 Task: Apply login hours for custom Profiles in PrisonConnect Pro application.
Action: Mouse moved to (698, 43)
Screenshot: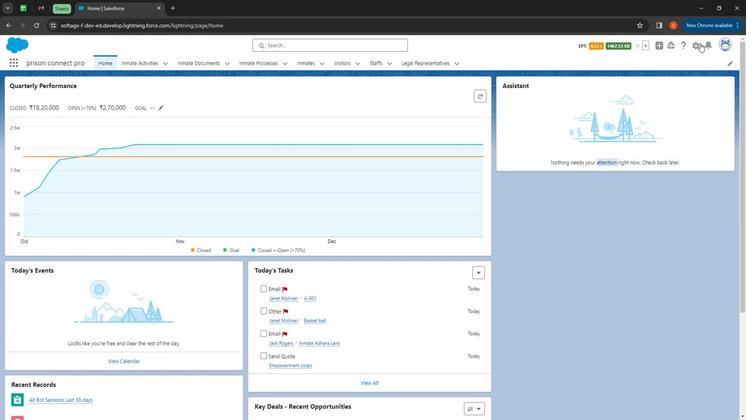 
Action: Mouse pressed left at (698, 43)
Screenshot: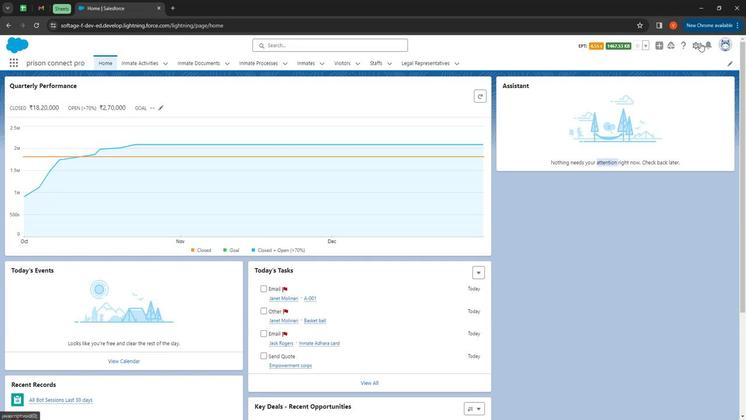 
Action: Mouse moved to (686, 70)
Screenshot: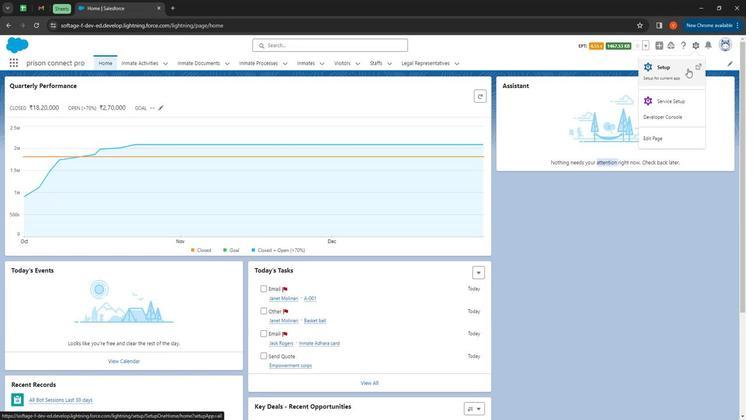 
Action: Mouse pressed left at (686, 70)
Screenshot: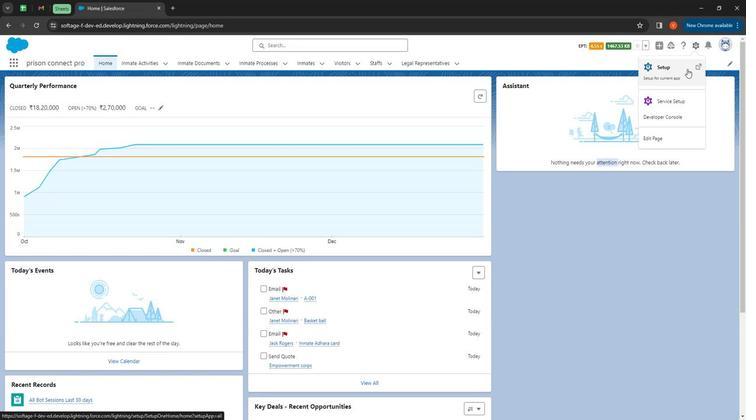 
Action: Mouse moved to (28, 85)
Screenshot: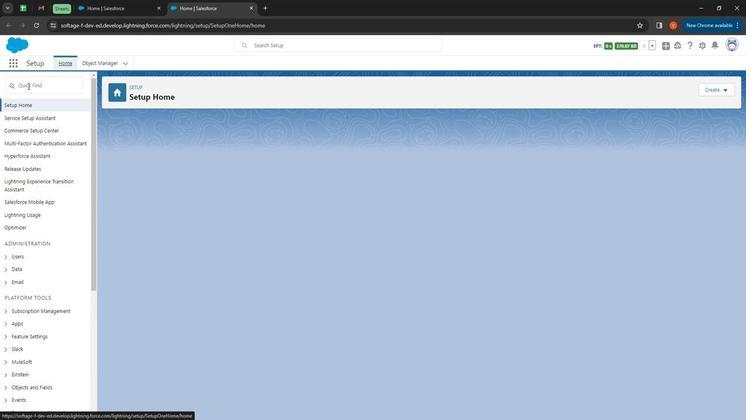 
Action: Mouse pressed left at (28, 85)
Screenshot: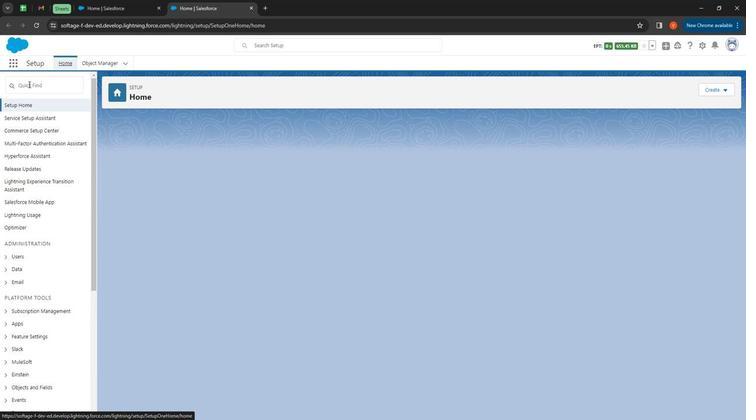 
Action: Mouse moved to (36, 85)
Screenshot: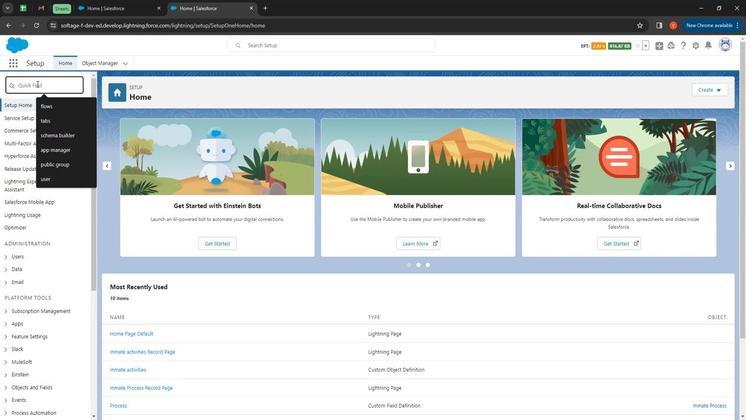 
Action: Mouse pressed left at (36, 85)
Screenshot: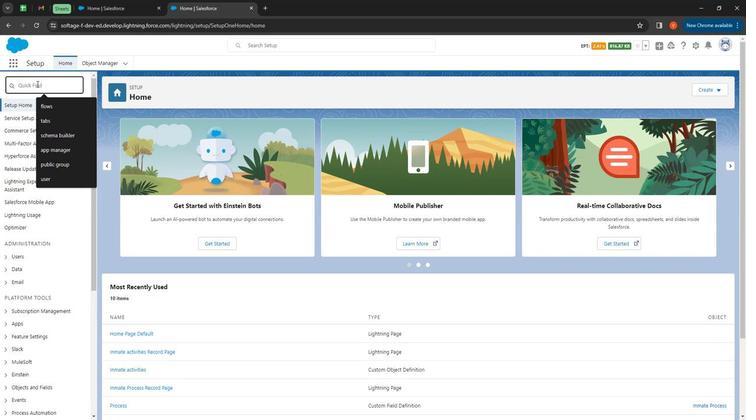 
Action: Key pressed p
Screenshot: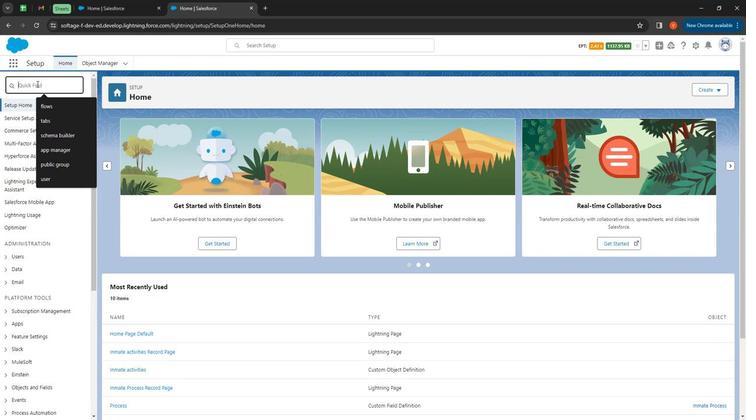 
Action: Mouse moved to (77, 109)
Screenshot: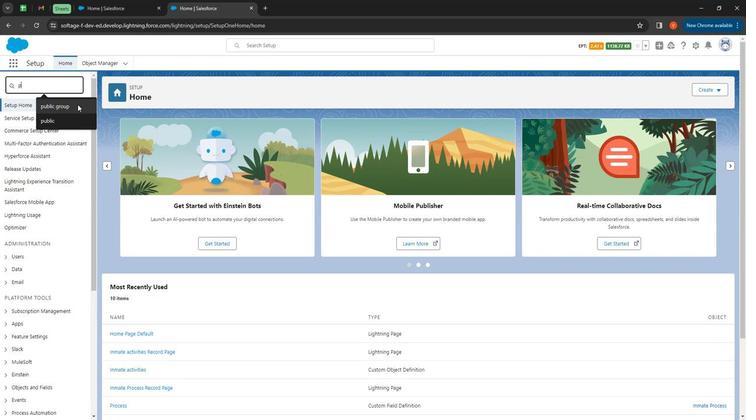 
Action: Key pressed r
Screenshot: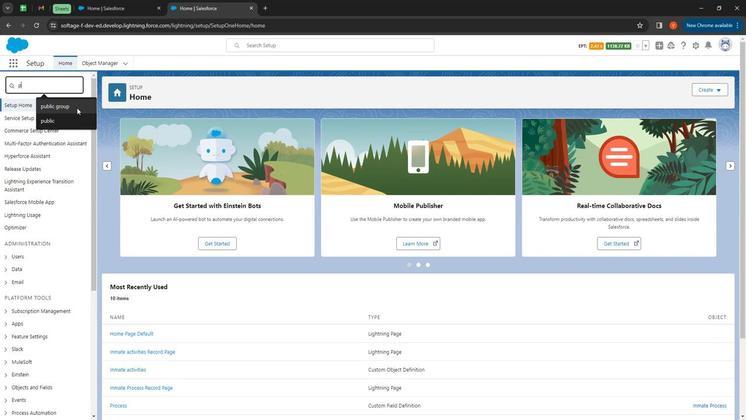 
Action: Mouse moved to (70, 110)
Screenshot: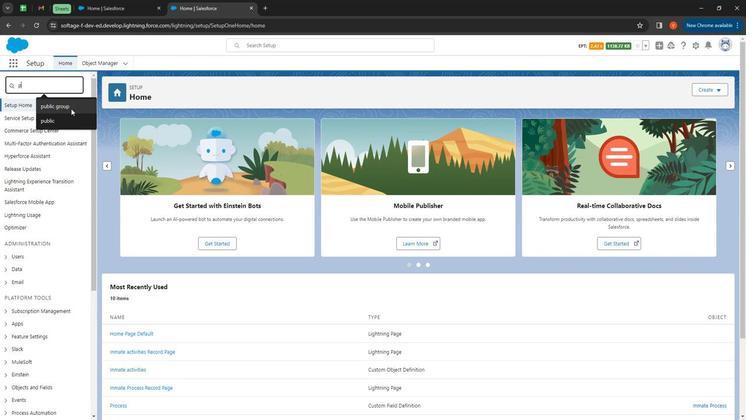 
Action: Key pressed o
Screenshot: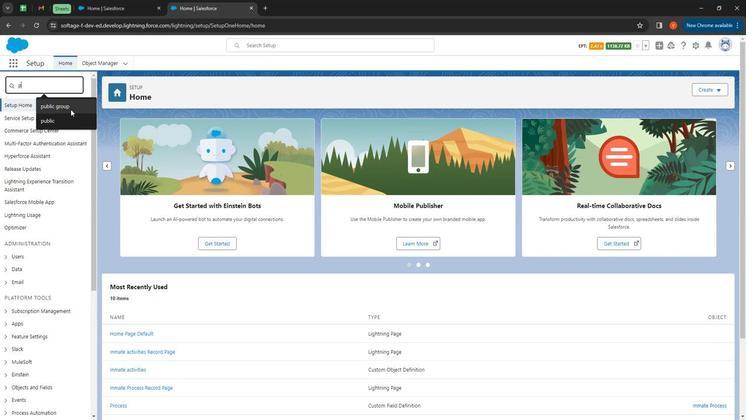 
Action: Mouse moved to (80, 132)
Screenshot: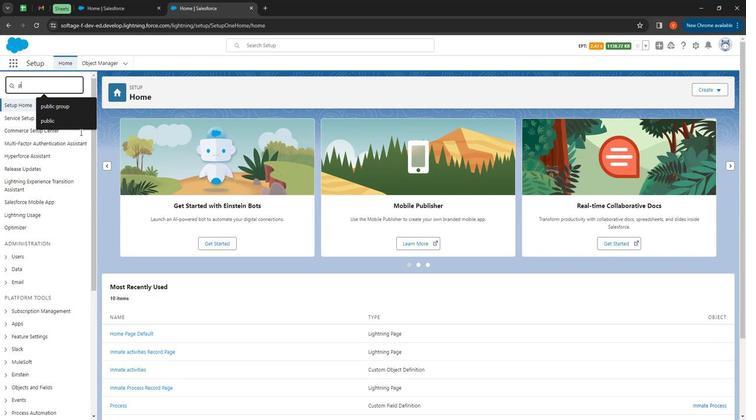 
Action: Key pressed f
Screenshot: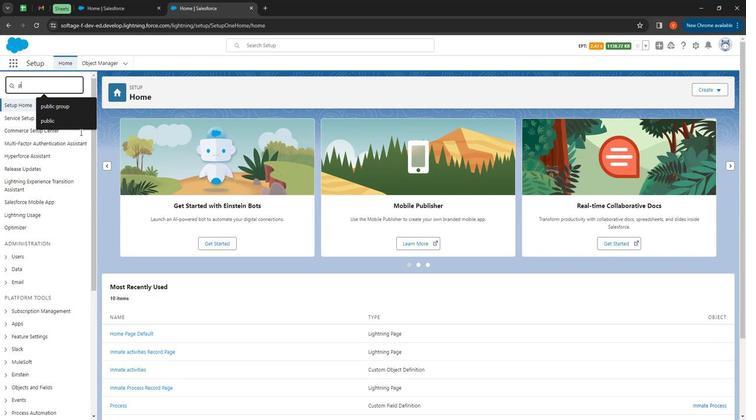 
Action: Mouse moved to (82, 128)
Screenshot: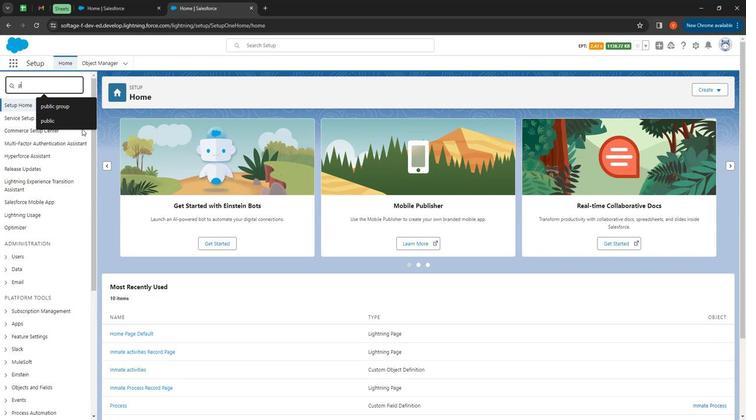 
Action: Key pressed i
Screenshot: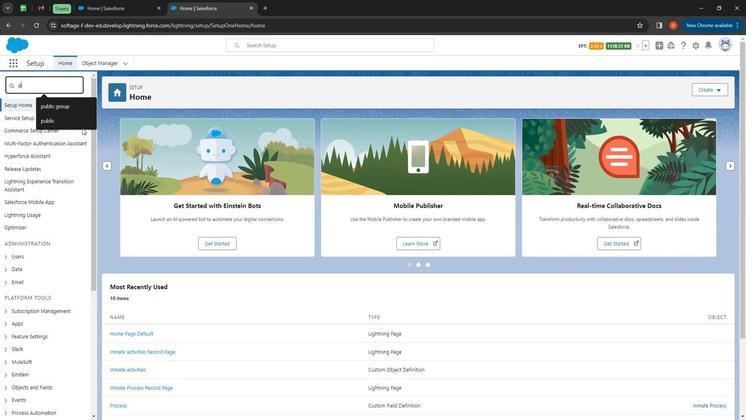 
Action: Mouse moved to (82, 127)
Screenshot: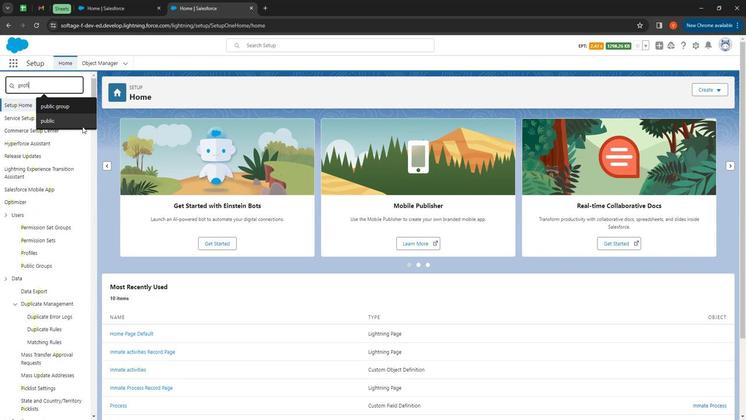 
Action: Key pressed l
Screenshot: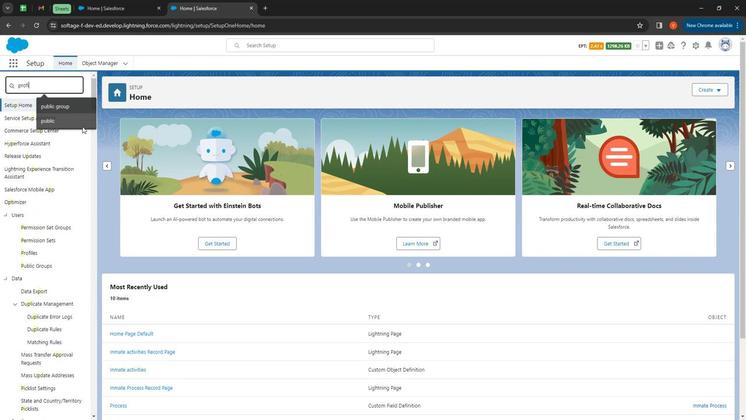 
Action: Mouse moved to (29, 118)
Screenshot: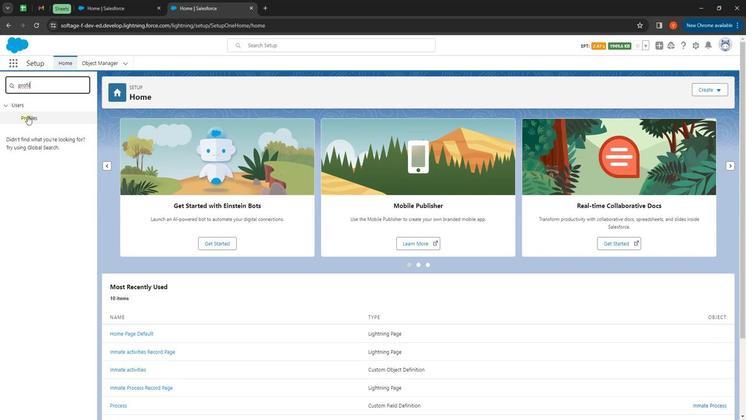 
Action: Mouse pressed left at (29, 118)
Screenshot: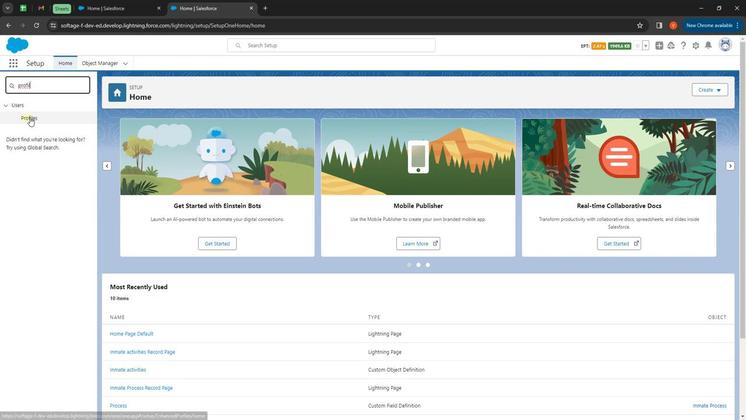 
Action: Mouse moved to (166, 248)
Screenshot: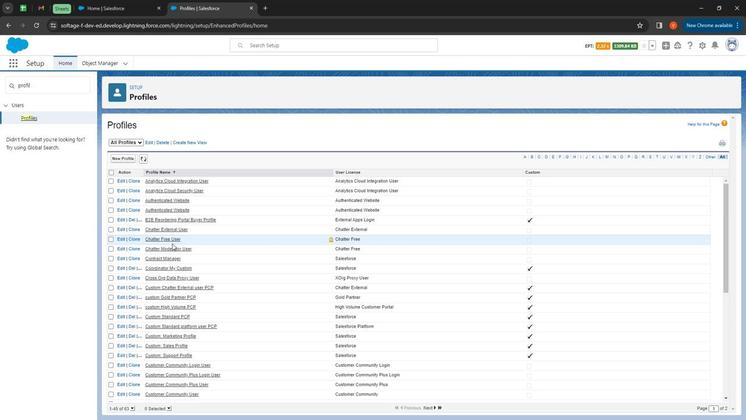 
Action: Mouse scrolled (166, 247) with delta (0, 0)
Screenshot: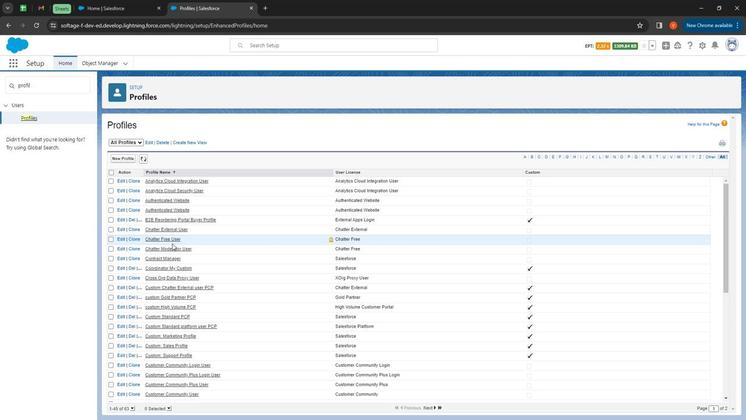 
Action: Mouse moved to (131, 219)
Screenshot: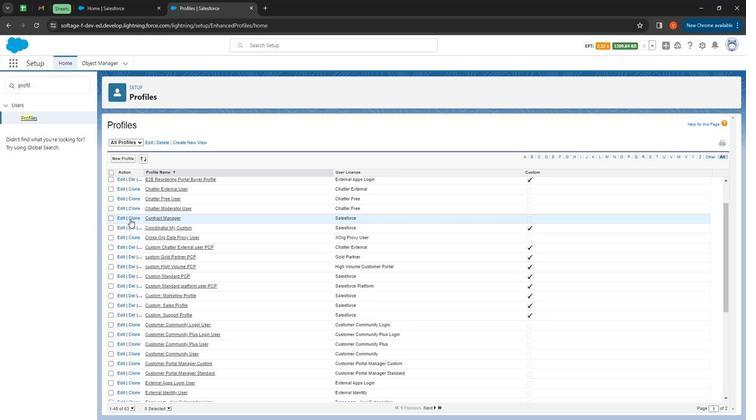 
Action: Mouse pressed left at (131, 219)
Screenshot: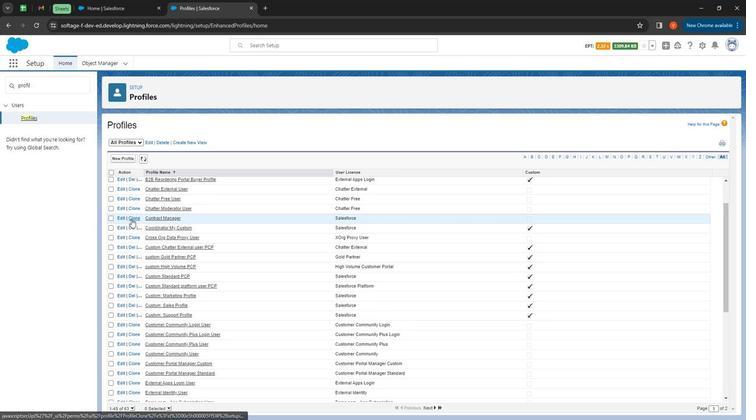 
Action: Mouse moved to (239, 186)
Screenshot: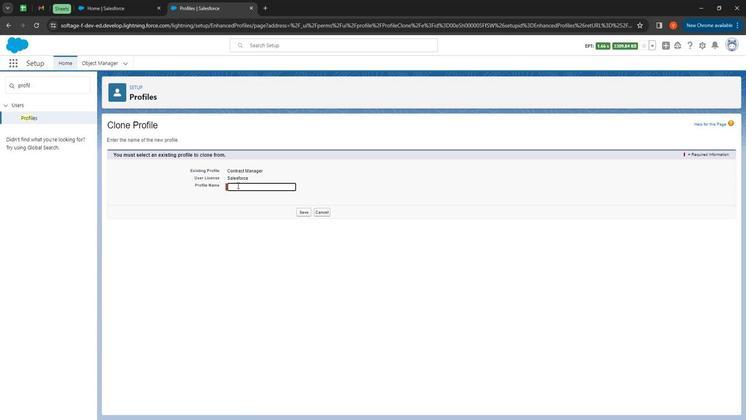 
Action: Mouse pressed left at (239, 186)
Screenshot: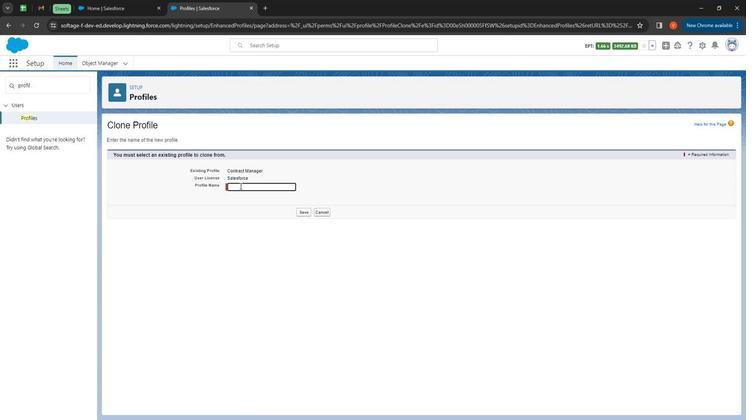 
Action: Key pressed <Key.shift>
Screenshot: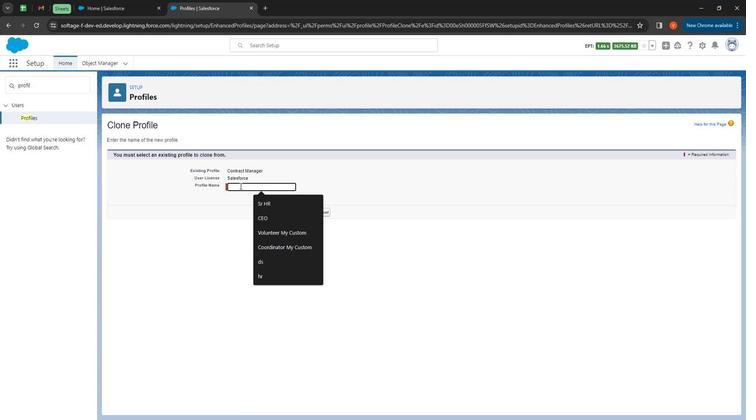 
Action: Mouse moved to (228, 179)
Screenshot: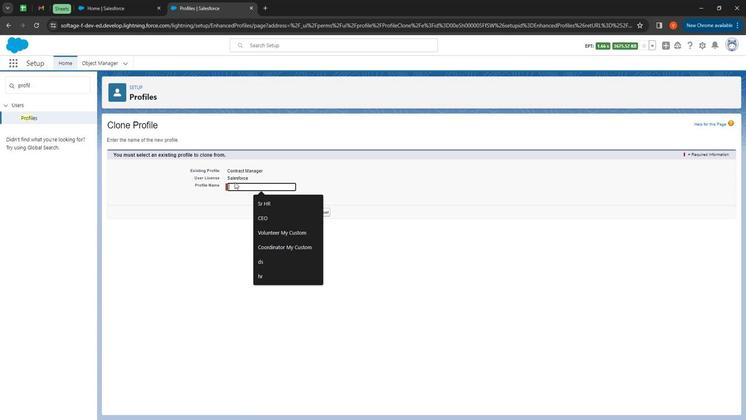 
Action: Key pressed <Key.shift><Key.shift><Key.shift><Key.shift><Key.shift><Key.shift><Key.shift><Key.shift><Key.shift><Key.shift><Key.shift><Key.shift><Key.shift><Key.shift><Key.shift><Key.shift><Key.shift>Prison<Key.space><Key.shift>Clone<Key.space><Key.shift>Contract<Key.space><Key.shift>Manager
Screenshot: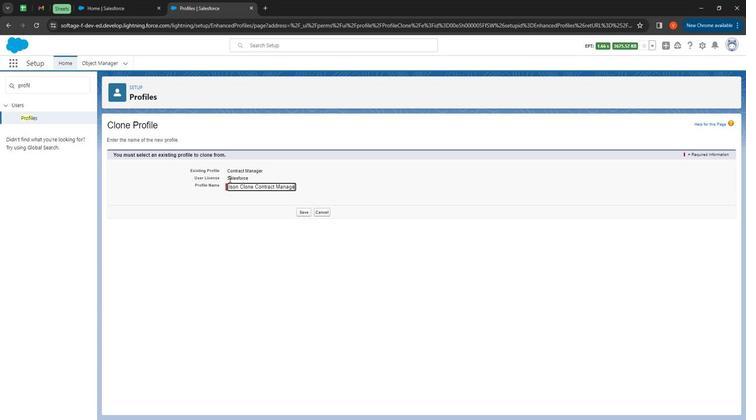 
Action: Mouse moved to (303, 211)
Screenshot: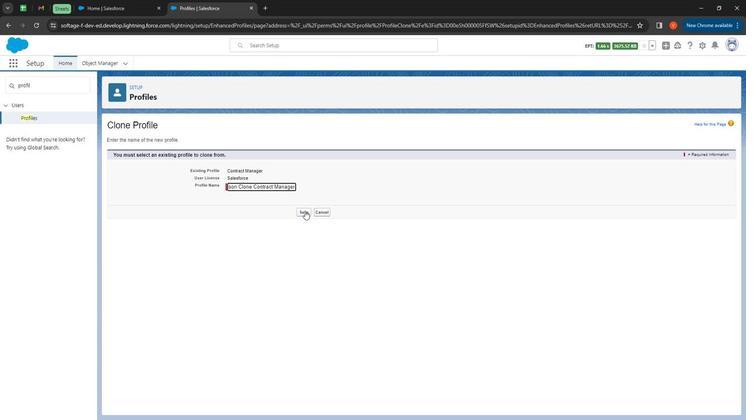 
Action: Mouse pressed left at (303, 211)
Screenshot: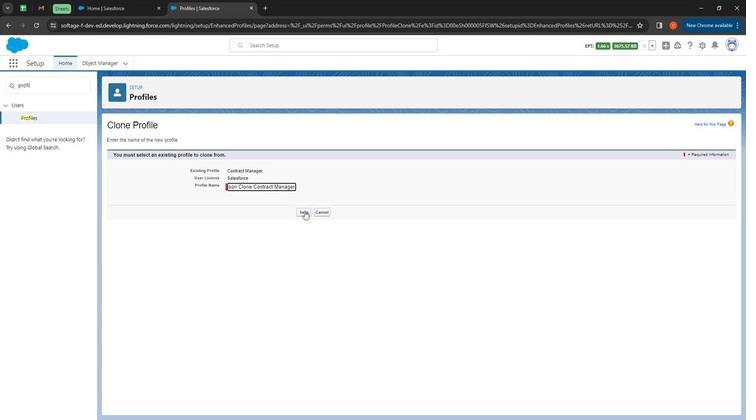
Action: Mouse moved to (380, 228)
Screenshot: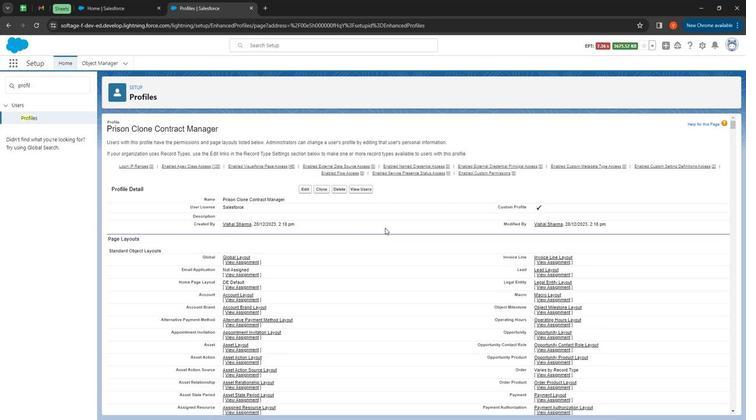 
Action: Mouse scrolled (380, 228) with delta (0, 0)
Screenshot: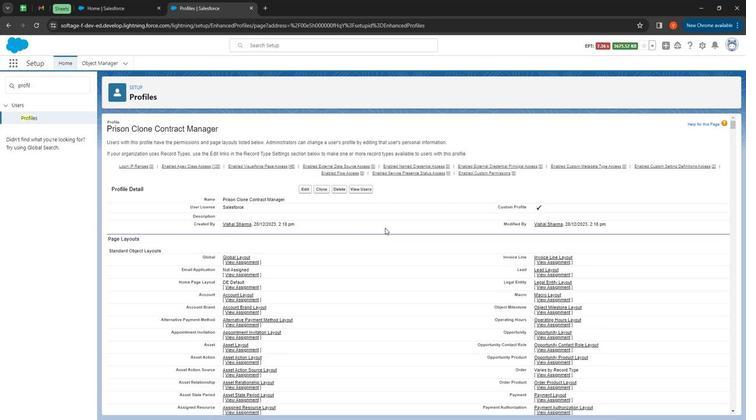 
Action: Mouse moved to (380, 229)
Screenshot: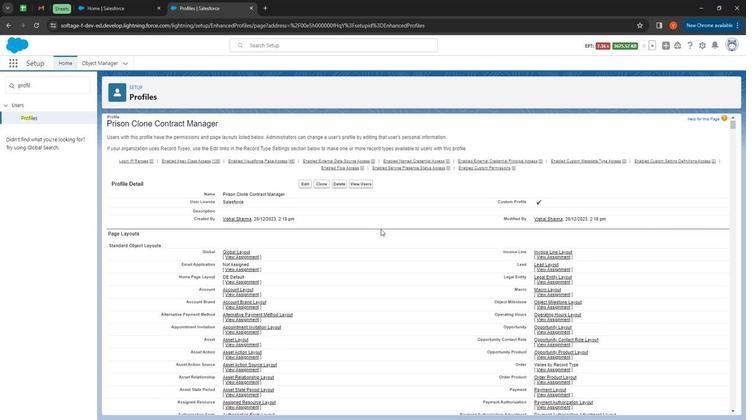 
Action: Mouse scrolled (380, 229) with delta (0, 0)
Screenshot: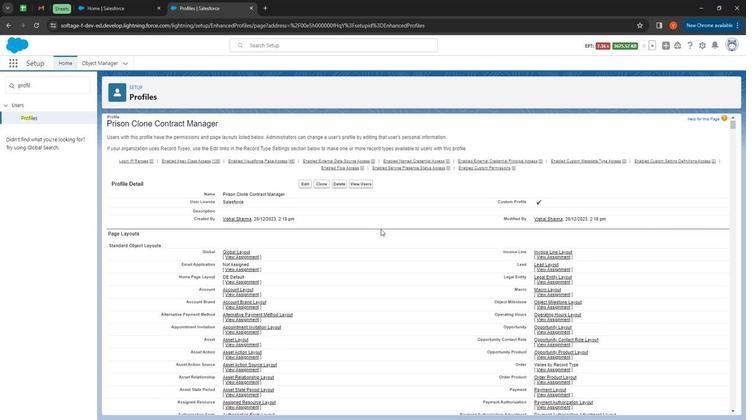 
Action: Mouse moved to (271, 206)
Screenshot: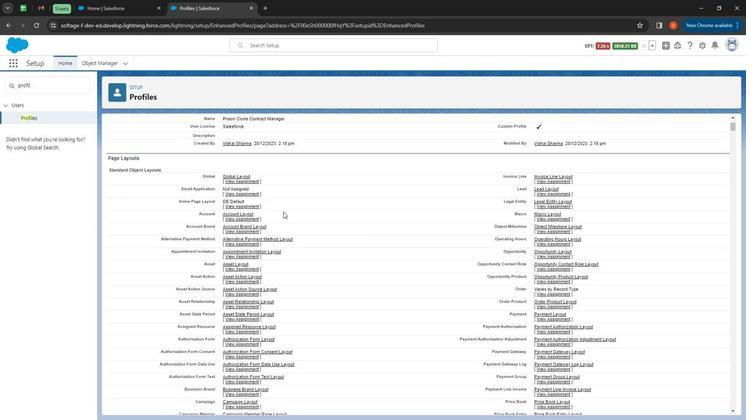
Action: Mouse scrolled (271, 206) with delta (0, 0)
Screenshot: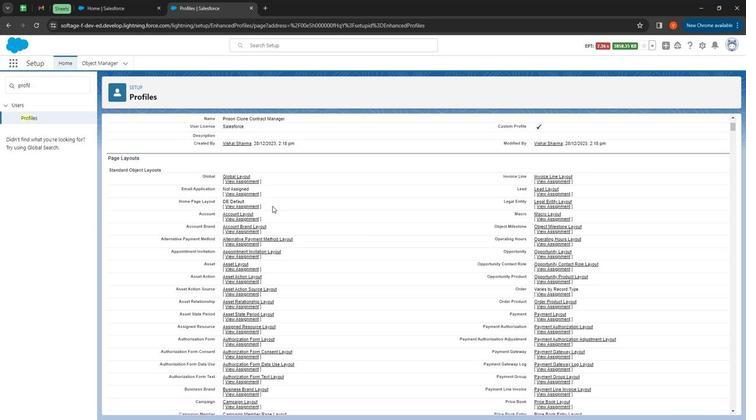 
Action: Mouse moved to (272, 206)
Screenshot: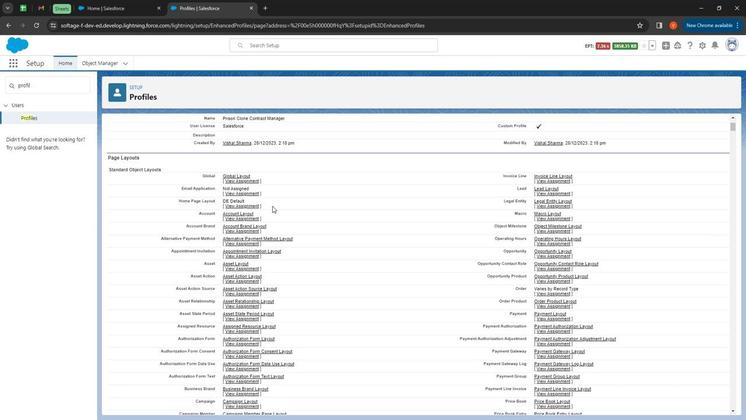 
Action: Mouse scrolled (272, 205) with delta (0, 0)
Screenshot: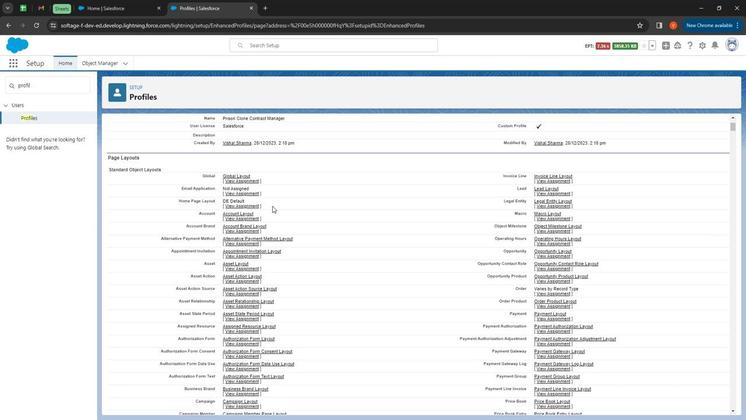 
Action: Mouse moved to (277, 205)
Screenshot: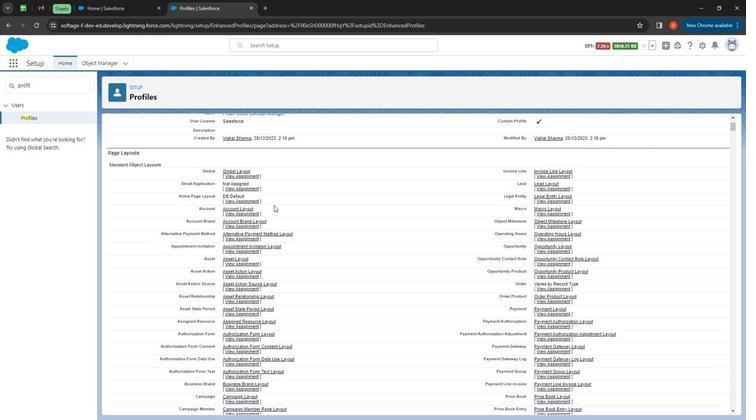 
Action: Mouse scrolled (277, 205) with delta (0, 0)
Screenshot: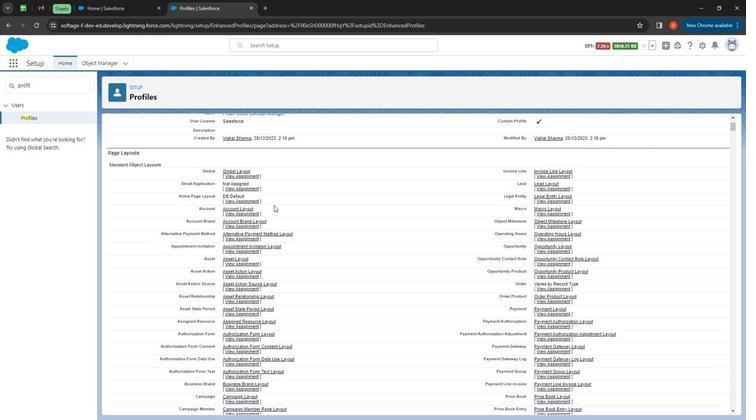 
Action: Mouse moved to (302, 203)
Screenshot: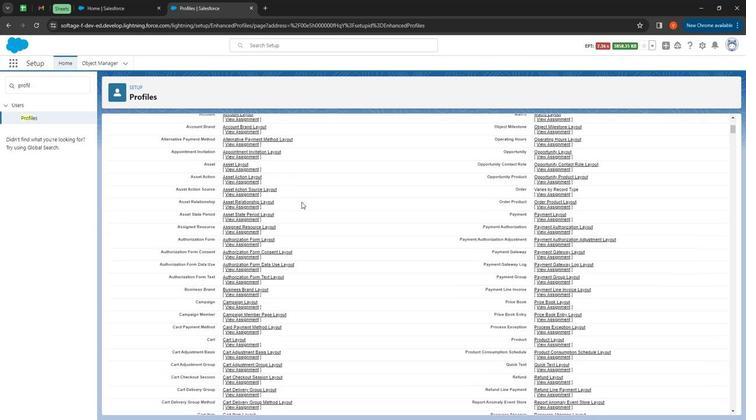 
Action: Mouse scrolled (302, 202) with delta (0, 0)
Screenshot: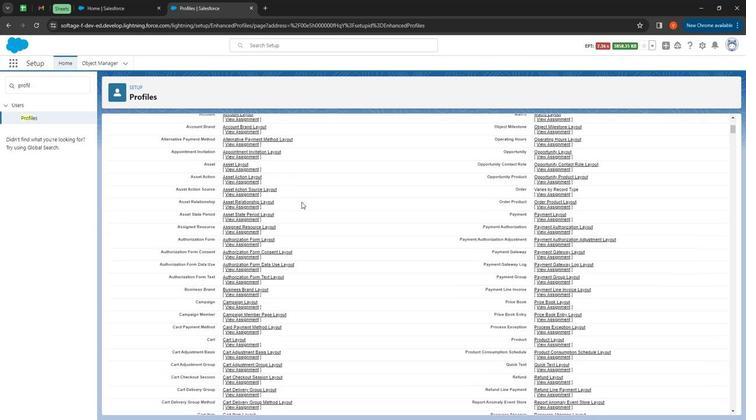 
Action: Mouse moved to (416, 211)
Screenshot: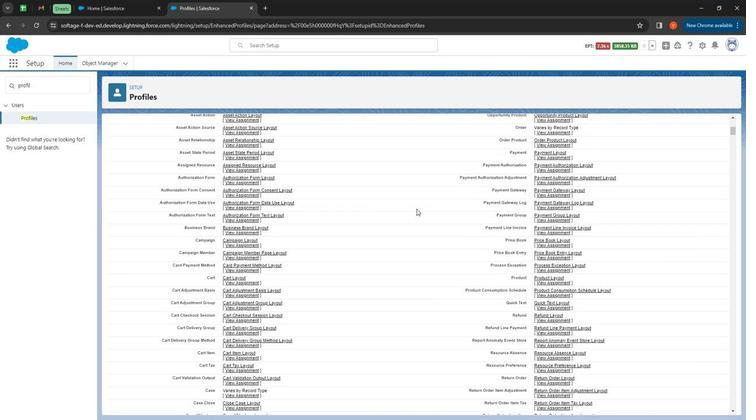 
Action: Mouse scrolled (416, 210) with delta (0, 0)
Screenshot: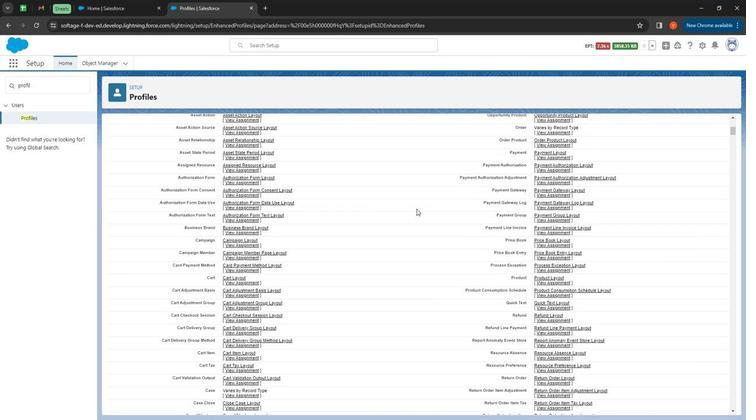 
Action: Mouse moved to (416, 212)
Screenshot: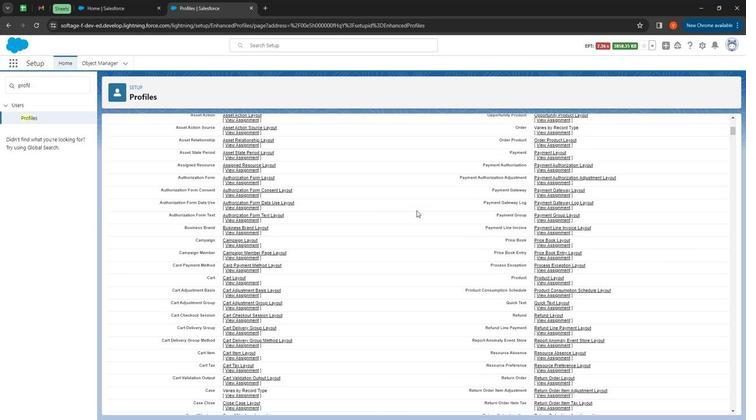 
Action: Mouse scrolled (416, 211) with delta (0, 0)
Screenshot: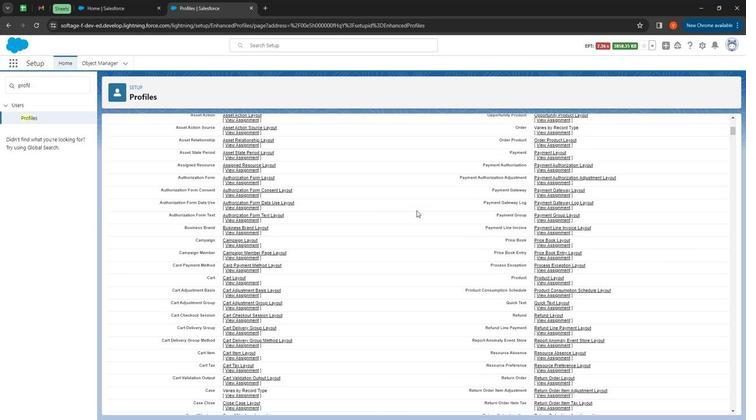 
Action: Mouse scrolled (416, 211) with delta (0, 0)
Screenshot: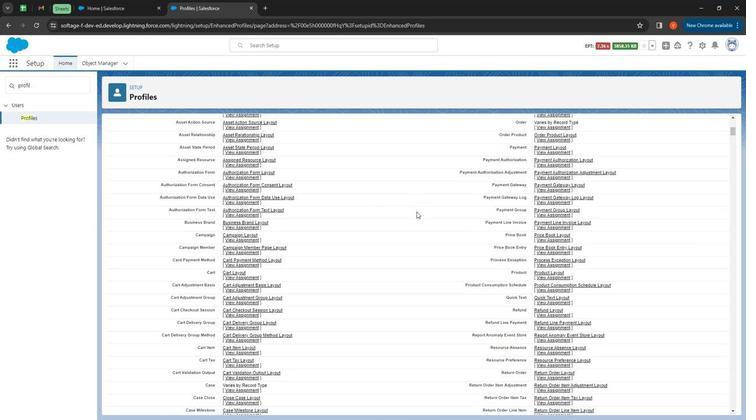 
Action: Mouse scrolled (416, 211) with delta (0, 0)
Screenshot: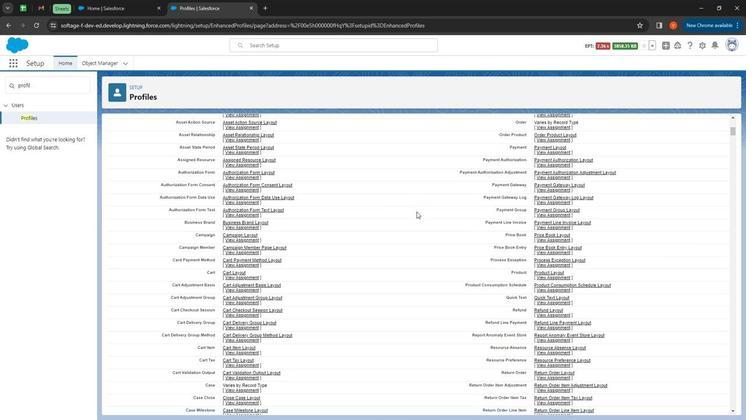 
Action: Mouse scrolled (416, 211) with delta (0, 0)
Screenshot: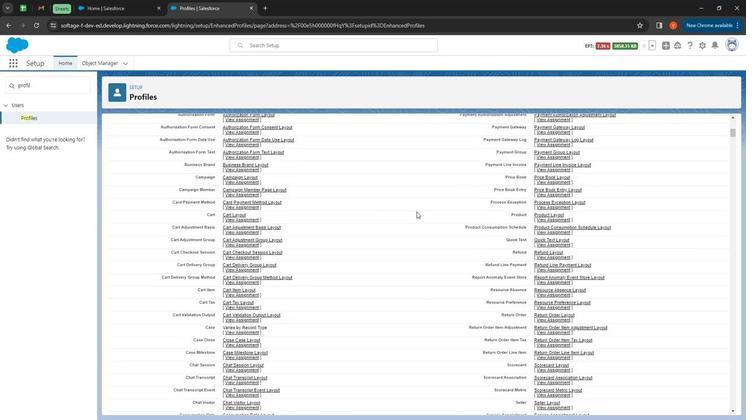 
Action: Mouse moved to (322, 240)
Screenshot: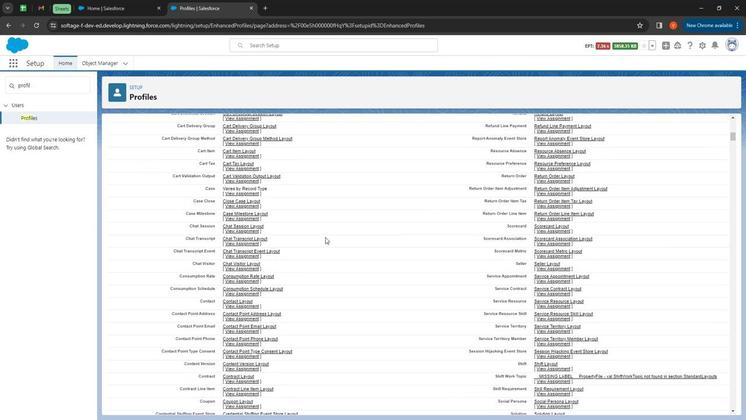 
Action: Mouse scrolled (322, 240) with delta (0, 0)
Screenshot: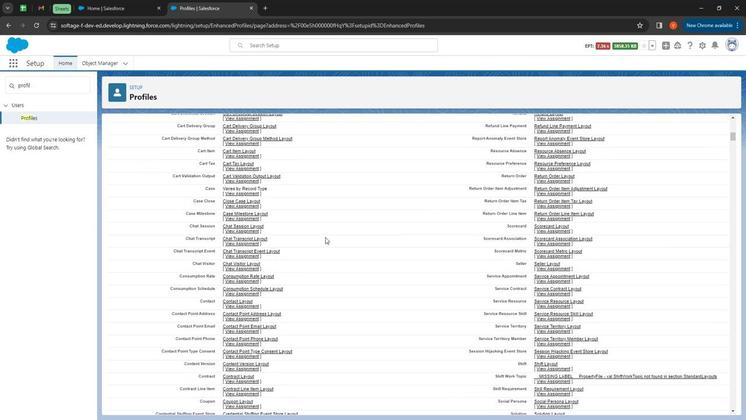 
Action: Mouse moved to (317, 242)
Screenshot: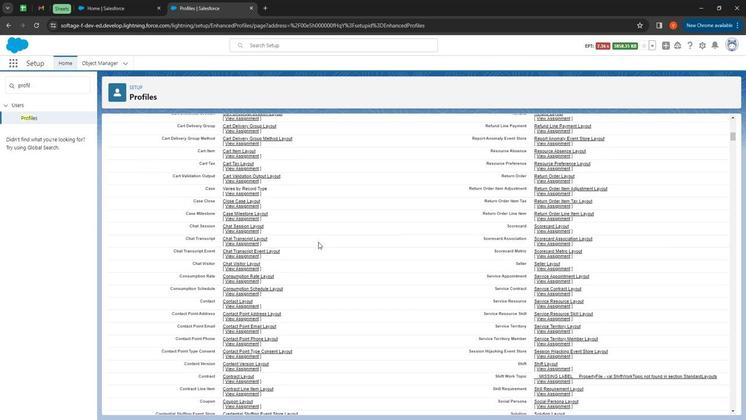 
Action: Mouse scrolled (317, 242) with delta (0, 0)
Screenshot: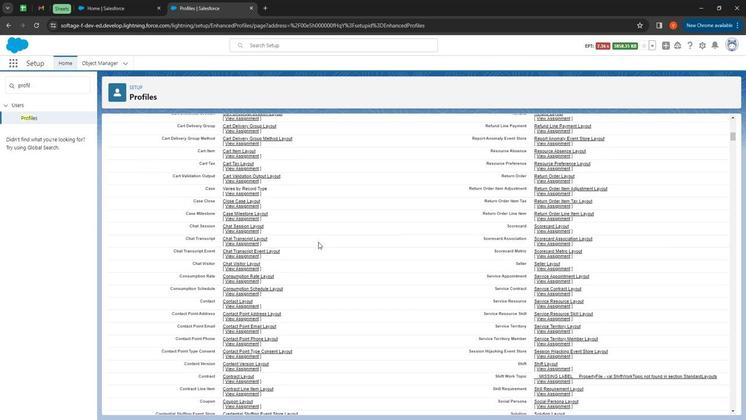 
Action: Mouse moved to (317, 243)
Screenshot: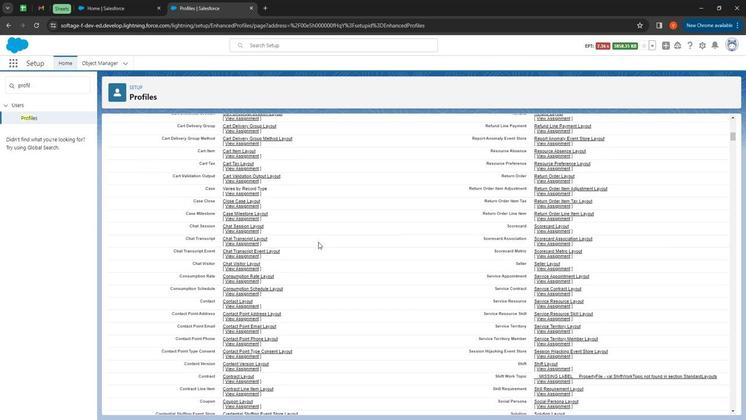 
Action: Mouse scrolled (317, 242) with delta (0, 0)
Screenshot: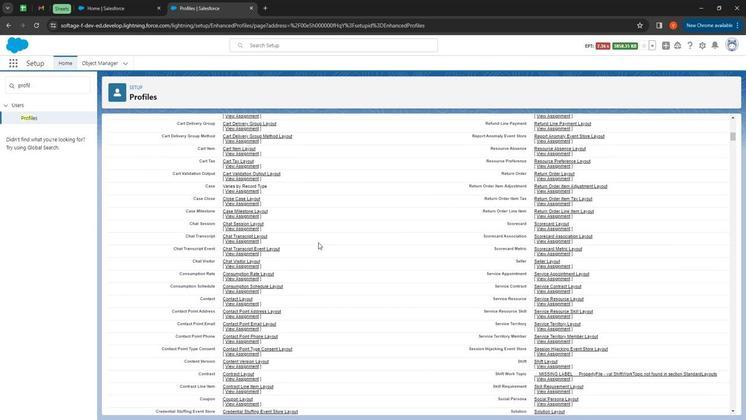 
Action: Mouse moved to (317, 243)
Screenshot: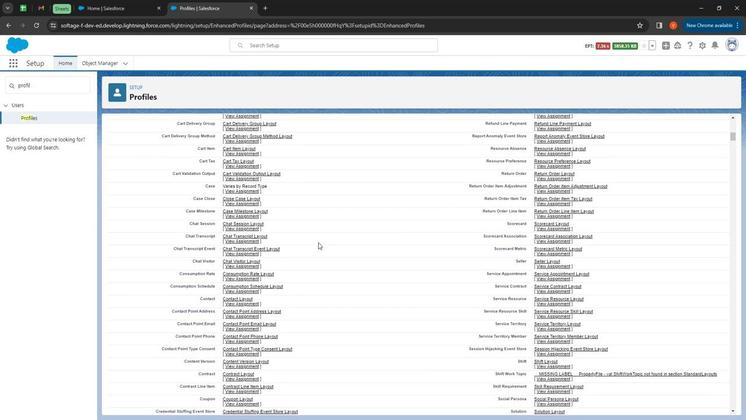 
Action: Mouse scrolled (317, 243) with delta (0, 0)
Screenshot: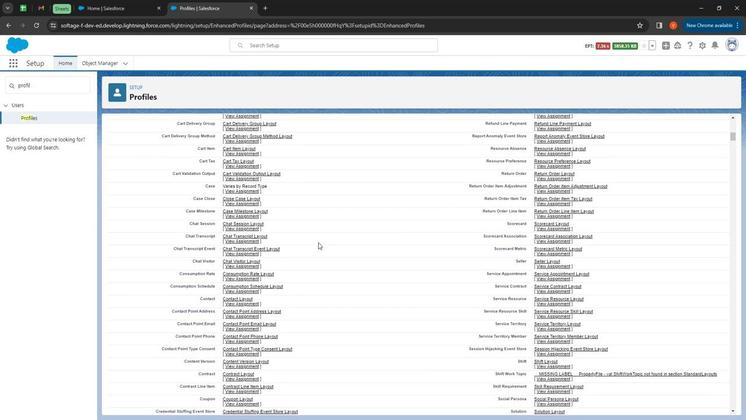 
Action: Mouse scrolled (317, 243) with delta (0, 0)
Screenshot: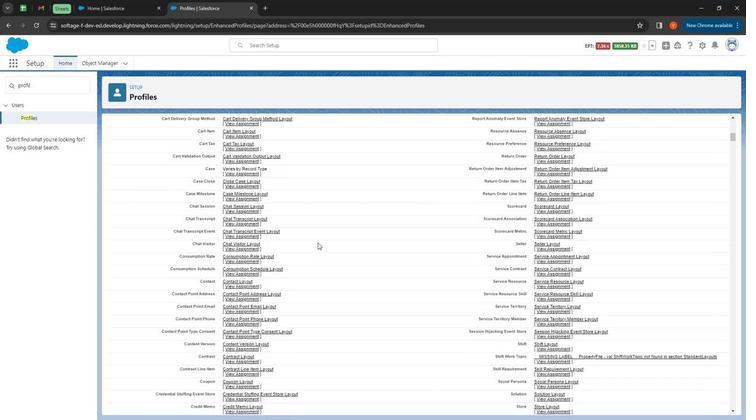
Action: Mouse scrolled (317, 243) with delta (0, 0)
Screenshot: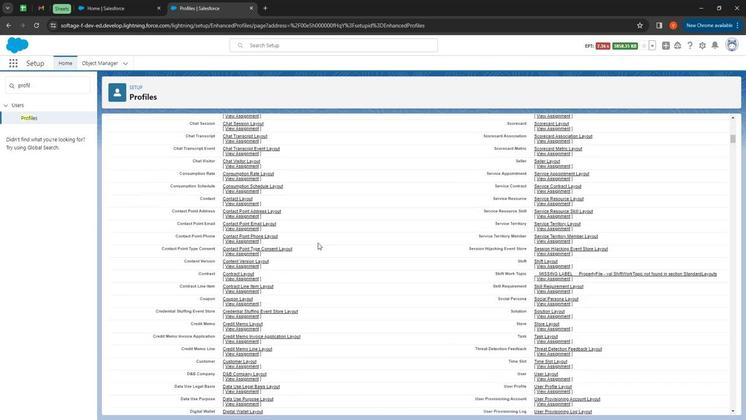 
Action: Mouse moved to (327, 244)
Screenshot: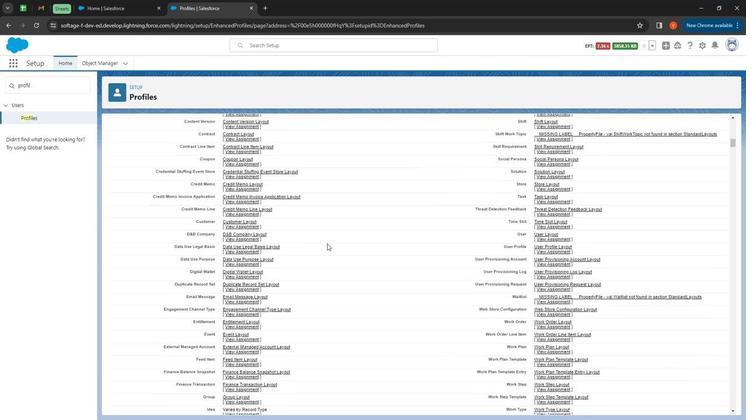 
Action: Mouse scrolled (327, 243) with delta (0, 0)
Screenshot: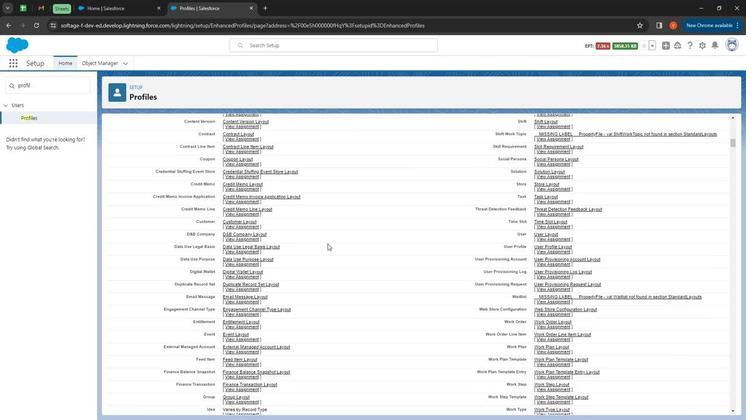 
Action: Mouse scrolled (327, 243) with delta (0, 0)
Screenshot: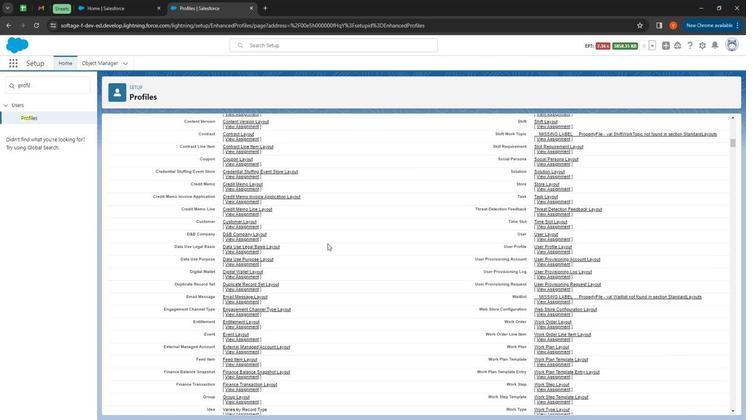 
Action: Mouse moved to (327, 245)
Screenshot: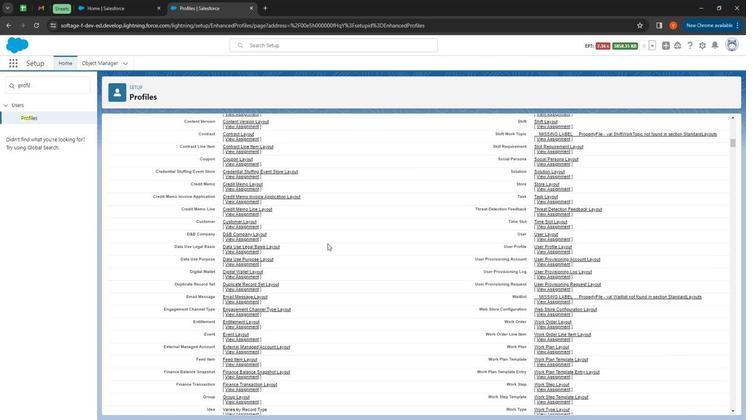 
Action: Mouse scrolled (327, 244) with delta (0, 0)
Screenshot: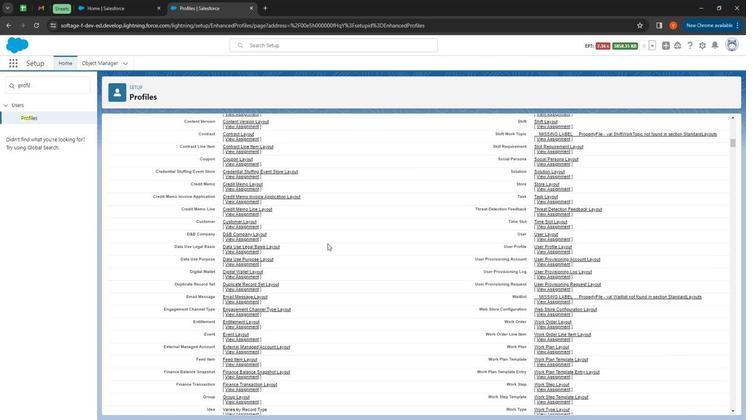 
Action: Mouse moved to (326, 247)
Screenshot: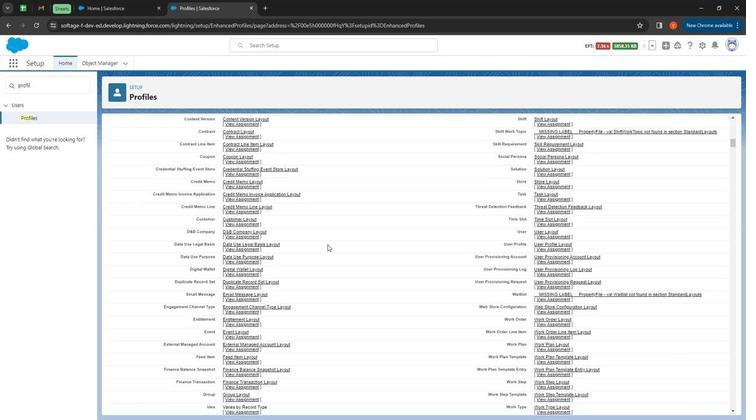 
Action: Mouse scrolled (326, 247) with delta (0, 0)
Screenshot: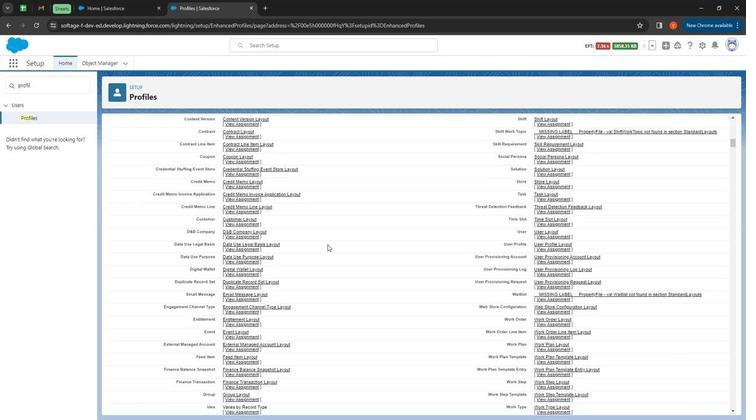 
Action: Mouse moved to (322, 250)
Screenshot: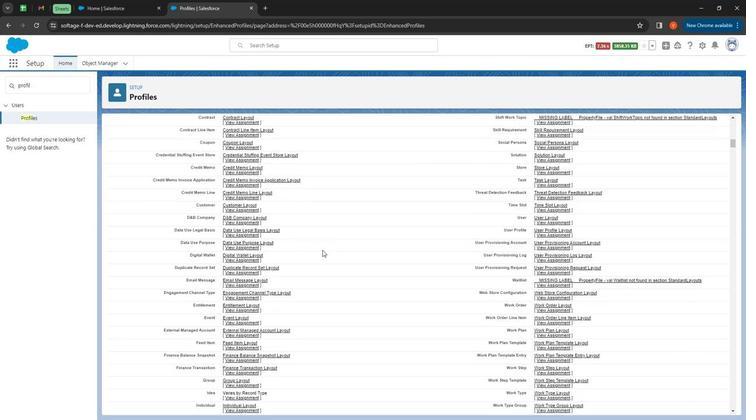 
Action: Mouse scrolled (322, 250) with delta (0, 0)
Screenshot: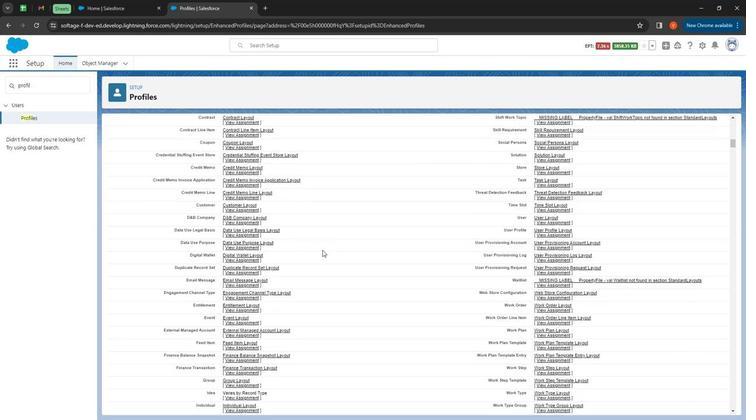 
Action: Mouse moved to (309, 256)
Screenshot: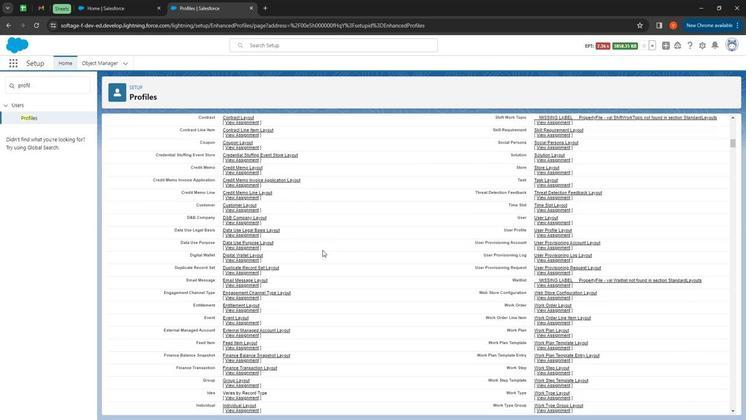 
Action: Mouse scrolled (309, 256) with delta (0, 0)
Screenshot: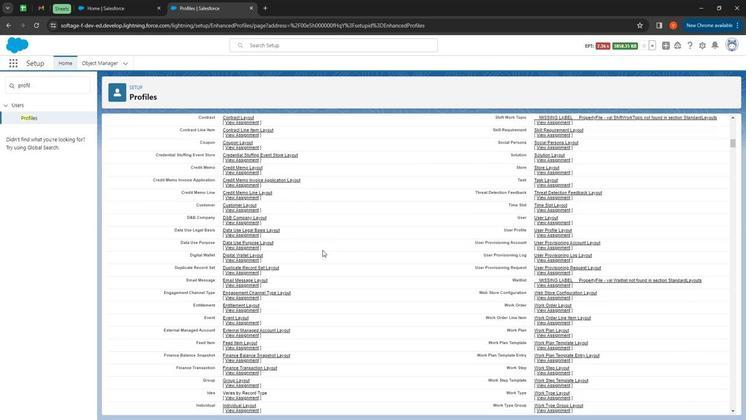 
Action: Mouse moved to (286, 267)
Screenshot: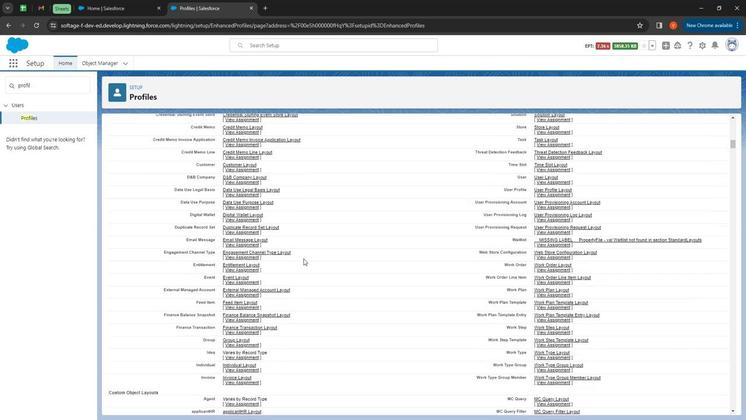 
Action: Mouse scrolled (286, 266) with delta (0, 0)
Screenshot: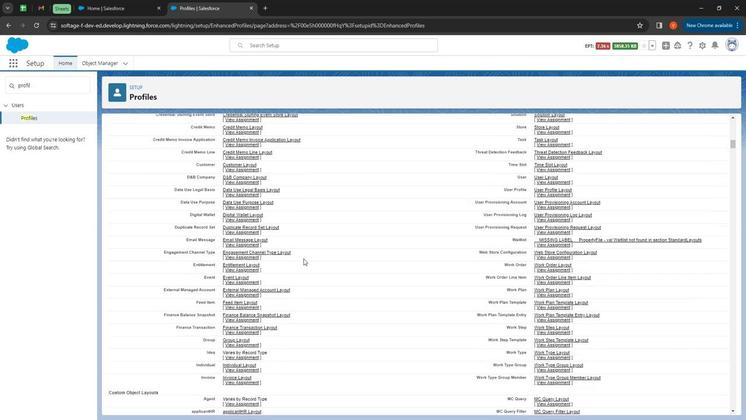 
Action: Mouse moved to (260, 274)
Screenshot: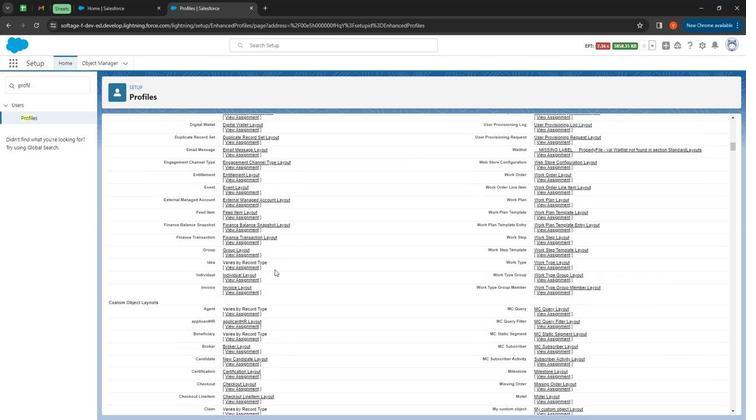 
Action: Mouse scrolled (260, 274) with delta (0, 0)
Screenshot: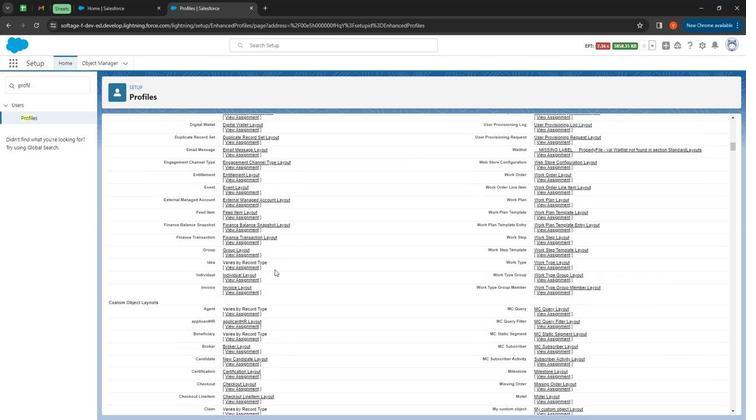 
Action: Mouse moved to (251, 280)
Screenshot: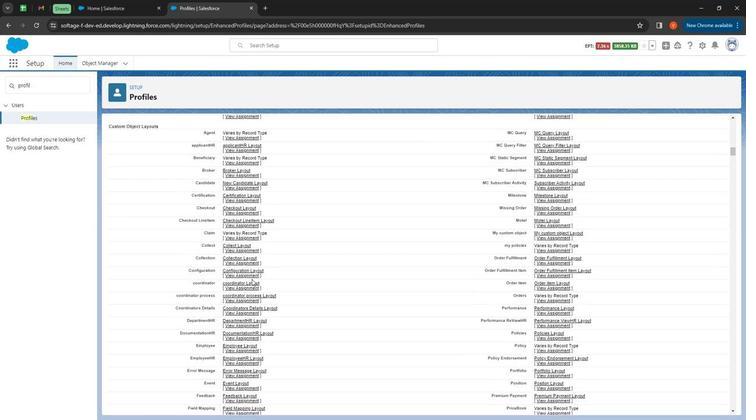 
Action: Mouse scrolled (251, 279) with delta (0, 0)
Screenshot: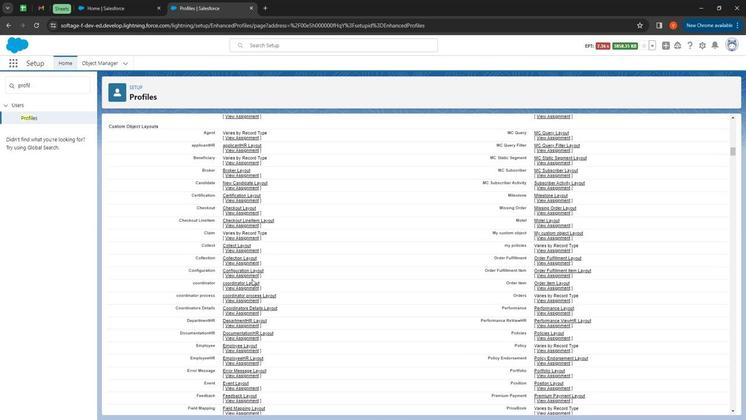 
Action: Mouse scrolled (251, 279) with delta (0, 0)
Screenshot: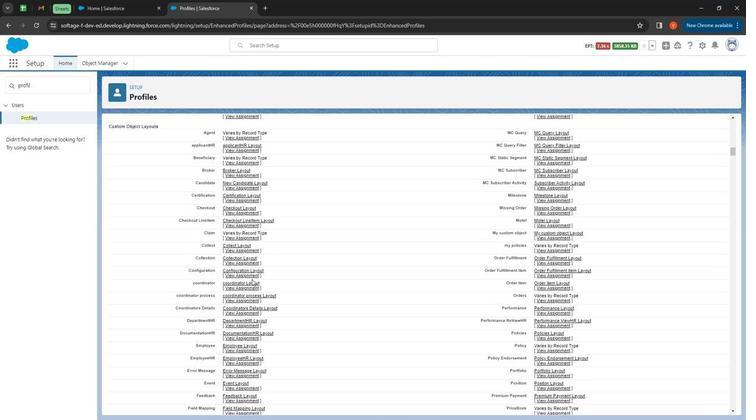 
Action: Mouse scrolled (251, 279) with delta (0, 0)
Screenshot: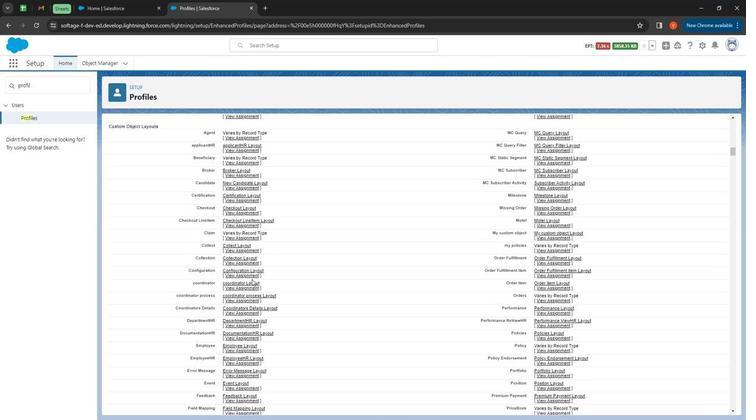 
Action: Mouse scrolled (251, 279) with delta (0, 0)
Screenshot: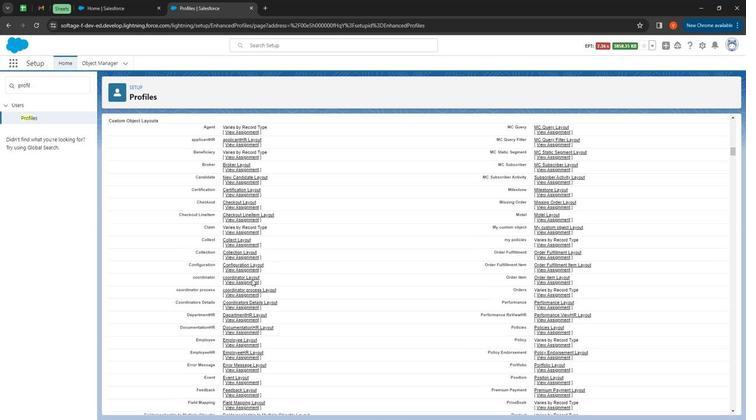 
Action: Mouse scrolled (251, 279) with delta (0, 0)
Screenshot: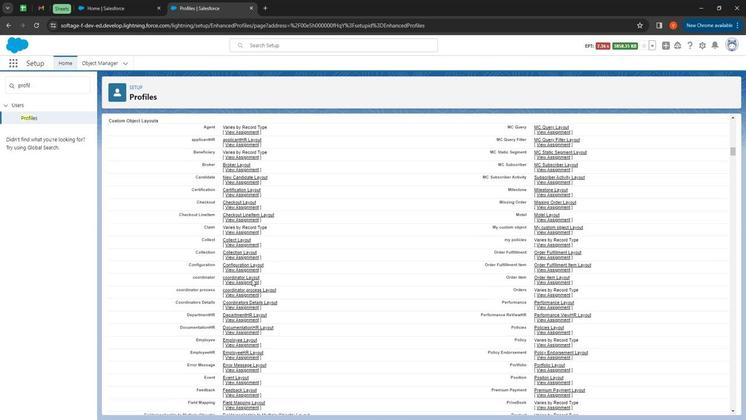 
Action: Mouse moved to (251, 280)
Screenshot: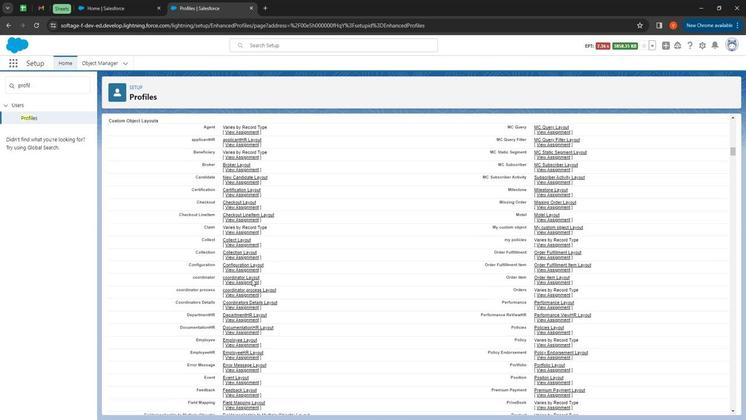 
Action: Mouse scrolled (251, 279) with delta (0, 0)
Screenshot: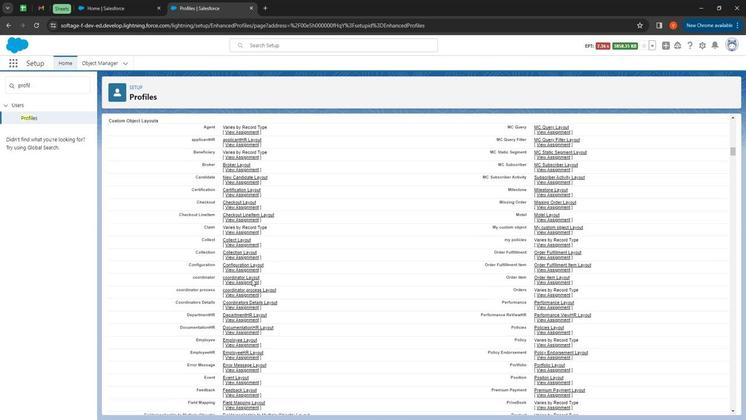 
Action: Mouse moved to (252, 280)
Screenshot: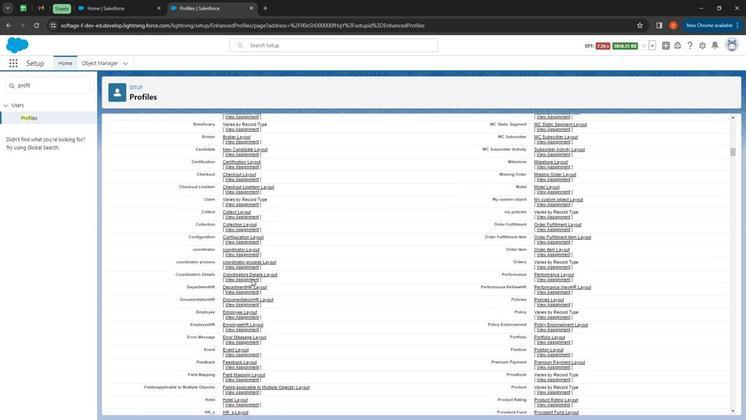 
Action: Mouse scrolled (252, 279) with delta (0, 0)
Screenshot: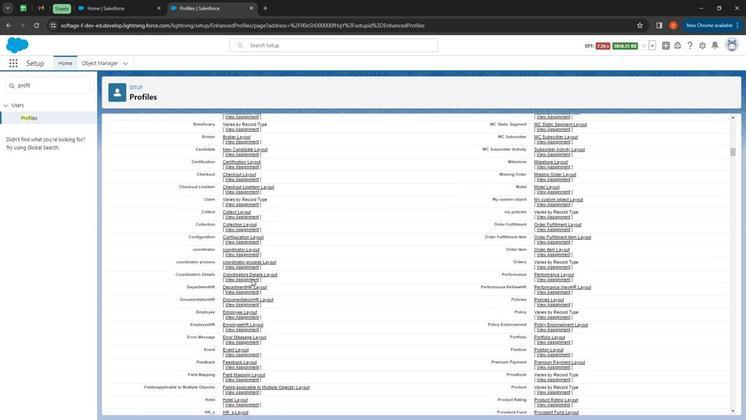 
Action: Mouse scrolled (252, 279) with delta (0, 0)
Screenshot: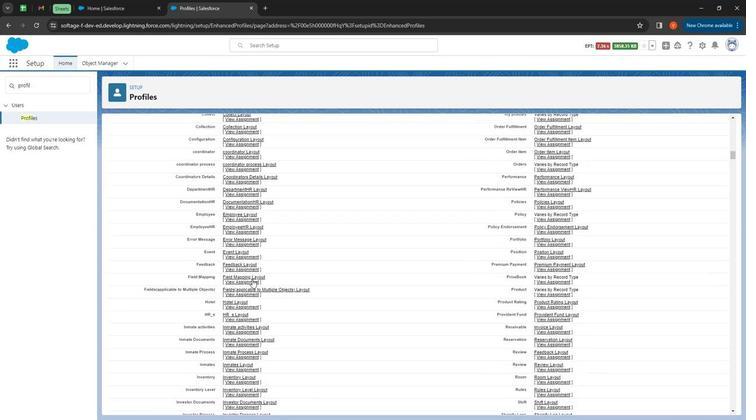 
Action: Mouse moved to (253, 280)
Screenshot: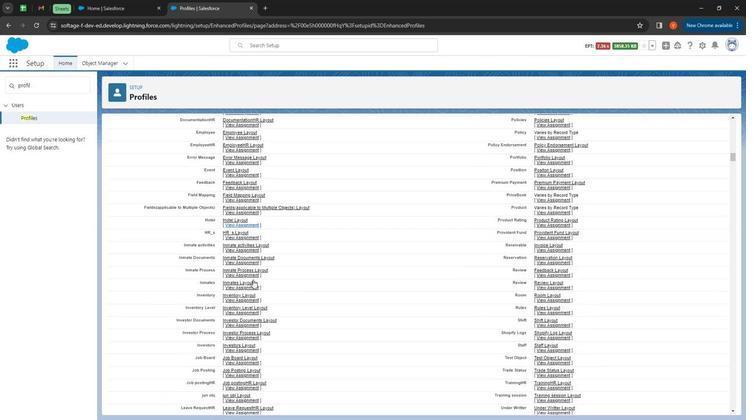
Action: Mouse scrolled (253, 280) with delta (0, 0)
Screenshot: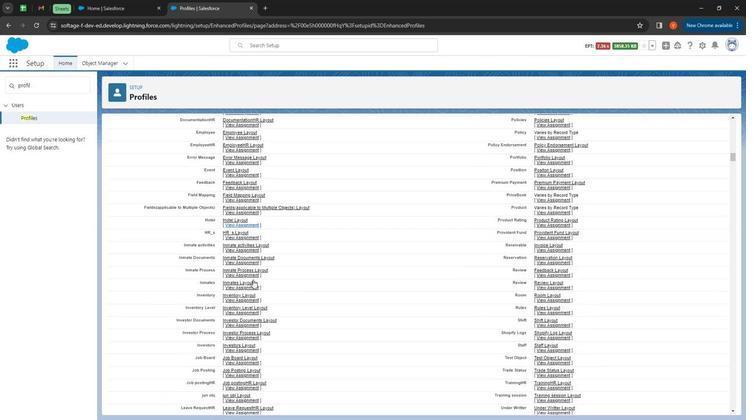 
Action: Mouse moved to (323, 279)
Screenshot: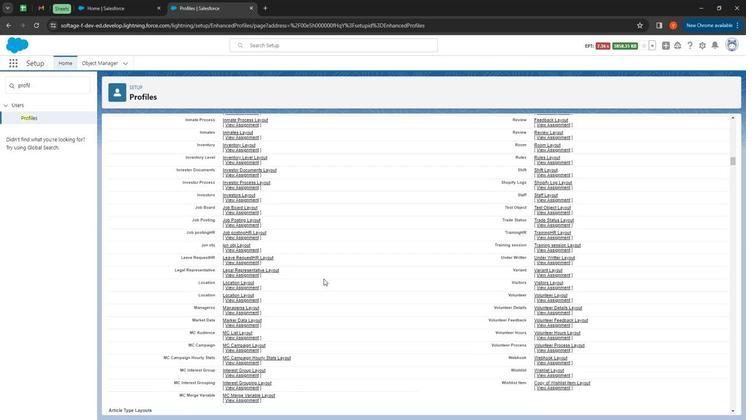 
Action: Mouse scrolled (323, 278) with delta (0, 0)
Screenshot: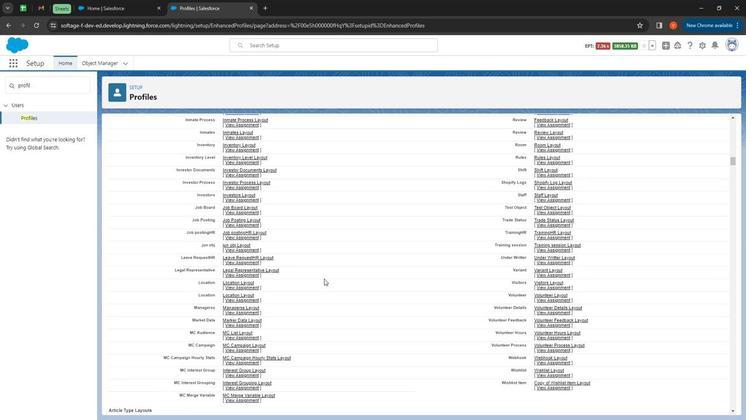 
Action: Mouse moved to (324, 280)
Screenshot: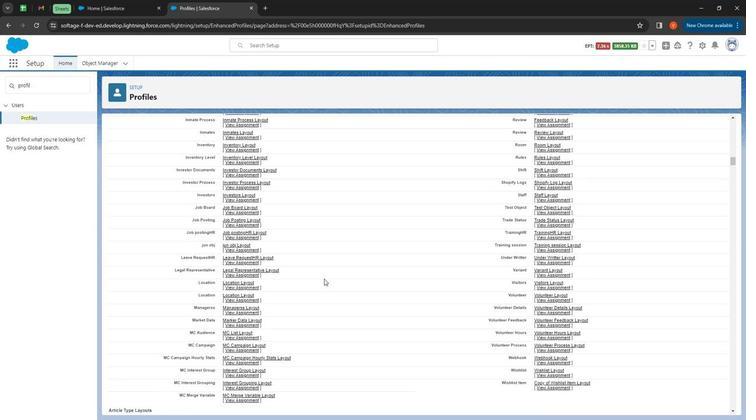 
Action: Mouse scrolled (324, 279) with delta (0, 0)
Screenshot: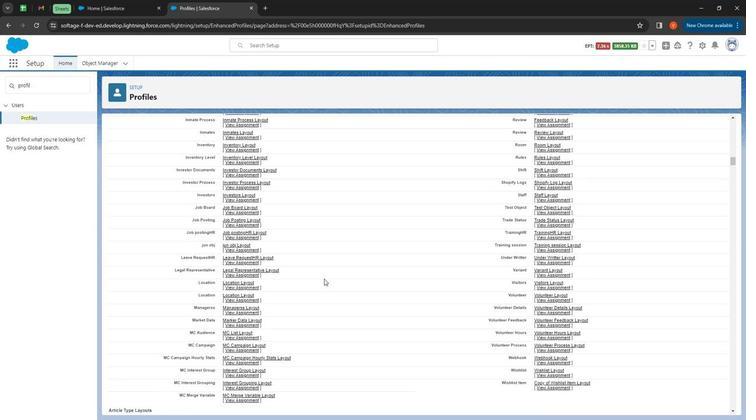 
Action: Mouse moved to (324, 280)
Screenshot: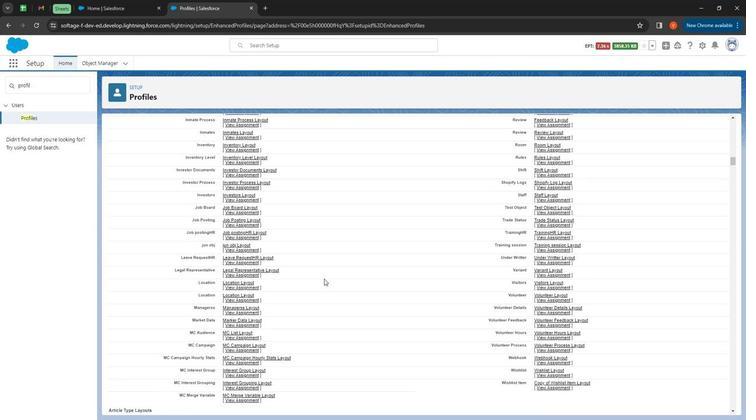 
Action: Mouse scrolled (324, 280) with delta (0, 0)
Screenshot: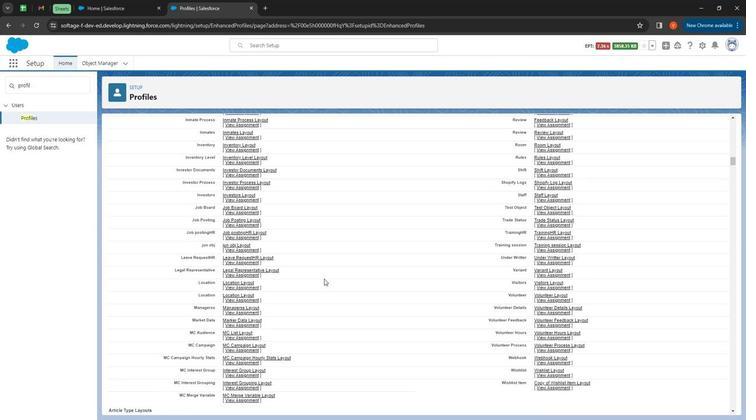 
Action: Mouse moved to (324, 280)
Screenshot: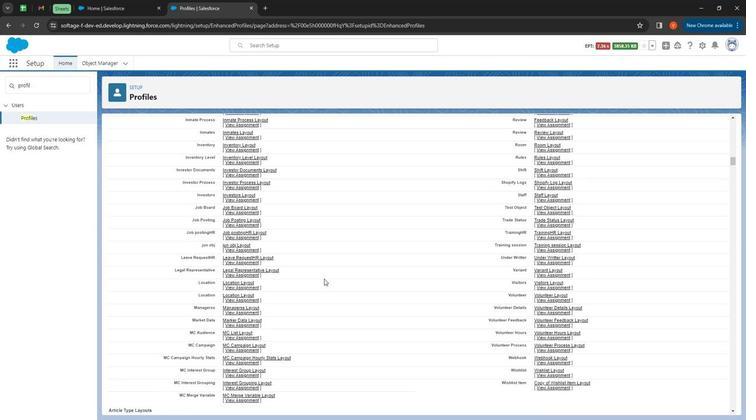 
Action: Mouse scrolled (324, 280) with delta (0, 0)
Screenshot: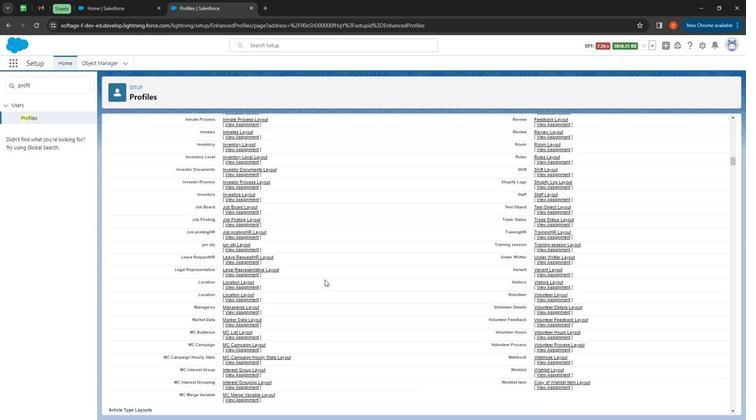 
Action: Mouse scrolled (324, 280) with delta (0, 0)
Screenshot: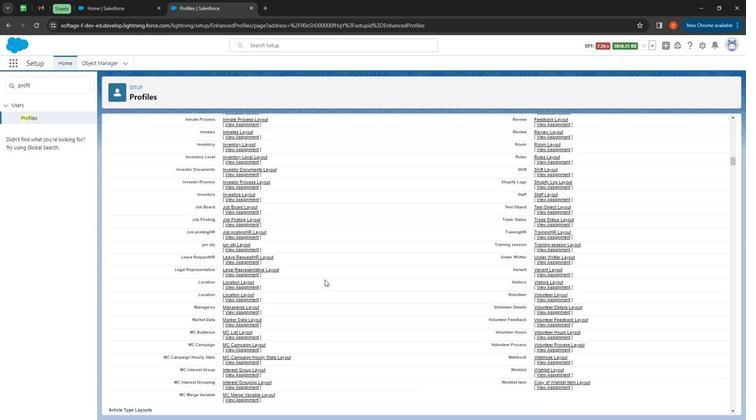 
Action: Mouse scrolled (324, 280) with delta (0, 0)
Screenshot: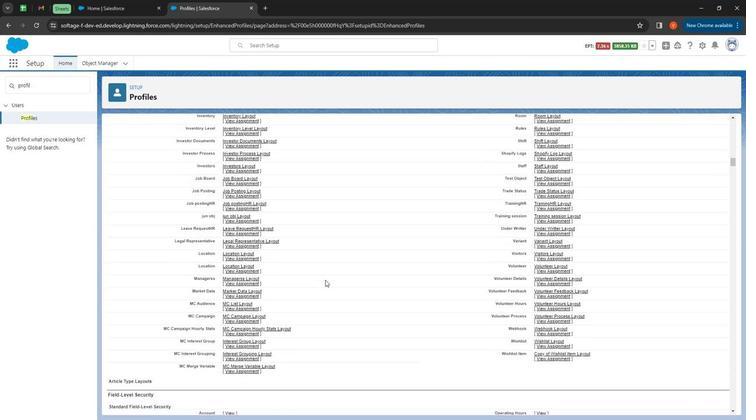 
Action: Mouse scrolled (324, 280) with delta (0, 0)
Screenshot: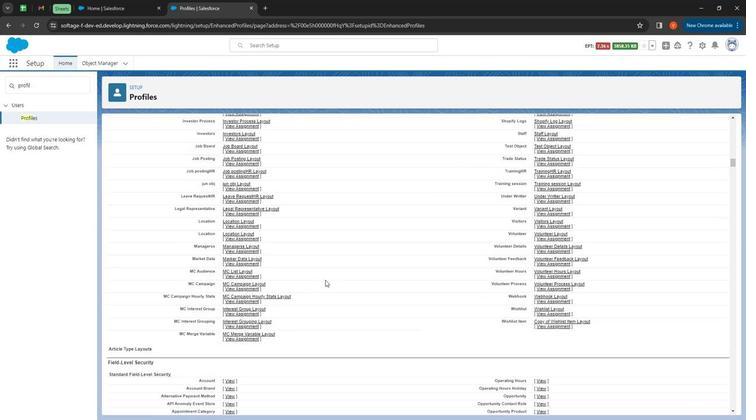 
Action: Mouse scrolled (324, 280) with delta (0, 0)
Screenshot: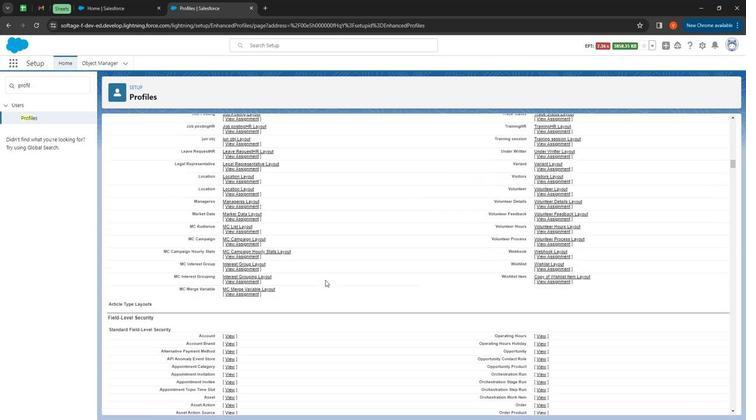 
Action: Mouse moved to (326, 278)
Screenshot: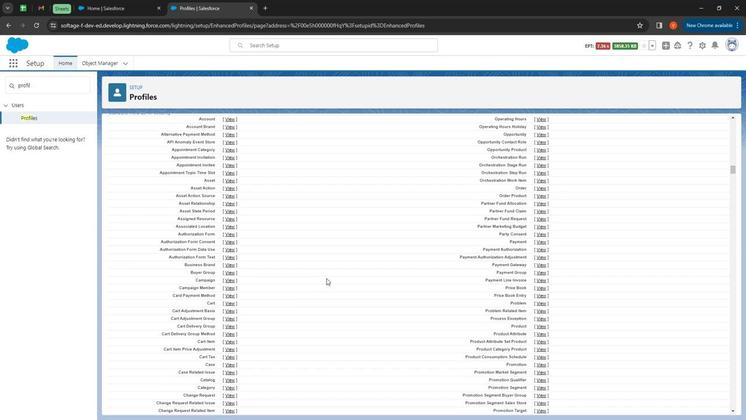 
Action: Mouse scrolled (326, 278) with delta (0, 0)
Screenshot: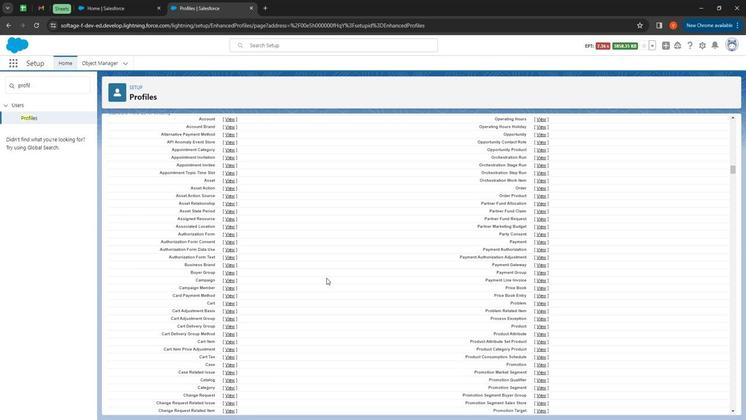 
Action: Mouse scrolled (326, 278) with delta (0, 0)
Screenshot: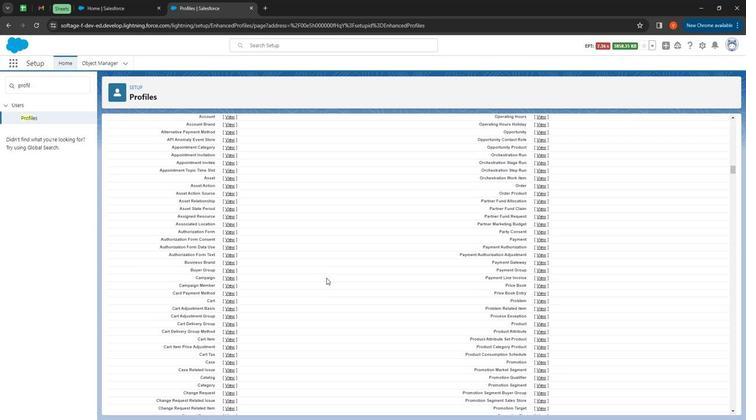 
Action: Mouse scrolled (326, 278) with delta (0, 0)
Screenshot: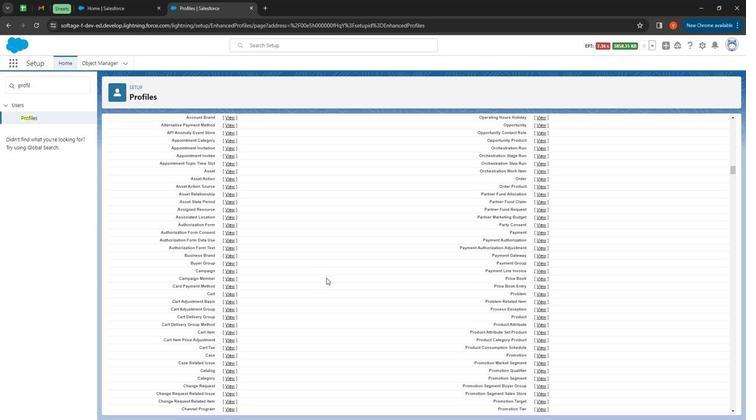 
Action: Mouse scrolled (326, 278) with delta (0, 0)
Screenshot: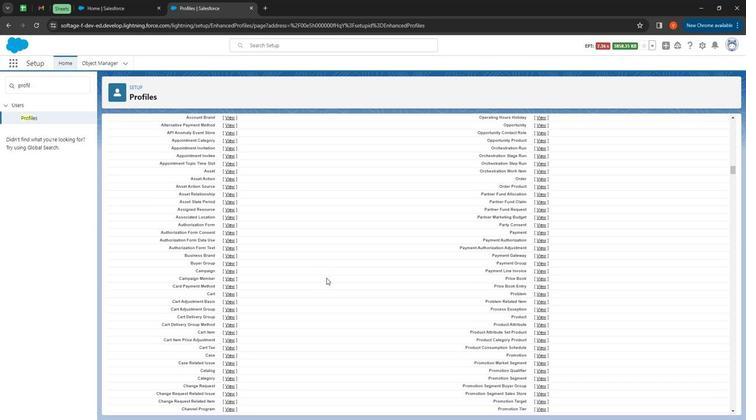 
Action: Mouse scrolled (326, 278) with delta (0, 0)
Screenshot: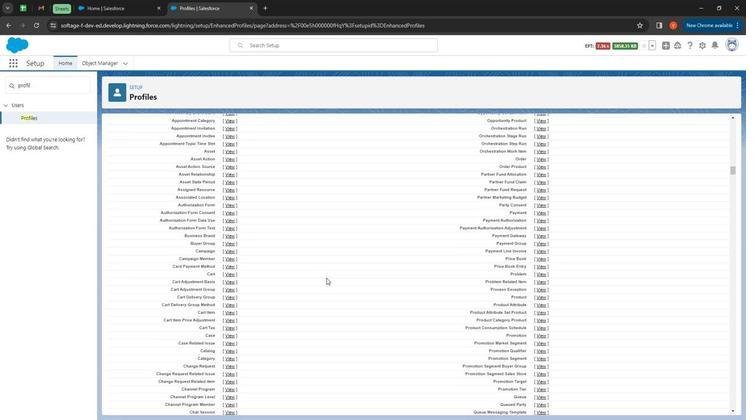 
Action: Mouse moved to (326, 278)
Screenshot: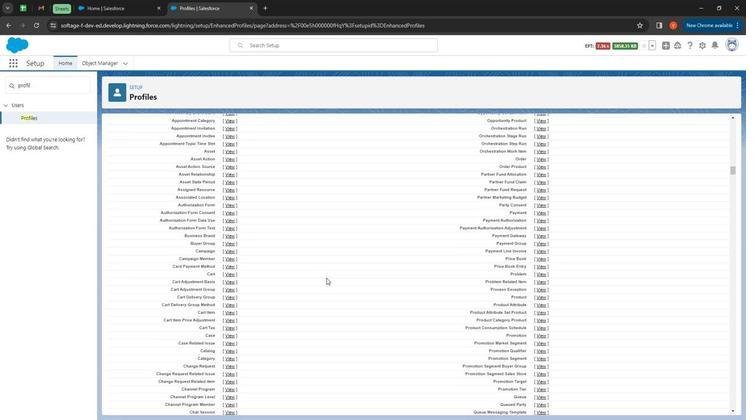 
Action: Mouse scrolled (326, 278) with delta (0, 0)
Screenshot: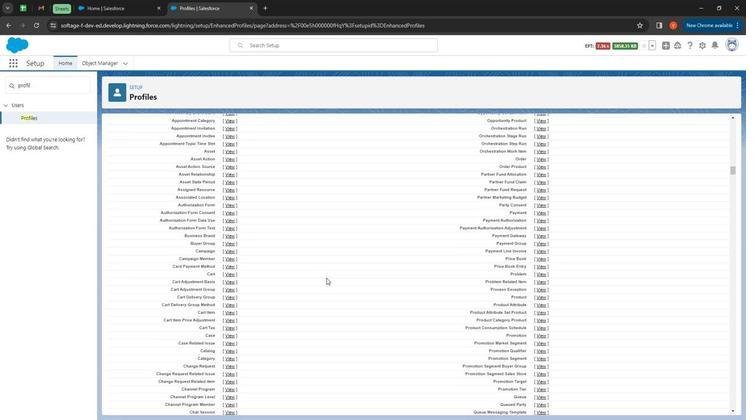 
Action: Mouse scrolled (326, 278) with delta (0, 0)
Screenshot: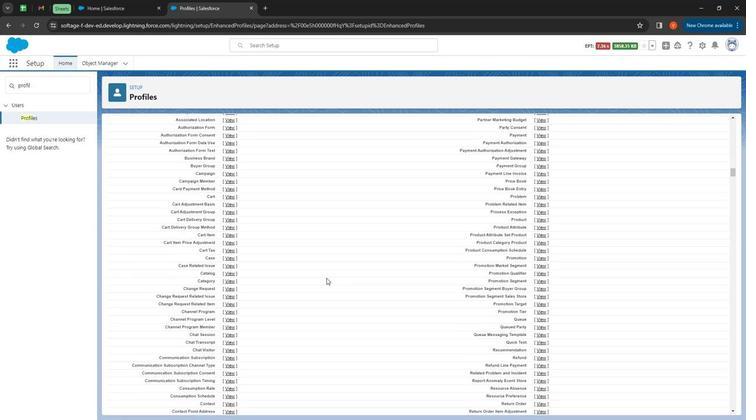 
Action: Mouse scrolled (326, 278) with delta (0, 0)
Screenshot: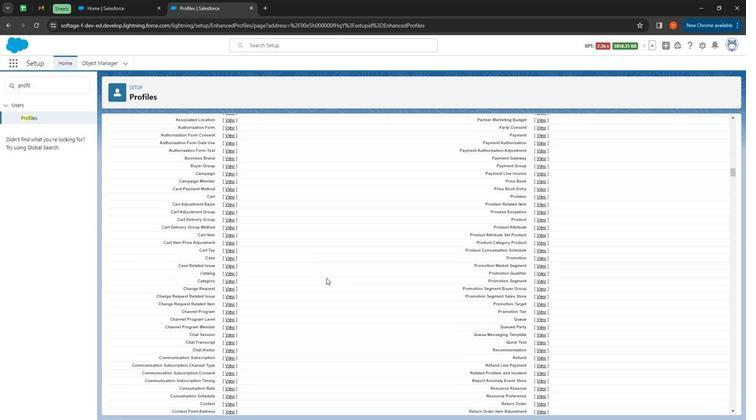 
Action: Mouse moved to (324, 279)
Screenshot: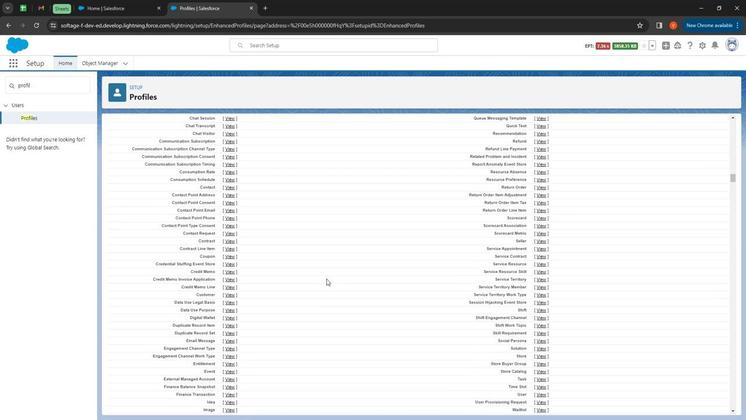 
Action: Mouse scrolled (324, 278) with delta (0, 0)
Screenshot: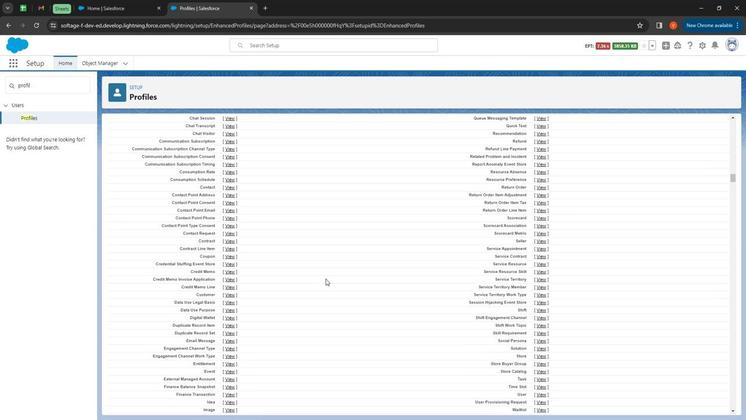 
Action: Mouse scrolled (324, 278) with delta (0, 0)
Screenshot: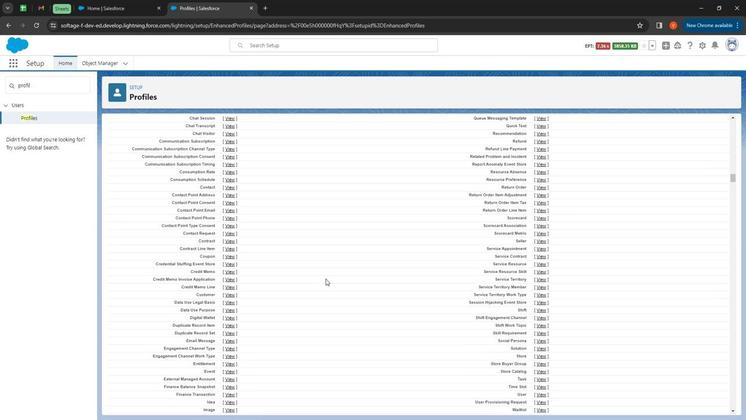 
Action: Mouse scrolled (324, 278) with delta (0, 0)
Screenshot: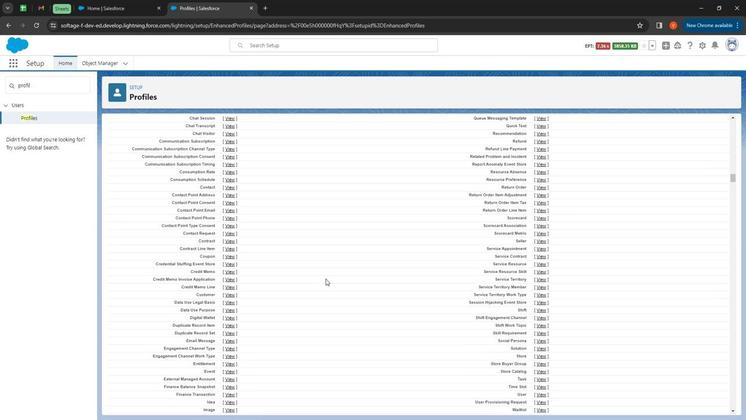 
Action: Mouse scrolled (324, 278) with delta (0, 0)
Screenshot: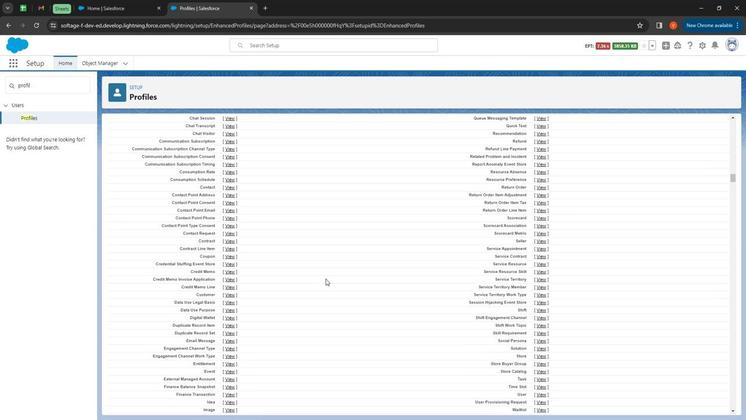 
Action: Mouse scrolled (324, 278) with delta (0, 0)
Screenshot: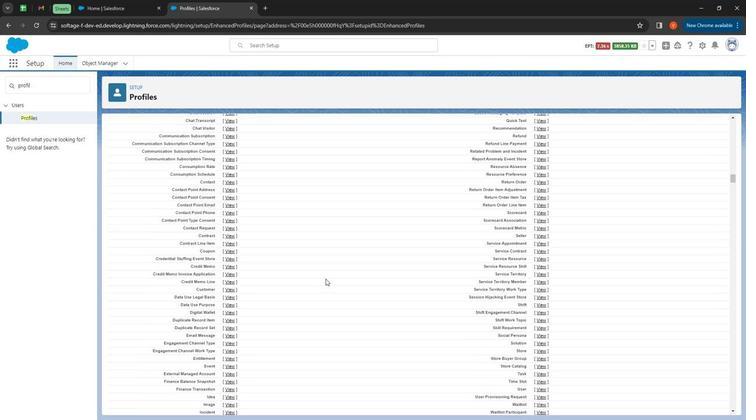 
Action: Mouse scrolled (324, 278) with delta (0, 0)
Screenshot: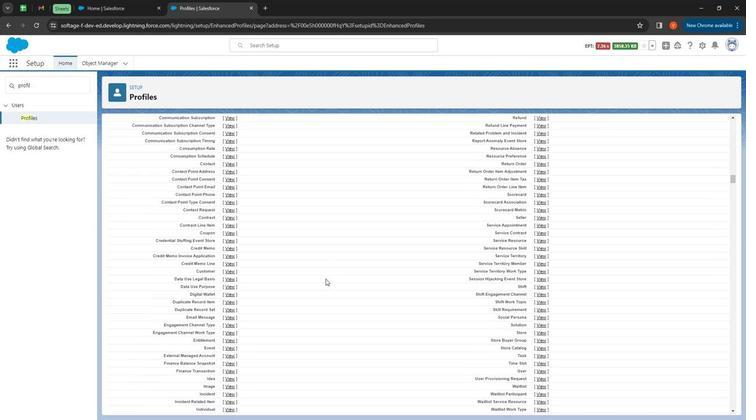 
Action: Mouse scrolled (324, 278) with delta (0, 0)
Screenshot: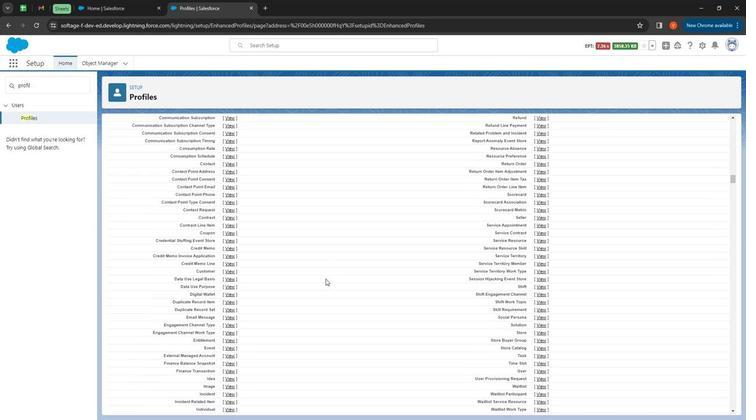 
Action: Mouse scrolled (324, 278) with delta (0, 0)
Screenshot: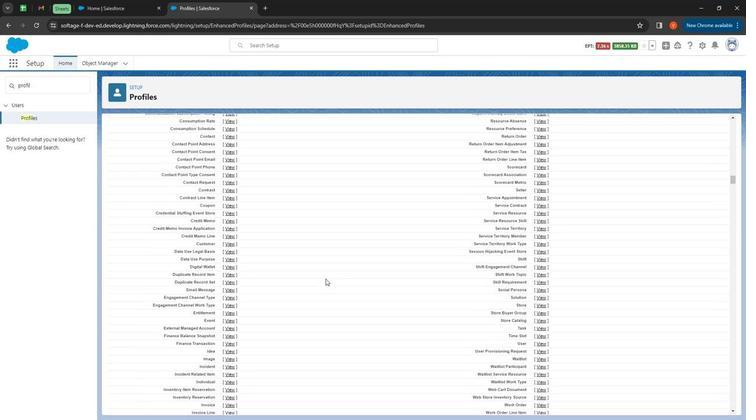 
Action: Mouse scrolled (324, 278) with delta (0, 0)
Screenshot: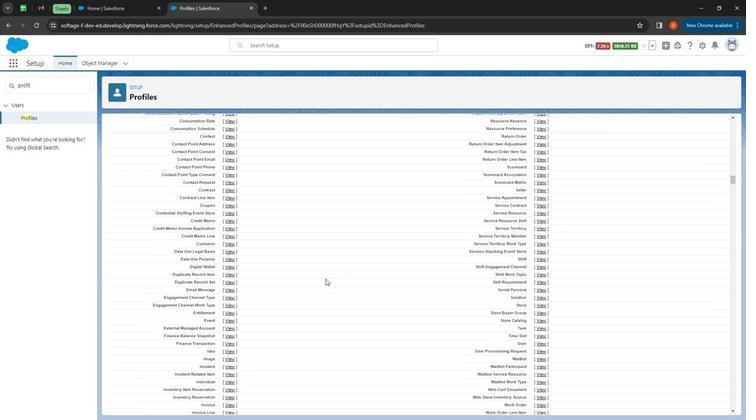 
Action: Mouse moved to (324, 278)
Screenshot: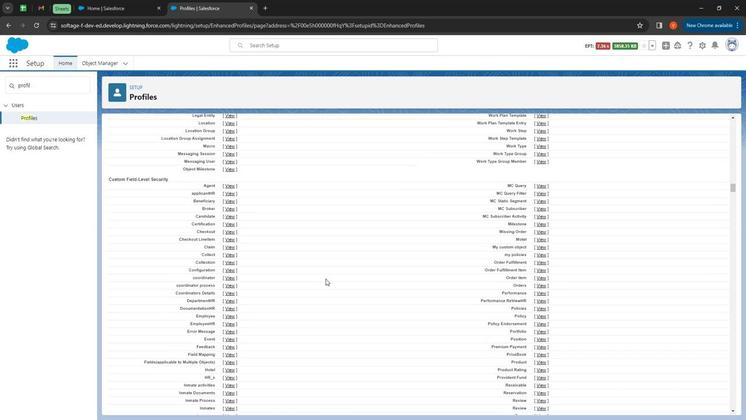 
Action: Mouse scrolled (324, 278) with delta (0, 0)
Screenshot: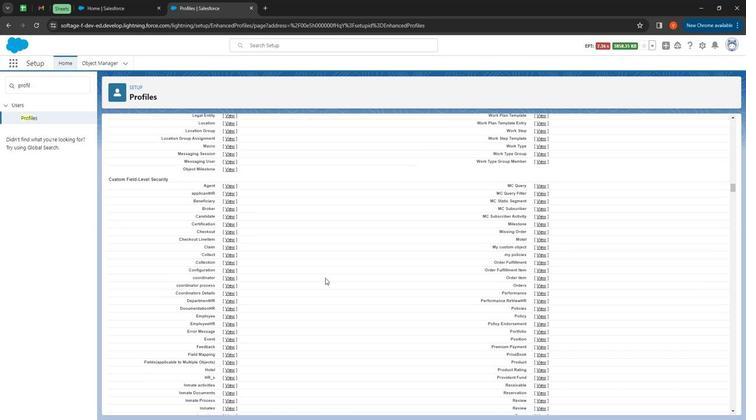 
Action: Mouse scrolled (324, 278) with delta (0, 0)
Screenshot: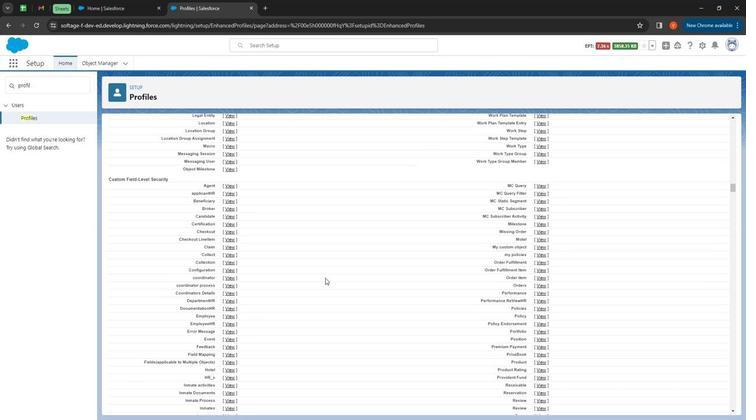 
Action: Mouse scrolled (324, 278) with delta (0, 0)
Screenshot: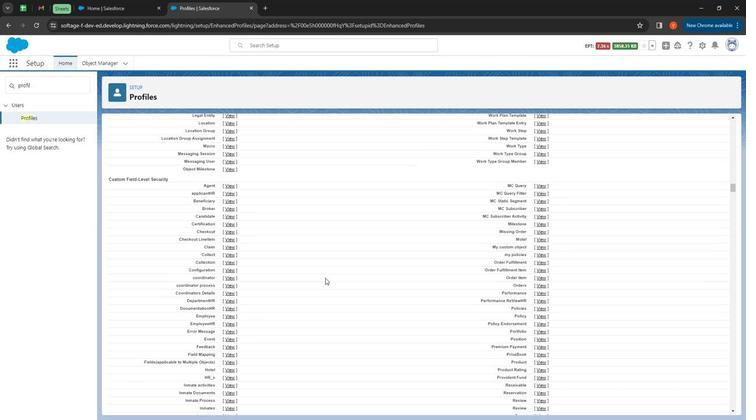 
Action: Mouse scrolled (324, 278) with delta (0, 0)
Screenshot: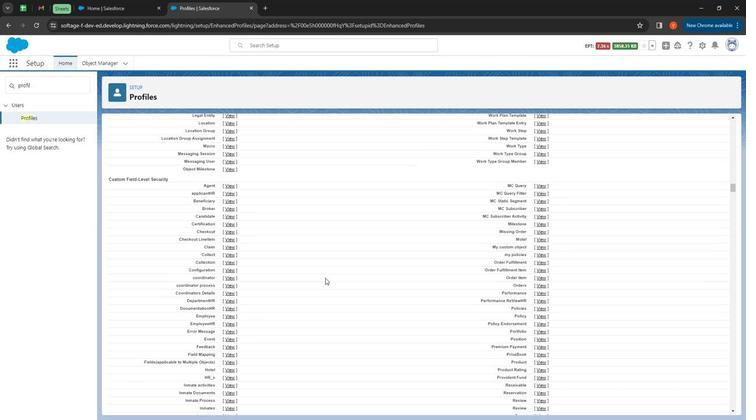 
Action: Mouse scrolled (324, 278) with delta (0, 0)
Screenshot: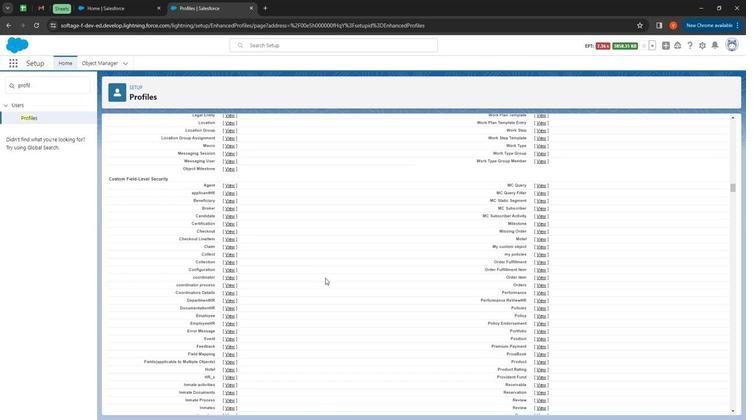 
Action: Mouse scrolled (324, 278) with delta (0, 0)
Screenshot: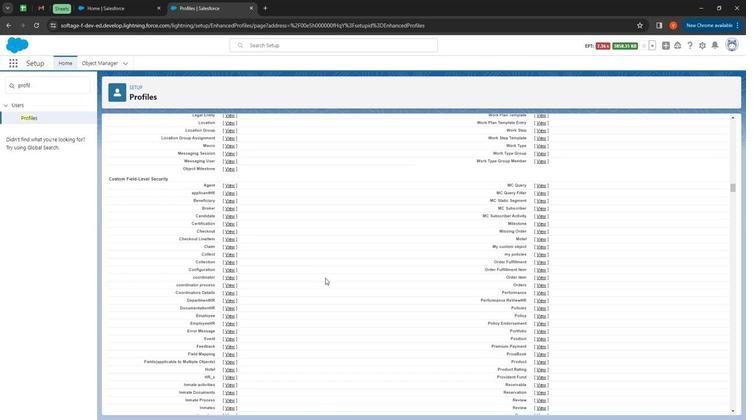 
Action: Mouse scrolled (324, 278) with delta (0, 0)
Screenshot: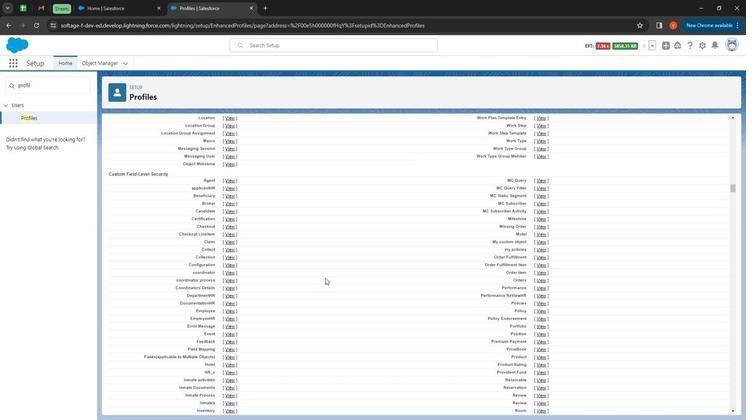 
Action: Mouse scrolled (324, 278) with delta (0, 0)
Screenshot: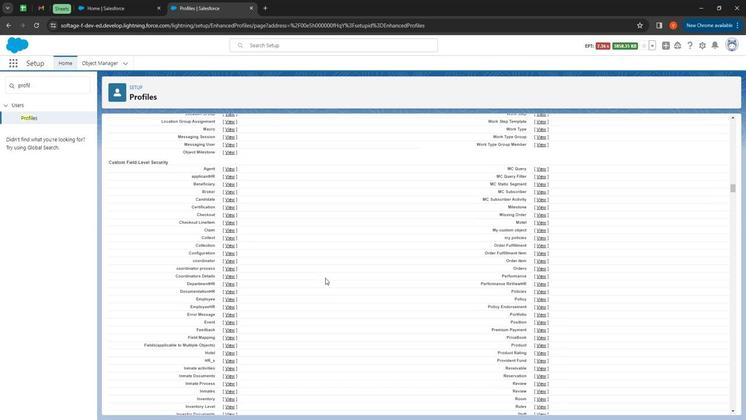 
Action: Mouse scrolled (324, 278) with delta (0, 0)
Screenshot: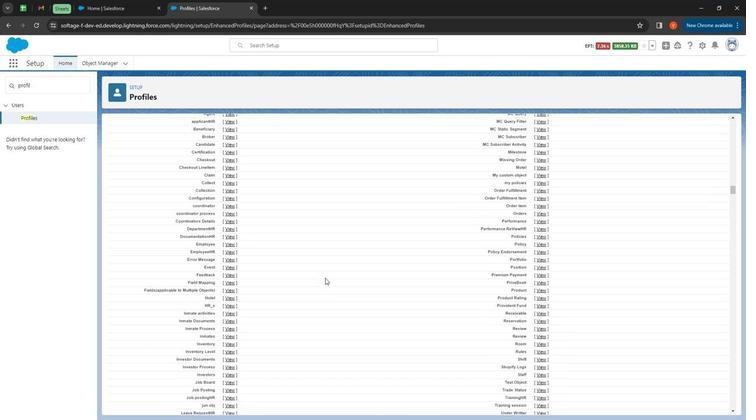 
Action: Mouse moved to (324, 278)
Screenshot: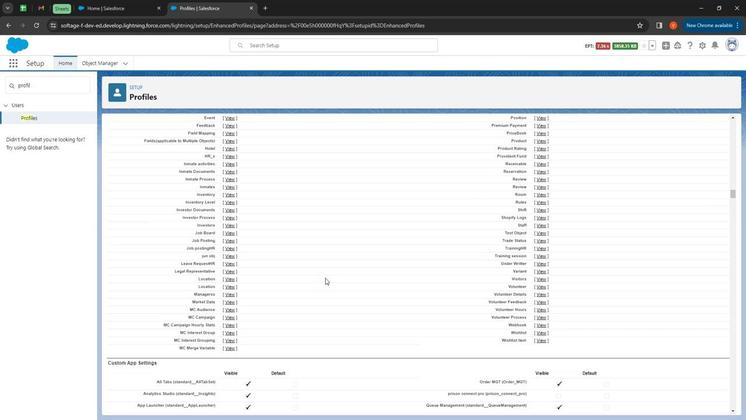 
Action: Mouse scrolled (324, 278) with delta (0, 0)
Screenshot: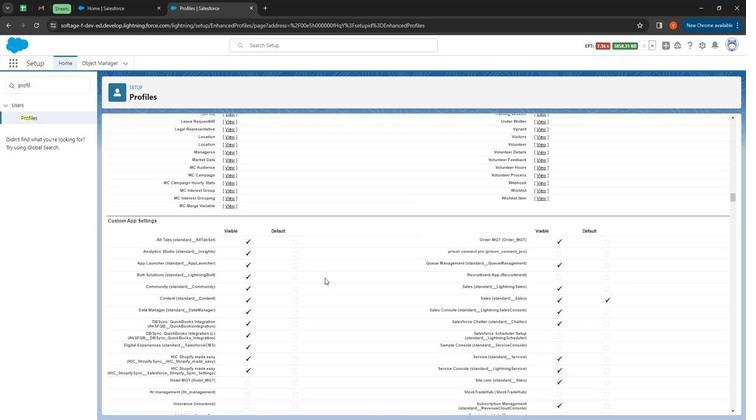
Action: Mouse scrolled (324, 278) with delta (0, 0)
Screenshot: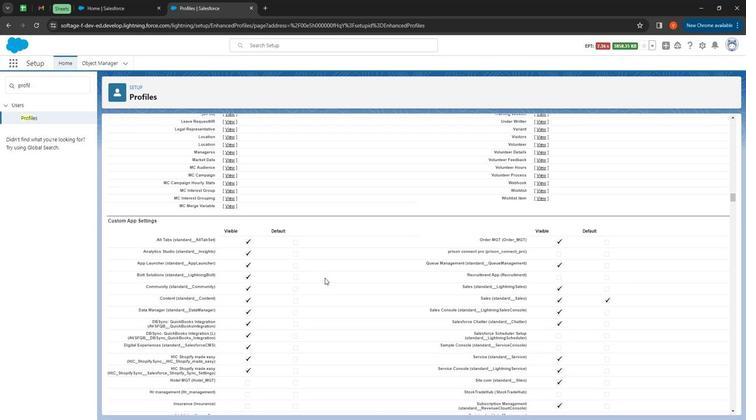 
Action: Mouse scrolled (324, 278) with delta (0, 0)
Screenshot: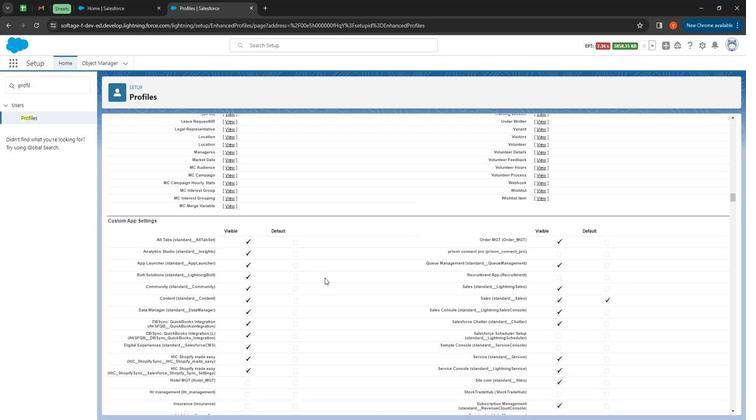 
Action: Mouse scrolled (324, 278) with delta (0, 0)
Screenshot: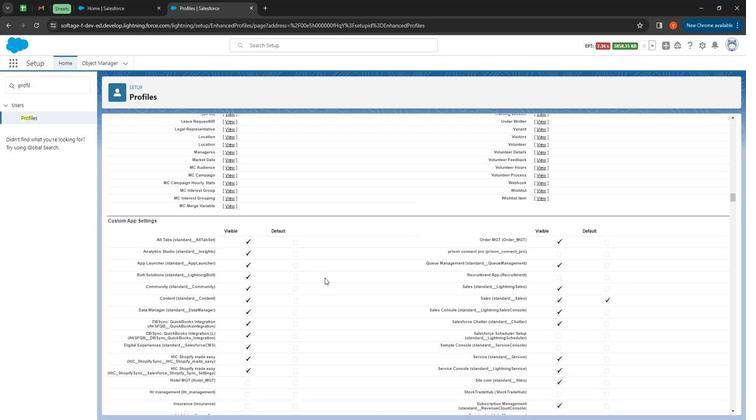 
Action: Mouse scrolled (324, 278) with delta (0, 0)
Screenshot: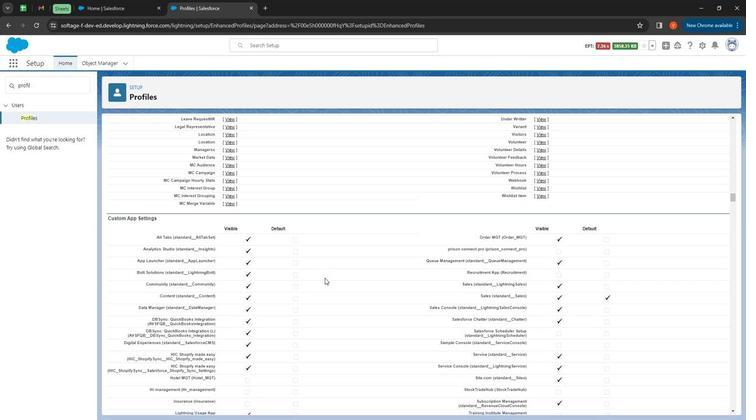 
Action: Mouse scrolled (324, 278) with delta (0, 0)
Screenshot: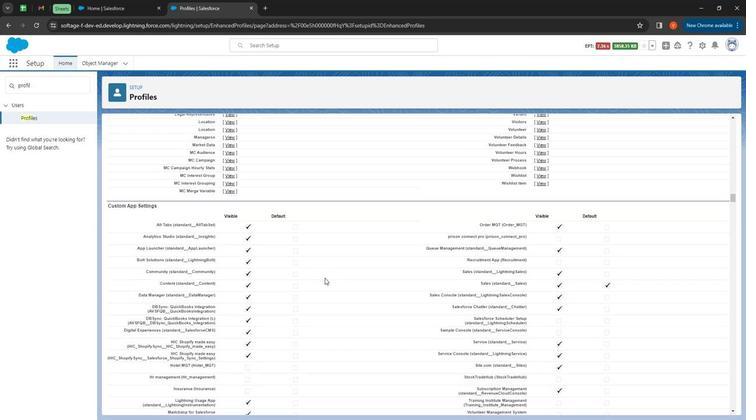 
Action: Mouse scrolled (324, 278) with delta (0, 0)
Screenshot: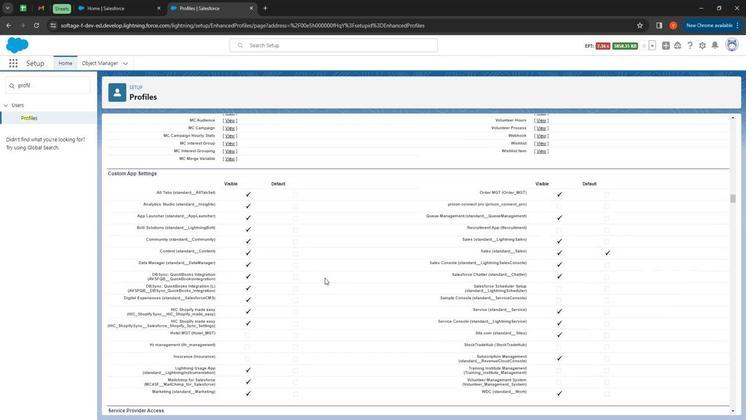 
Action: Mouse scrolled (324, 278) with delta (0, 0)
Screenshot: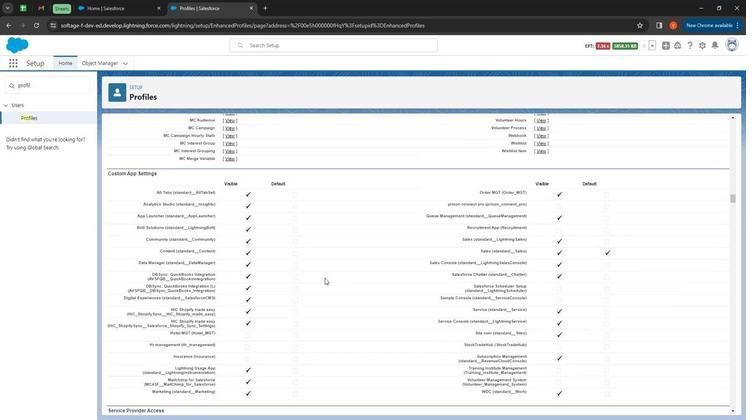 
Action: Mouse scrolled (324, 278) with delta (0, 0)
Screenshot: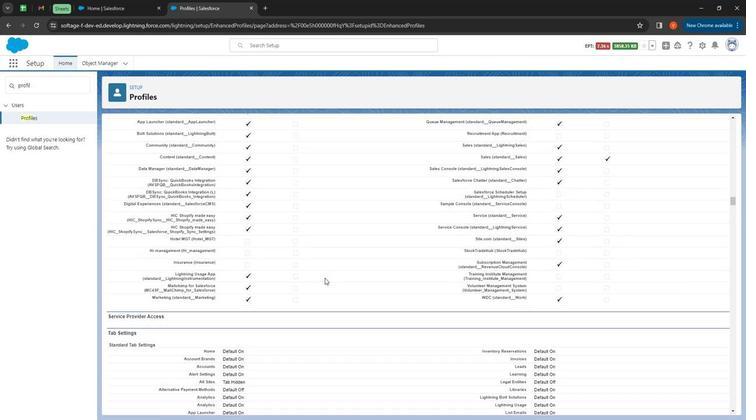 
Action: Mouse moved to (324, 278)
Screenshot: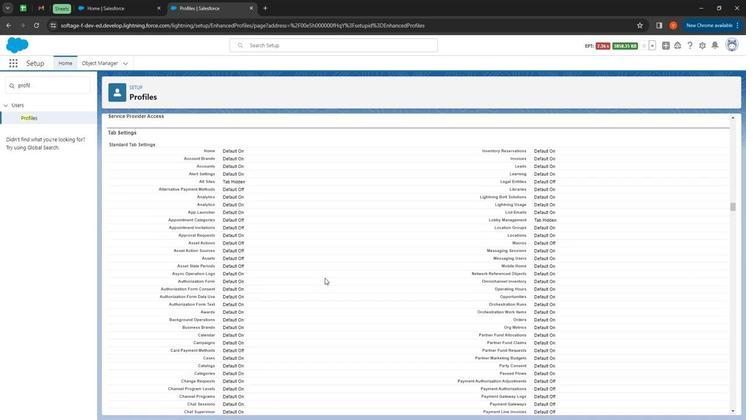 
Action: Mouse scrolled (324, 277) with delta (0, 0)
Screenshot: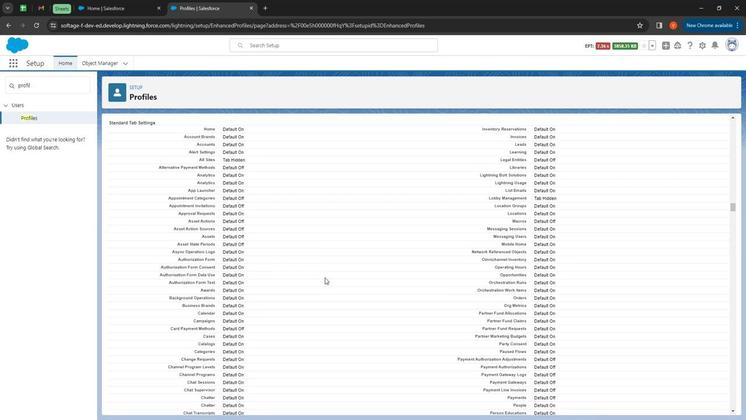 
Action: Mouse scrolled (324, 277) with delta (0, 0)
Screenshot: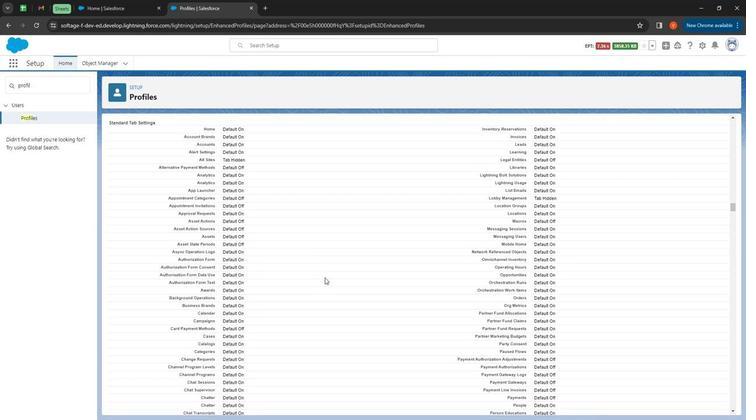 
Action: Mouse scrolled (324, 277) with delta (0, 0)
Screenshot: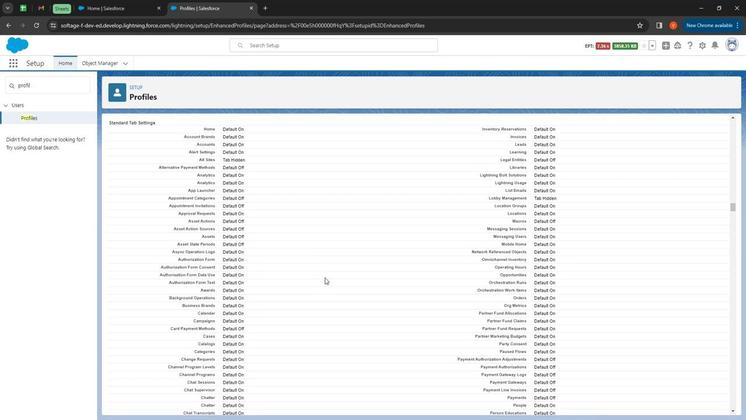 
Action: Mouse scrolled (324, 277) with delta (0, 0)
Screenshot: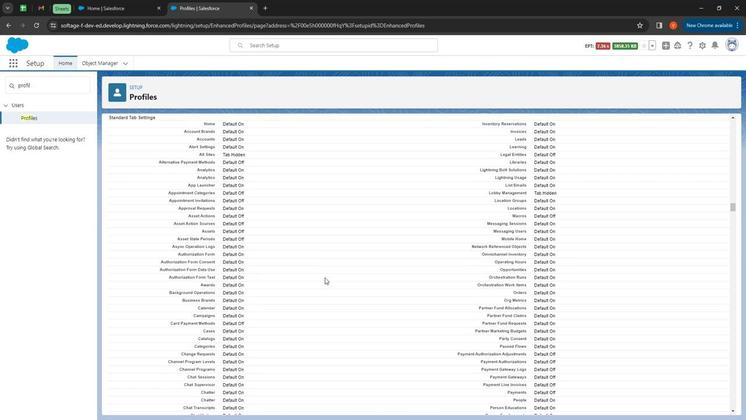 
Action: Mouse scrolled (324, 277) with delta (0, 0)
Screenshot: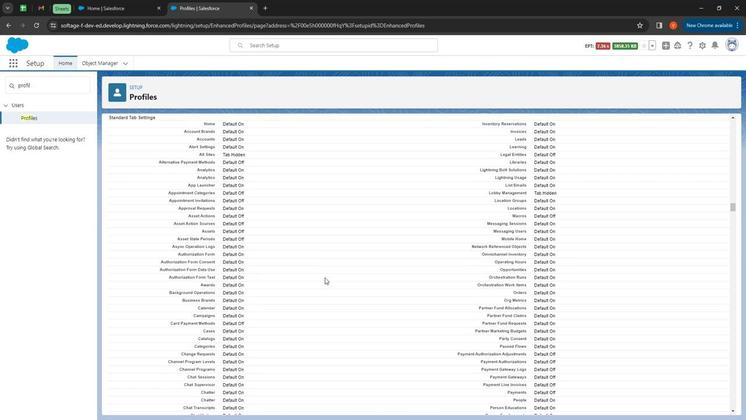 
Action: Mouse scrolled (324, 277) with delta (0, 0)
Screenshot: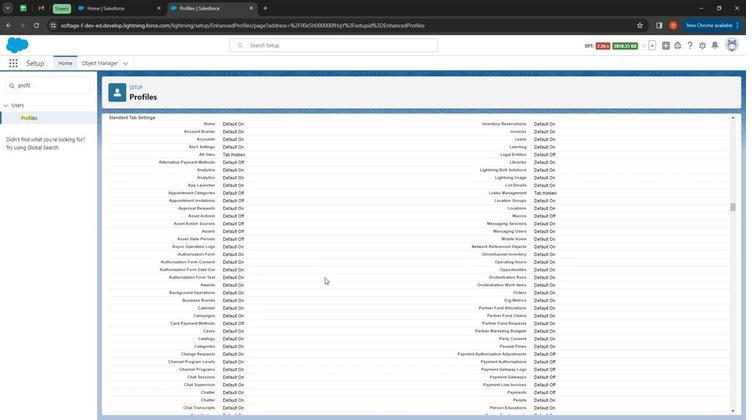 
Action: Mouse scrolled (324, 277) with delta (0, 0)
Screenshot: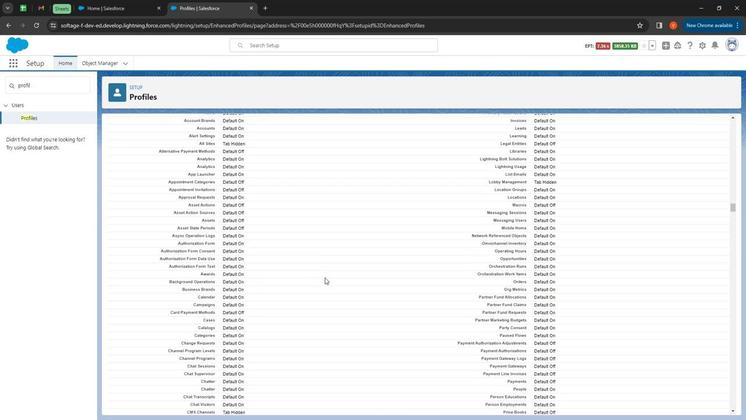 
Action: Mouse scrolled (324, 277) with delta (0, 0)
Screenshot: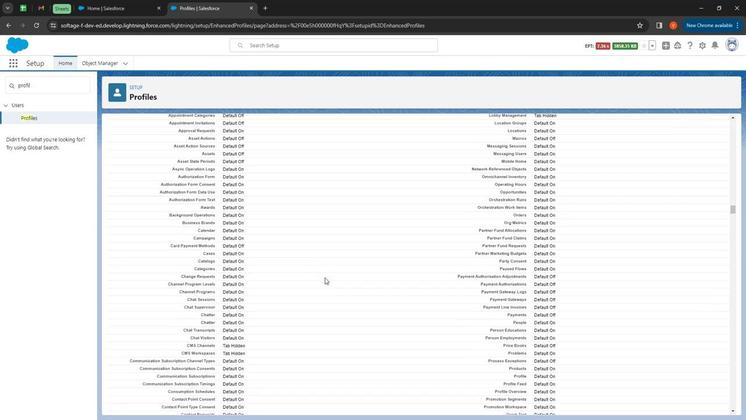
Action: Mouse scrolled (324, 277) with delta (0, 0)
Screenshot: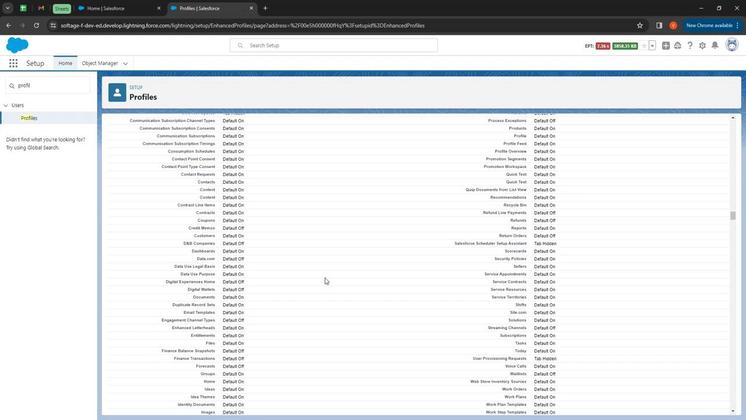 
Action: Mouse scrolled (324, 277) with delta (0, 0)
Screenshot: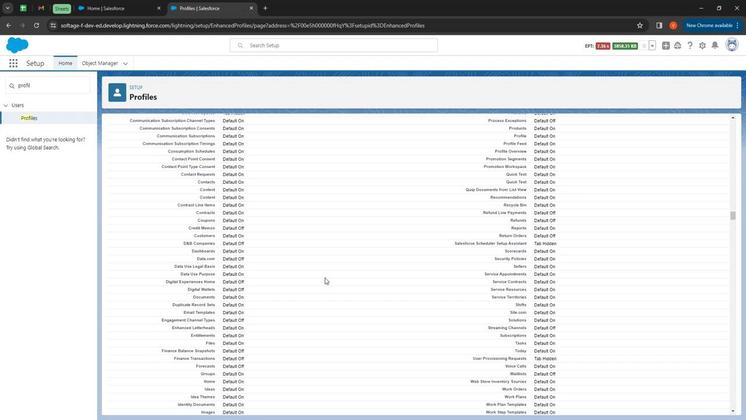 
Action: Mouse scrolled (324, 277) with delta (0, 0)
Screenshot: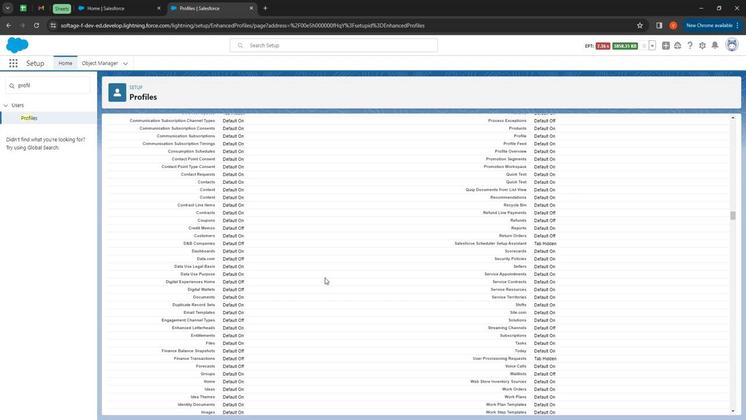 
Action: Mouse scrolled (324, 277) with delta (0, 0)
Screenshot: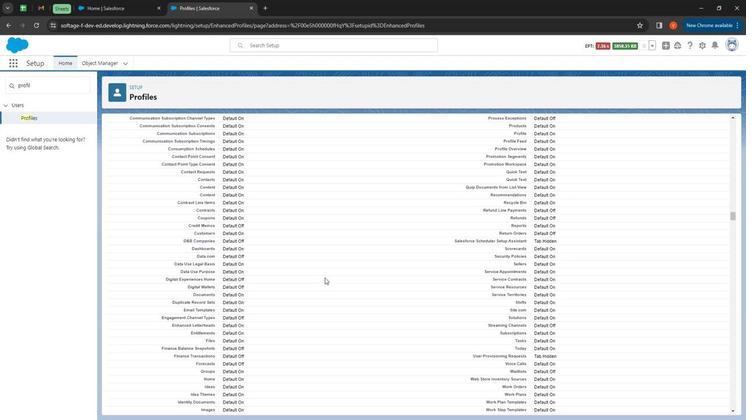 
Action: Mouse scrolled (324, 277) with delta (0, 0)
Screenshot: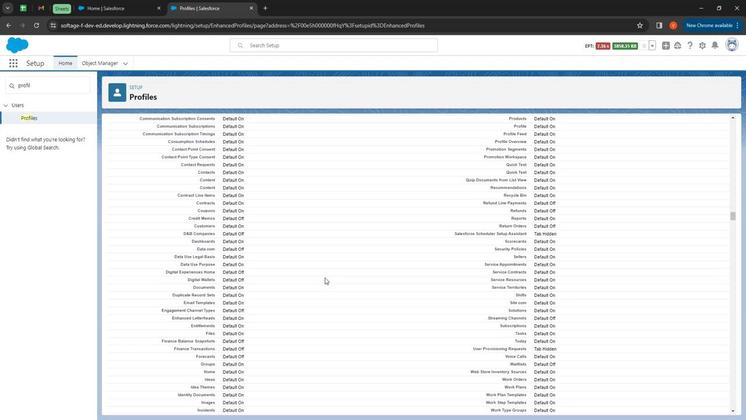 
Action: Mouse scrolled (324, 277) with delta (0, 0)
Screenshot: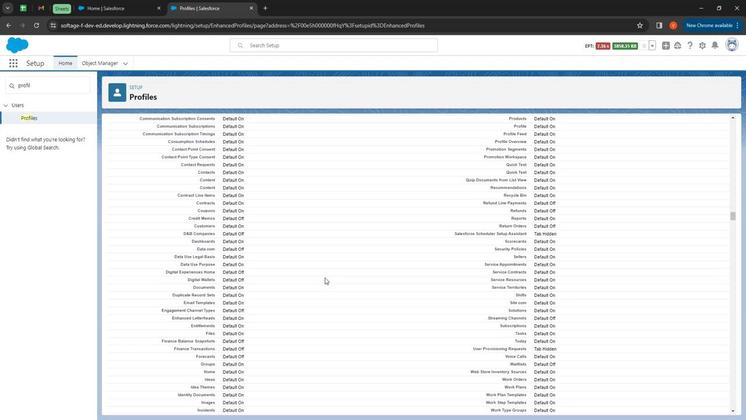 
Action: Mouse scrolled (324, 277) with delta (0, 0)
Screenshot: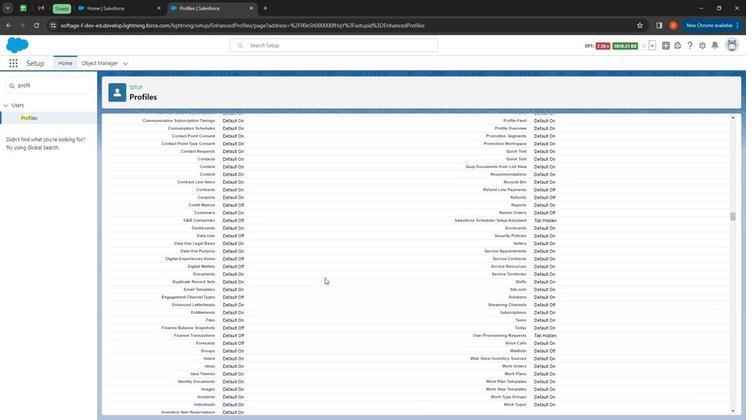 
Action: Mouse scrolled (324, 277) with delta (0, 0)
Screenshot: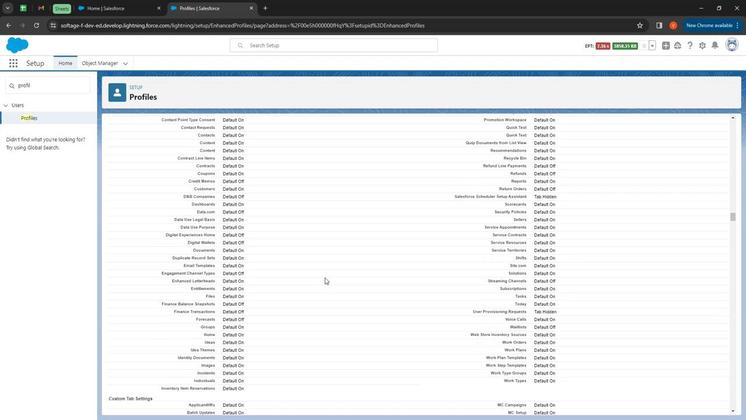 
Action: Mouse scrolled (324, 277) with delta (0, 0)
Screenshot: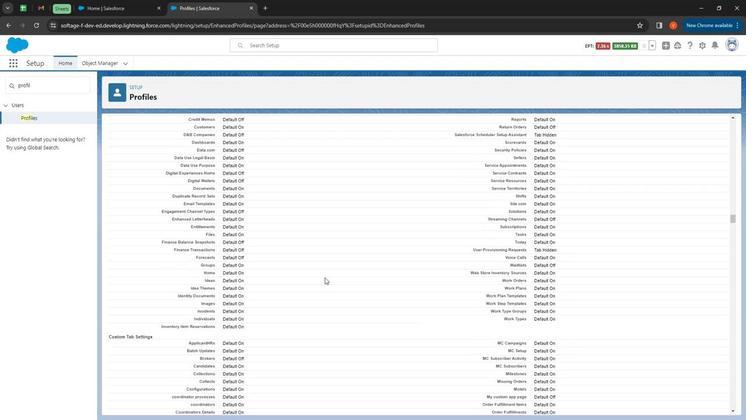 
Action: Mouse scrolled (324, 277) with delta (0, 0)
Screenshot: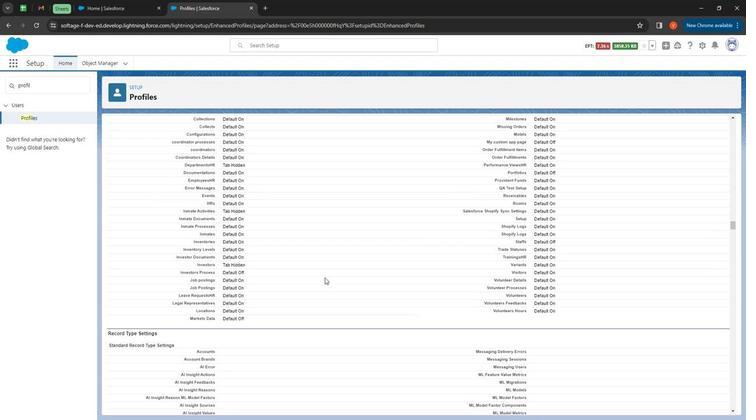
Action: Mouse scrolled (324, 277) with delta (0, 0)
Screenshot: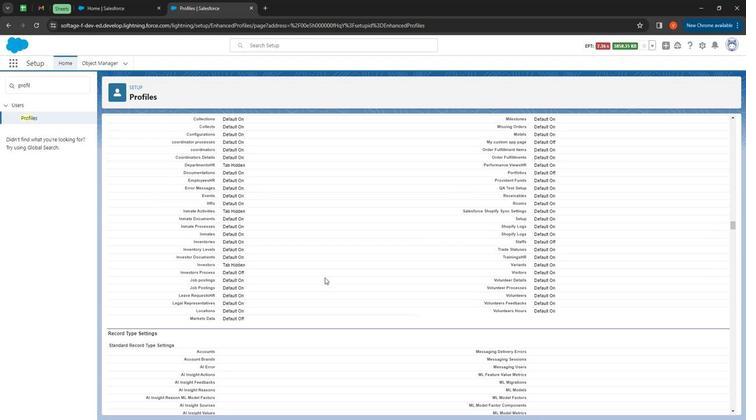 
Action: Mouse scrolled (324, 277) with delta (0, 0)
Screenshot: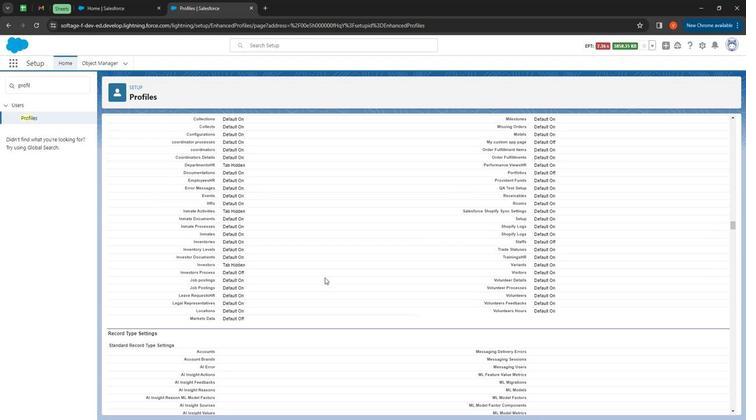 
Action: Mouse scrolled (324, 277) with delta (0, 0)
Screenshot: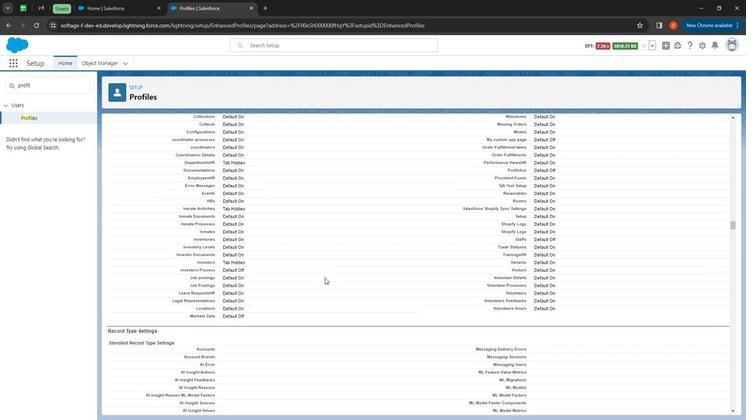 
Action: Mouse scrolled (324, 277) with delta (0, 0)
Screenshot: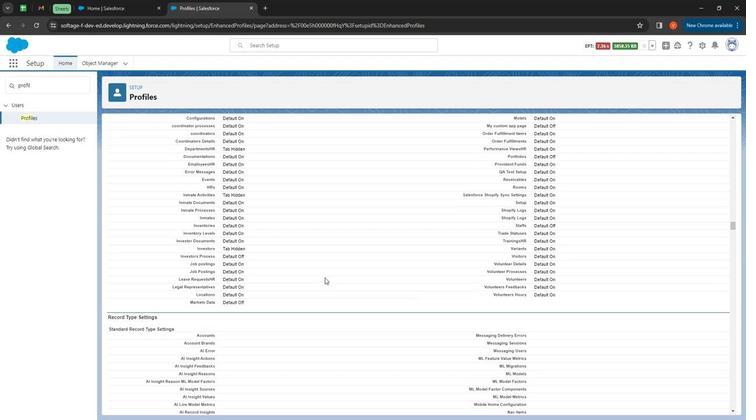 
Action: Mouse scrolled (324, 277) with delta (0, 0)
Screenshot: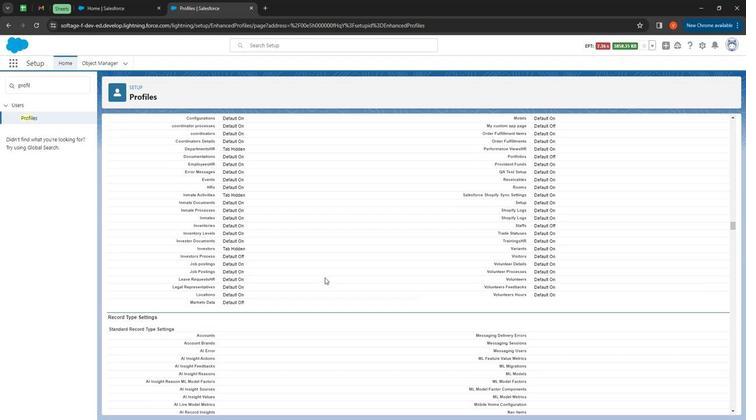 
Action: Mouse scrolled (324, 277) with delta (0, 0)
Screenshot: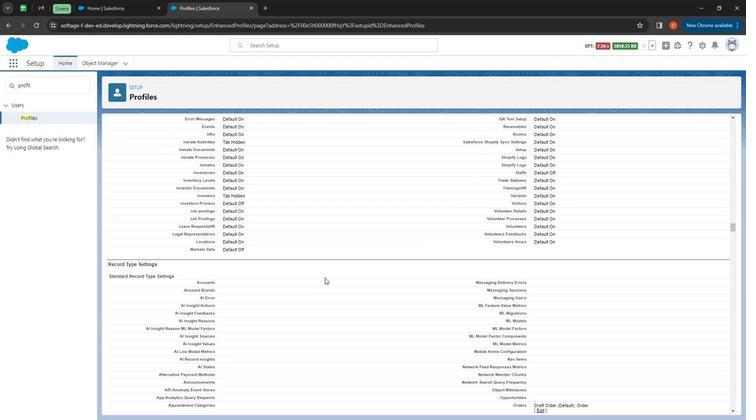 
Action: Mouse scrolled (324, 277) with delta (0, 0)
Screenshot: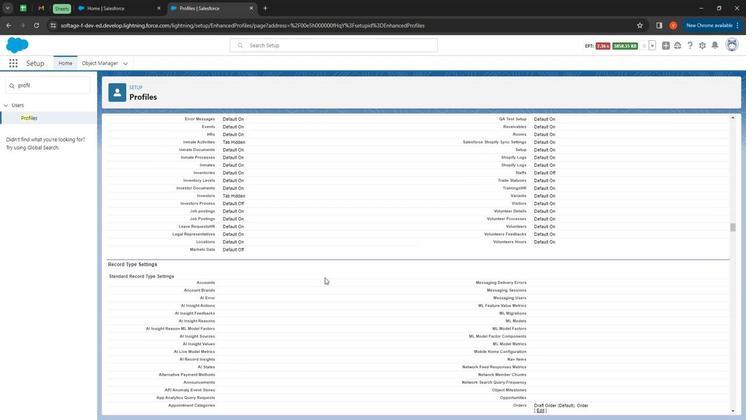 
Action: Mouse moved to (324, 277)
Screenshot: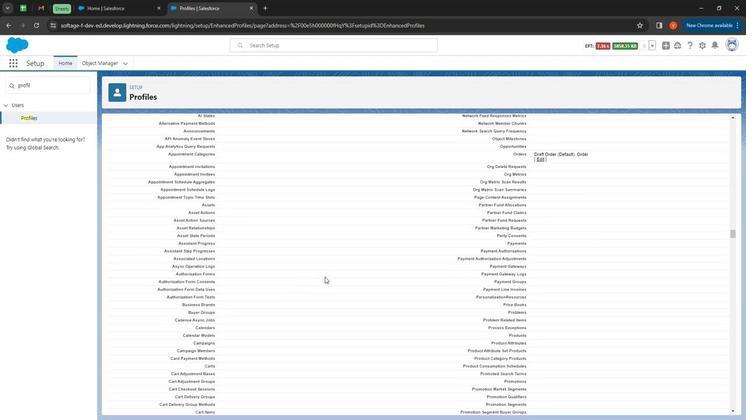 
Action: Mouse scrolled (324, 277) with delta (0, 0)
Screenshot: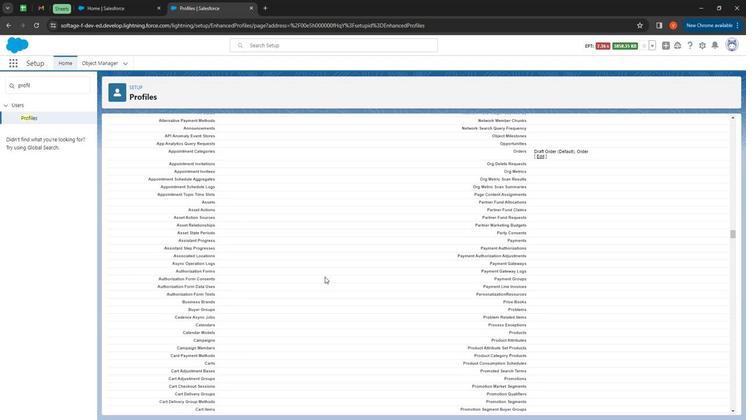 
Action: Mouse scrolled (324, 277) with delta (0, 0)
Screenshot: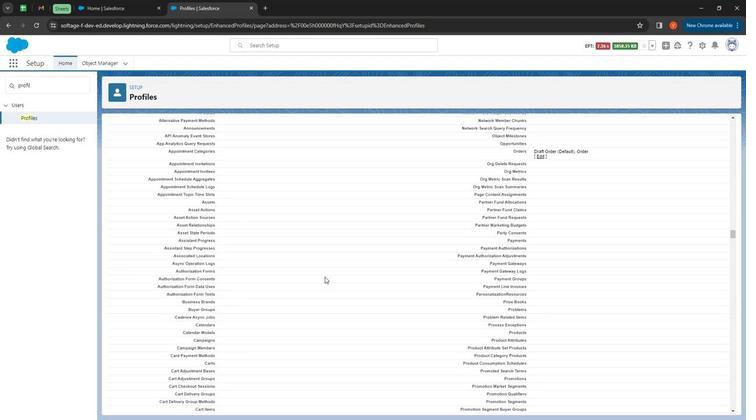 
Action: Mouse scrolled (324, 277) with delta (0, 0)
Screenshot: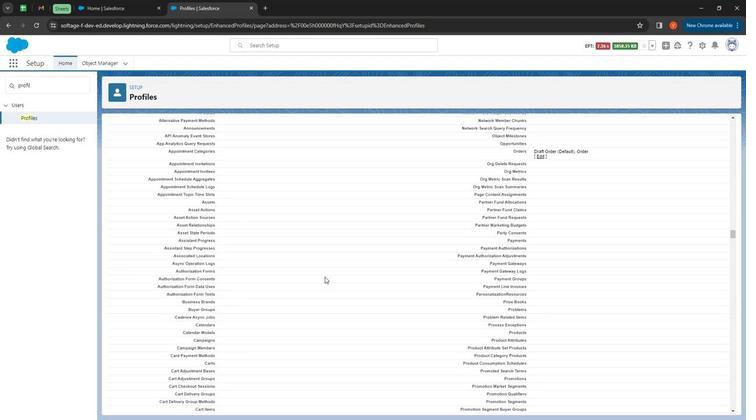 
Action: Mouse scrolled (324, 277) with delta (0, 0)
Screenshot: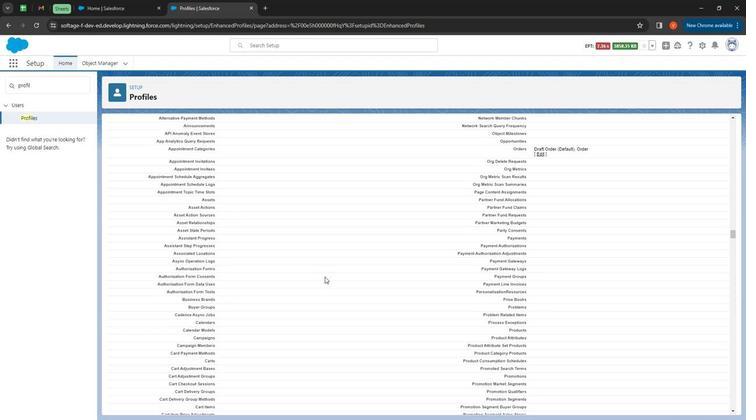 
Action: Mouse scrolled (324, 277) with delta (0, 0)
Screenshot: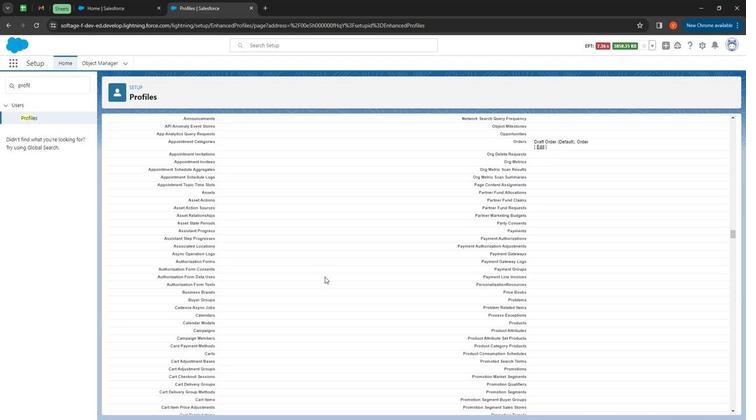 
Action: Mouse scrolled (324, 277) with delta (0, 0)
Screenshot: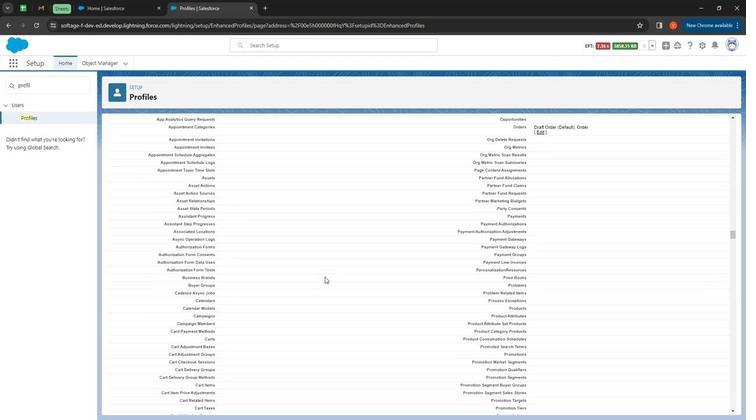 
Action: Mouse scrolled (324, 277) with delta (0, 0)
Screenshot: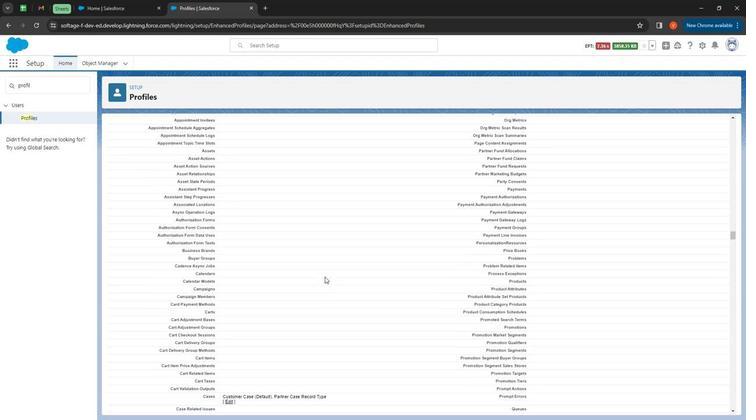 
Action: Mouse moved to (324, 276)
Screenshot: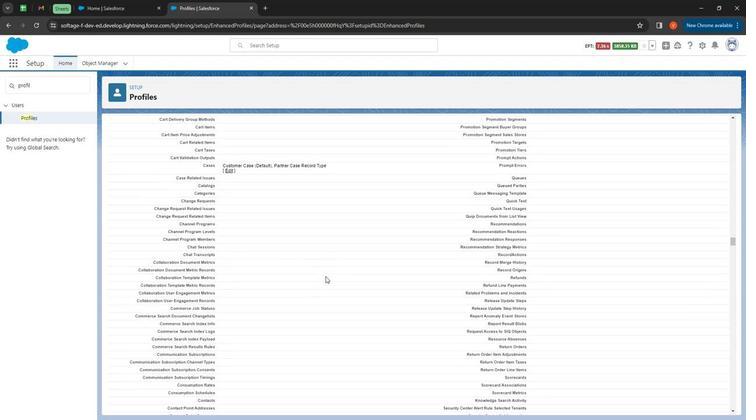 
Action: Mouse scrolled (324, 275) with delta (0, 0)
Screenshot: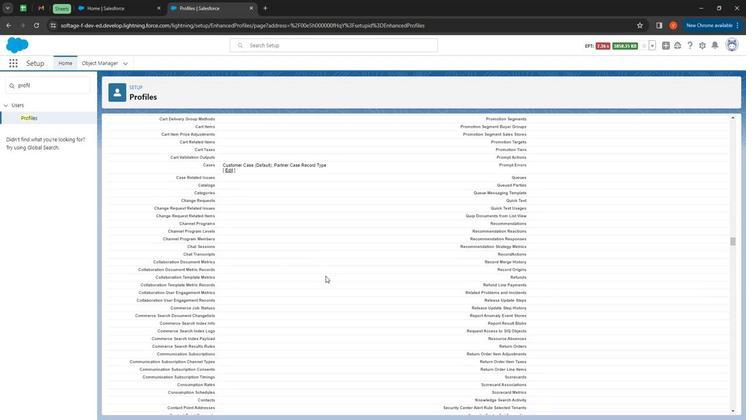 
Action: Mouse scrolled (324, 275) with delta (0, 0)
Screenshot: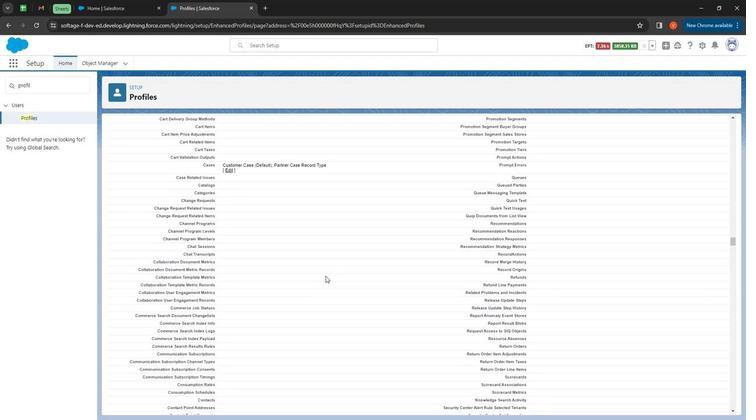 
Action: Mouse scrolled (324, 275) with delta (0, 0)
Screenshot: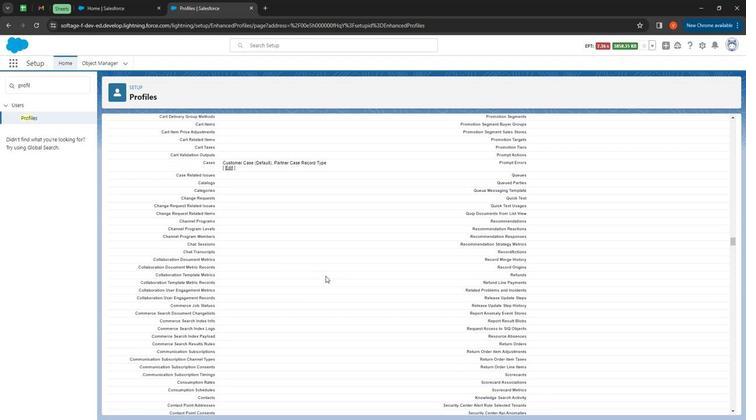 
Action: Mouse scrolled (324, 275) with delta (0, 0)
Screenshot: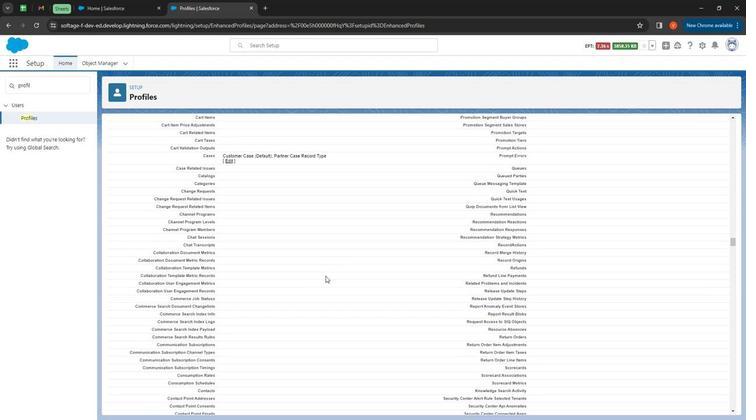 
Action: Mouse scrolled (324, 275) with delta (0, 0)
Screenshot: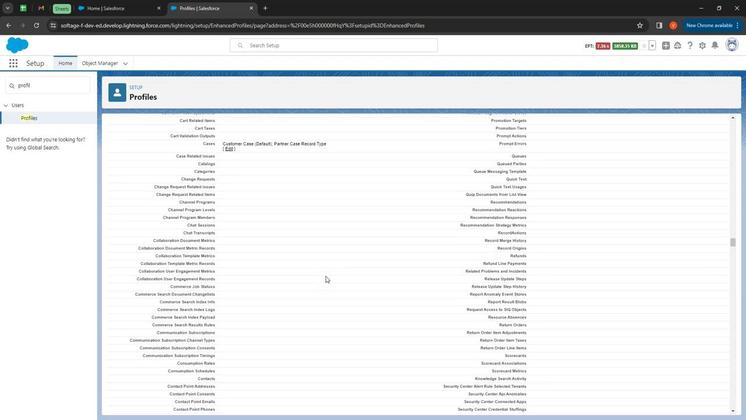 
Action: Mouse scrolled (324, 275) with delta (0, 0)
Screenshot: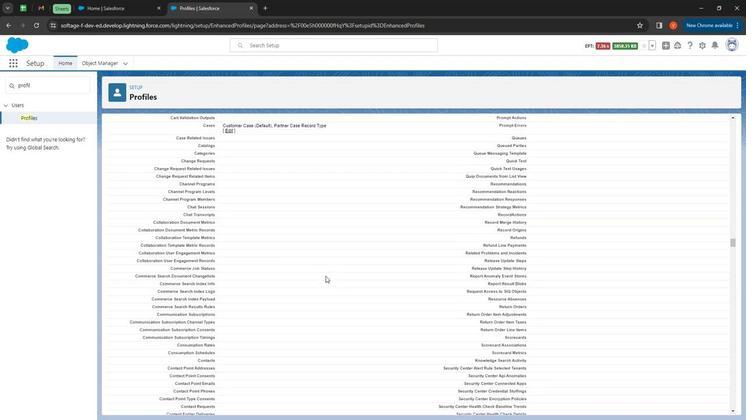 
Action: Mouse scrolled (324, 275) with delta (0, 0)
Screenshot: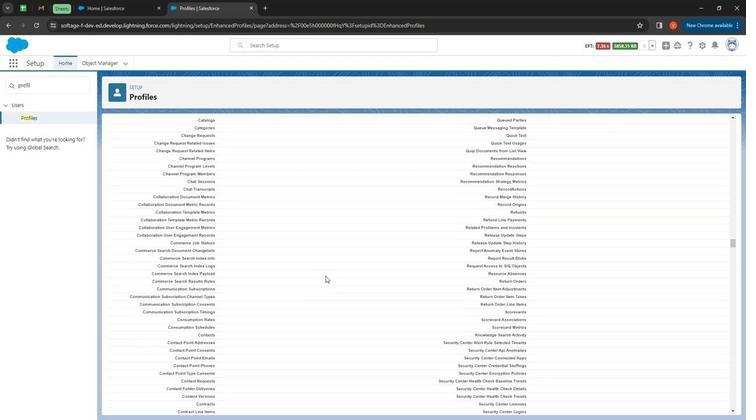 
Action: Mouse scrolled (324, 275) with delta (0, 0)
Screenshot: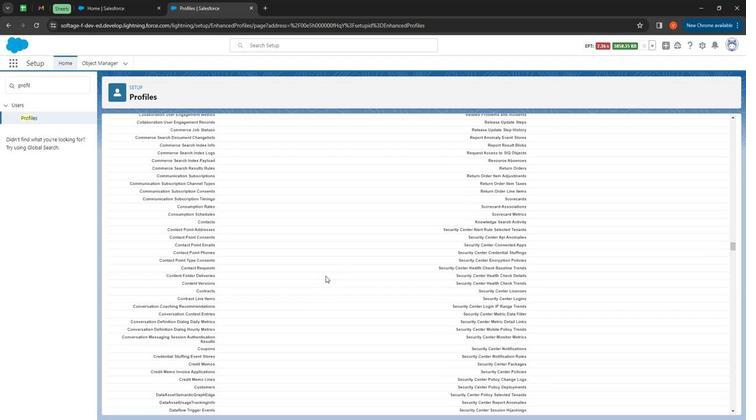 
Action: Mouse moved to (324, 275)
Screenshot: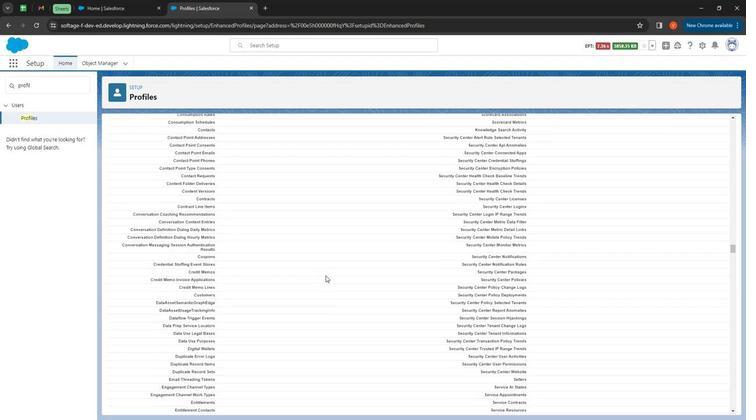 
Action: Mouse scrolled (324, 274) with delta (0, 0)
Screenshot: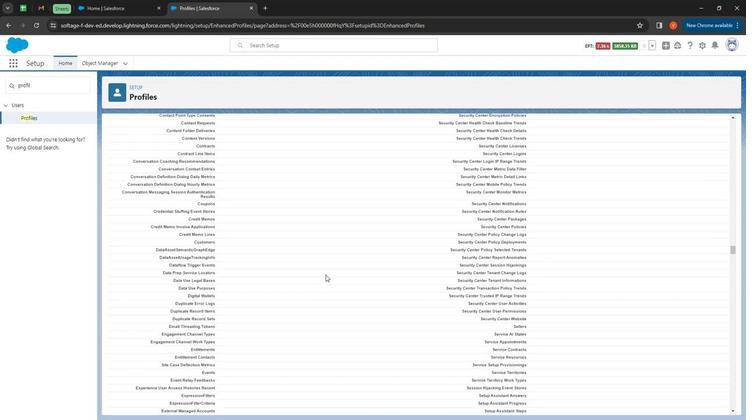
Action: Mouse scrolled (324, 274) with delta (0, 0)
Screenshot: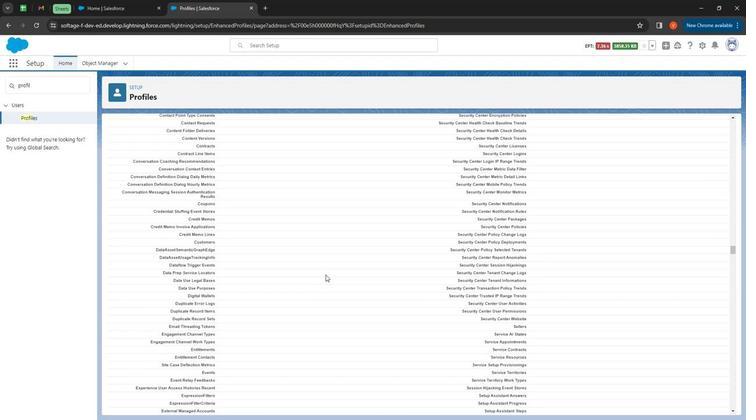 
Action: Mouse scrolled (324, 274) with delta (0, 0)
Screenshot: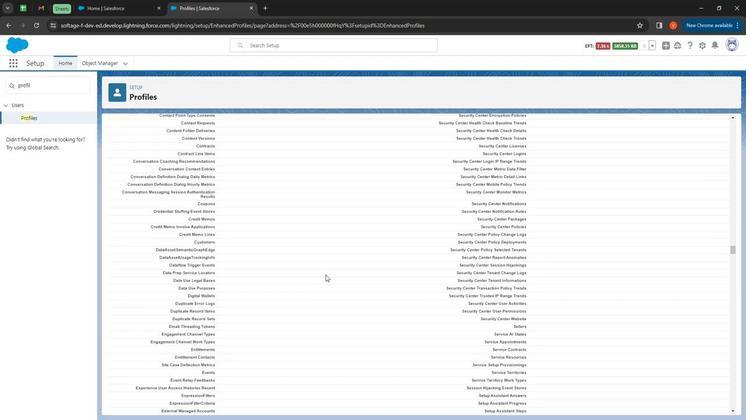 
Action: Mouse scrolled (324, 274) with delta (0, 0)
Screenshot: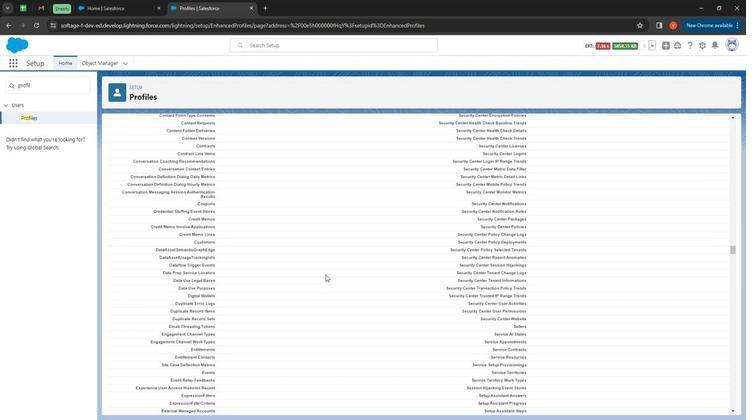 
Action: Mouse scrolled (324, 274) with delta (0, 0)
Screenshot: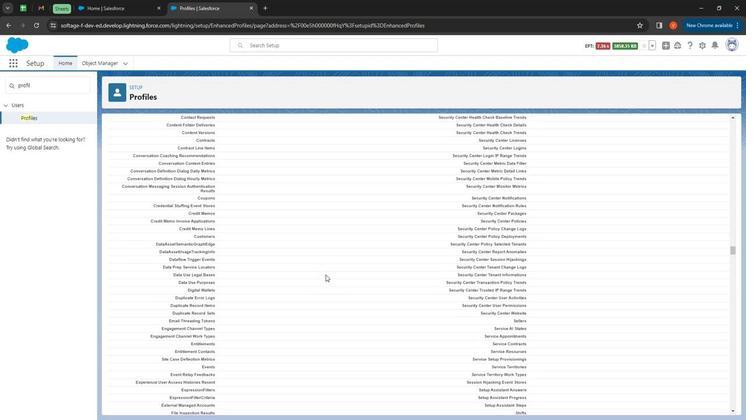 
Action: Mouse scrolled (324, 274) with delta (0, 0)
Screenshot: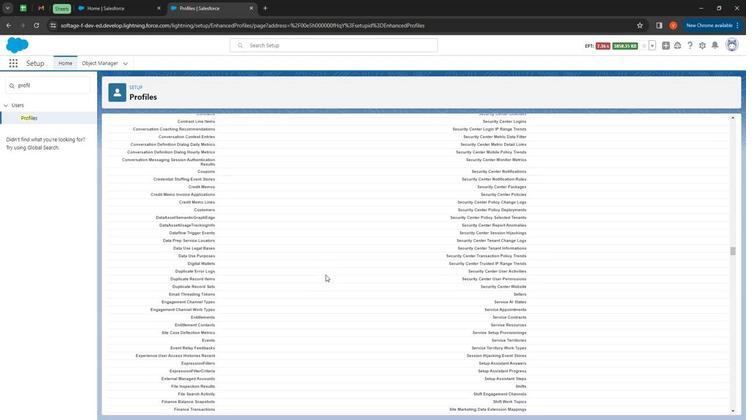 
Action: Mouse scrolled (324, 274) with delta (0, 0)
Screenshot: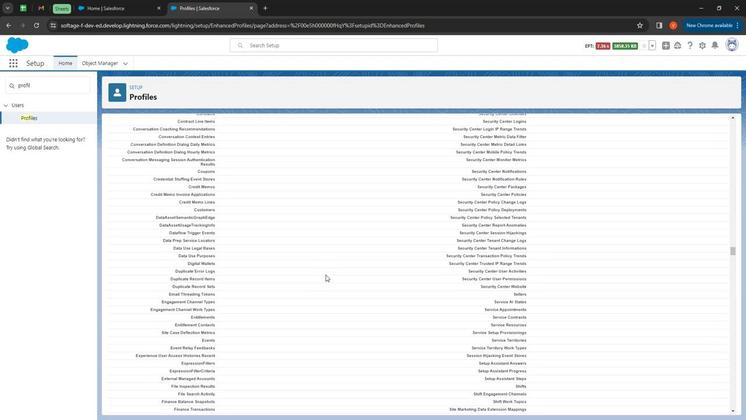 
Action: Mouse scrolled (324, 274) with delta (0, 0)
Screenshot: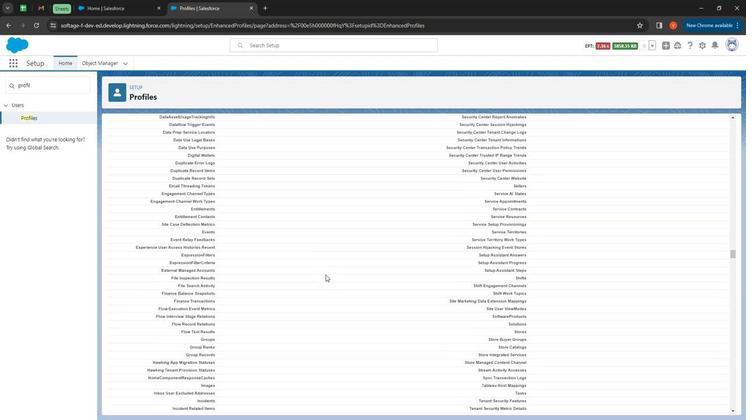 
Action: Mouse moved to (326, 274)
Screenshot: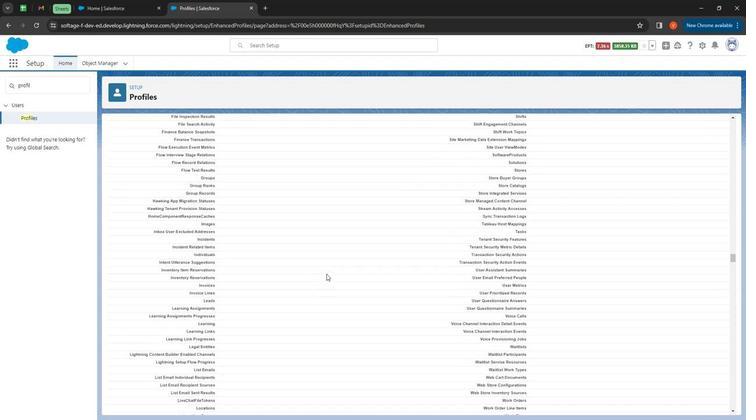 
Action: Mouse scrolled (326, 273) with delta (0, 0)
Screenshot: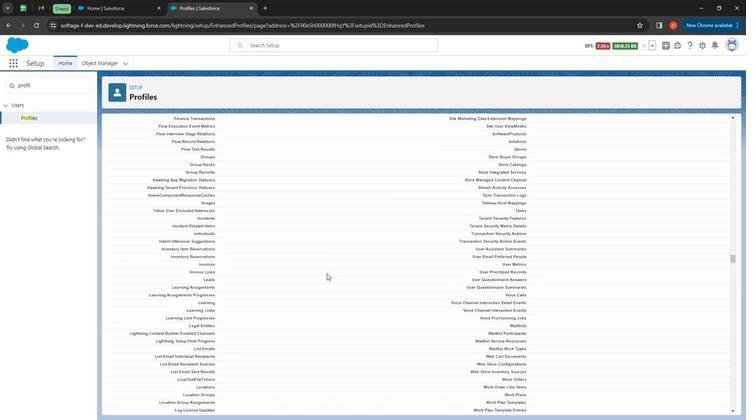 
Action: Mouse scrolled (326, 273) with delta (0, 0)
Screenshot: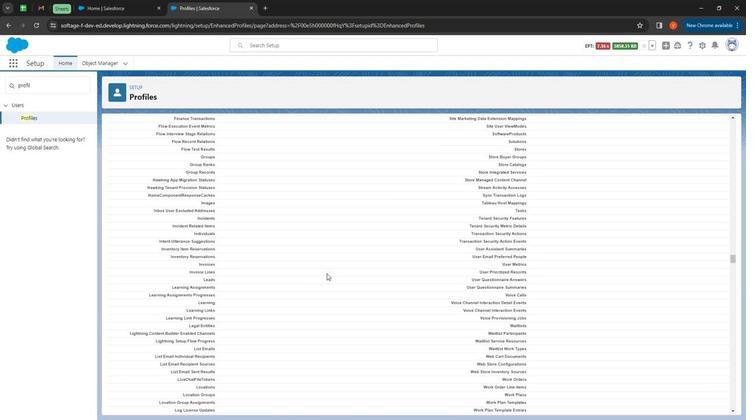 
Action: Mouse scrolled (326, 273) with delta (0, 0)
Screenshot: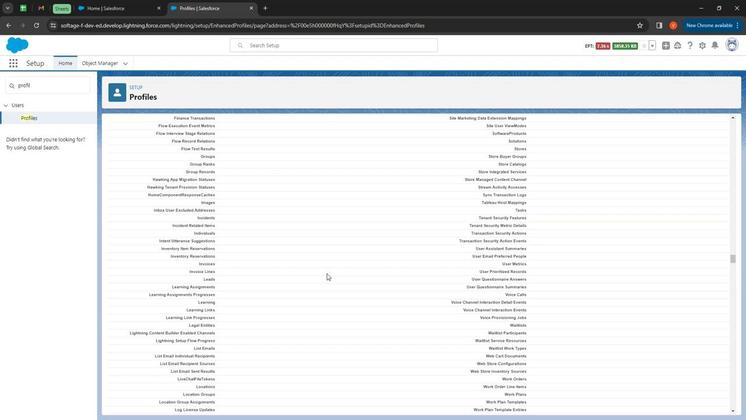
Action: Mouse scrolled (326, 273) with delta (0, 0)
Screenshot: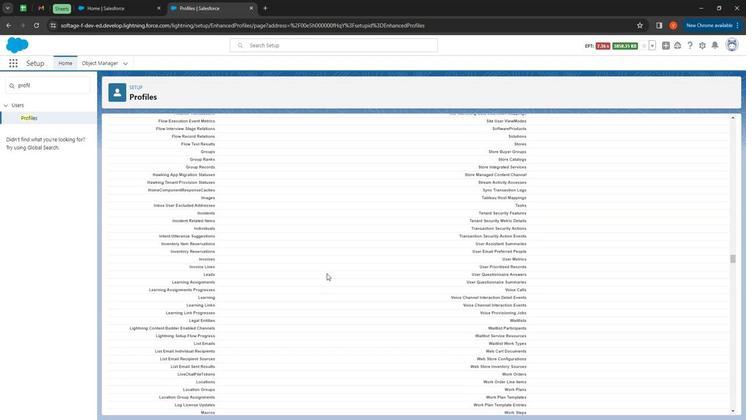 
Action: Mouse scrolled (326, 273) with delta (0, 0)
Screenshot: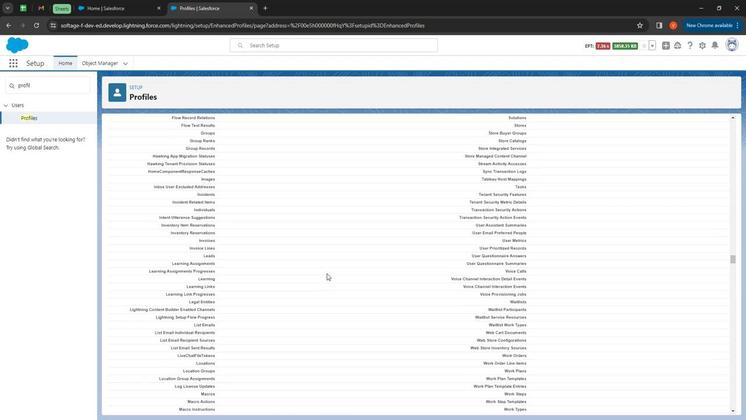 
Action: Mouse scrolled (326, 273) with delta (0, 0)
Screenshot: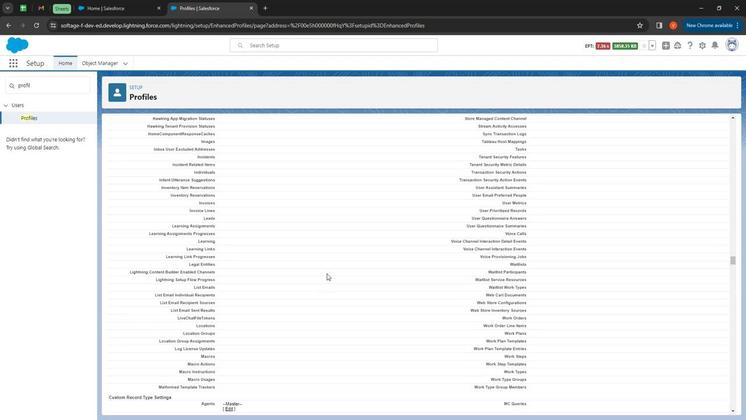 
Action: Mouse scrolled (326, 273) with delta (0, 0)
Screenshot: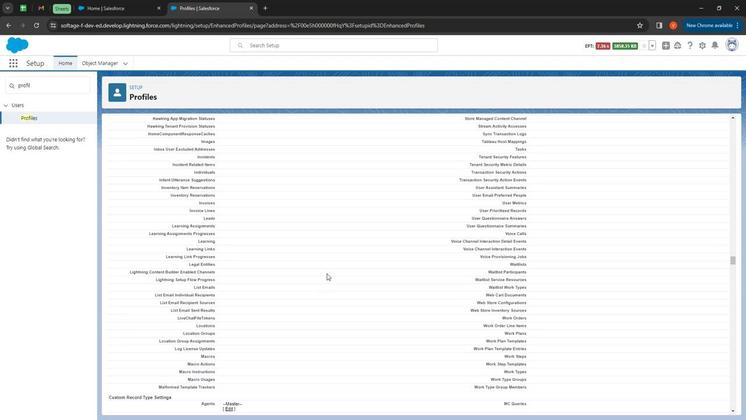 
Action: Mouse scrolled (326, 273) with delta (0, 0)
Screenshot: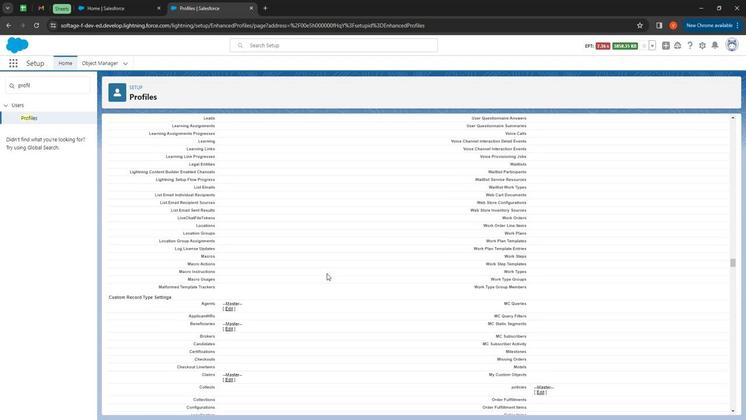 
Action: Mouse scrolled (326, 273) with delta (0, 0)
Screenshot: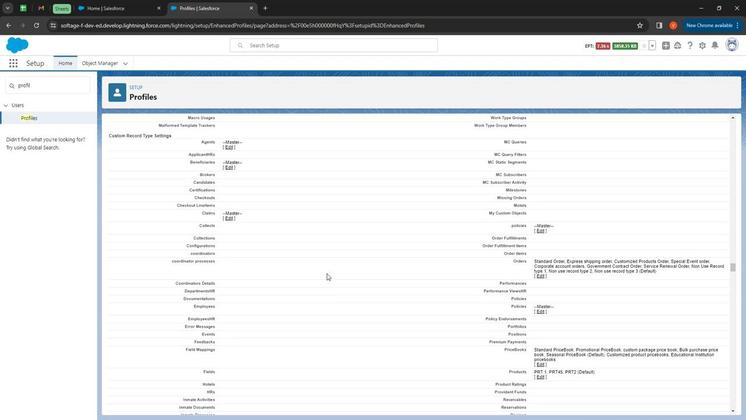 
Action: Mouse scrolled (326, 273) with delta (0, 0)
Screenshot: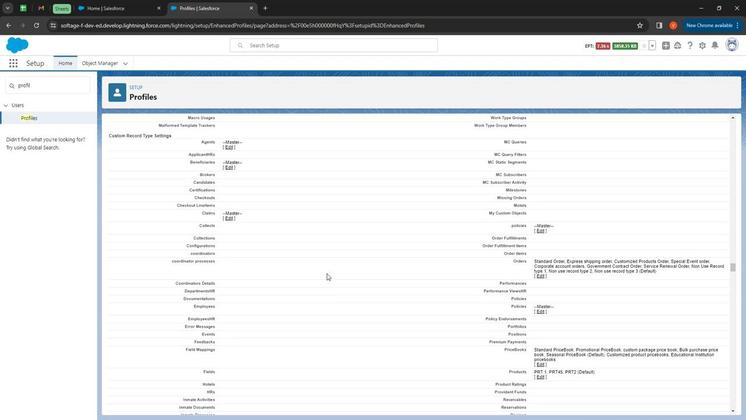 
Action: Mouse scrolled (326, 273) with delta (0, 0)
Screenshot: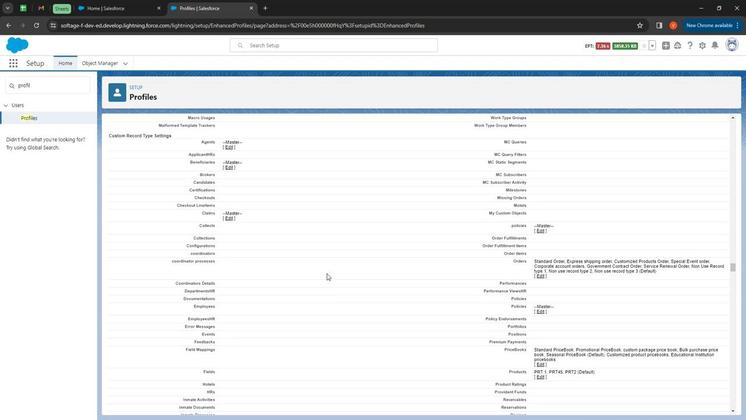 
Action: Mouse scrolled (326, 273) with delta (0, 0)
Screenshot: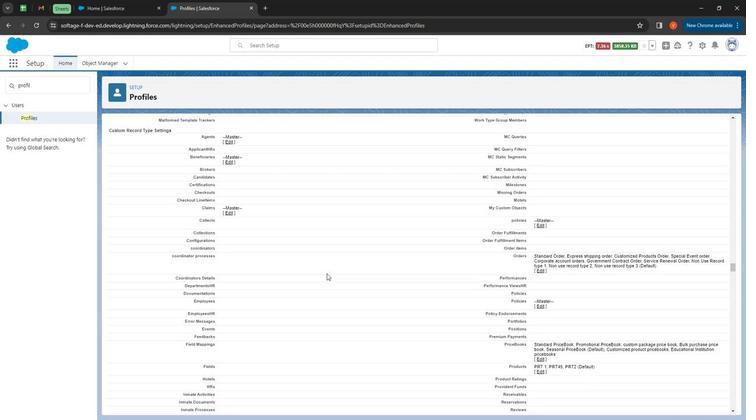 
Action: Mouse scrolled (326, 273) with delta (0, 0)
Screenshot: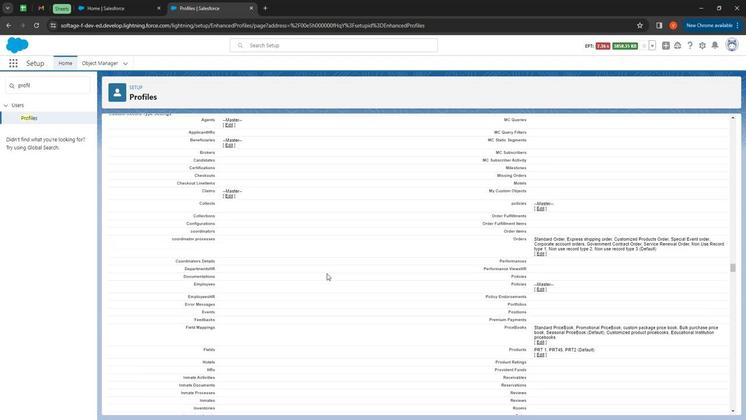 
Action: Mouse scrolled (326, 273) with delta (0, 0)
Screenshot: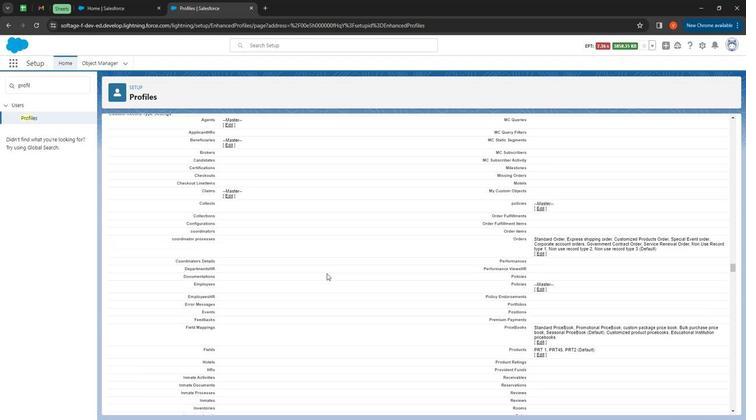 
Action: Mouse scrolled (326, 273) with delta (0, 0)
Screenshot: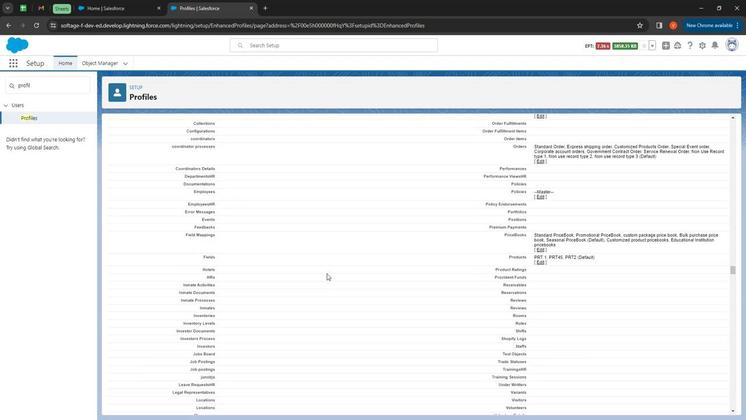 
Action: Mouse moved to (326, 273)
Screenshot: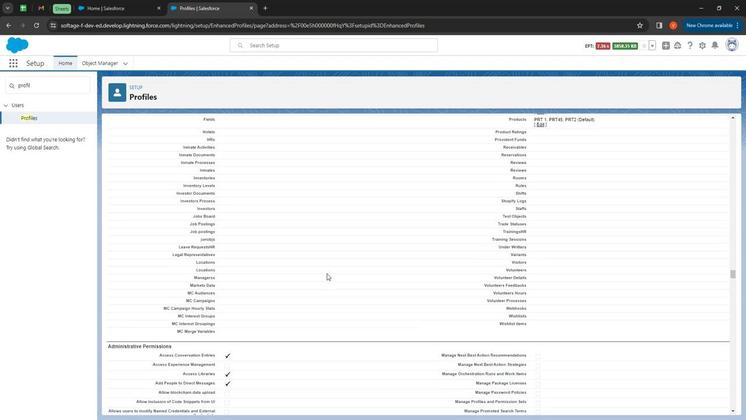 
Action: Mouse scrolled (326, 273) with delta (0, 0)
Screenshot: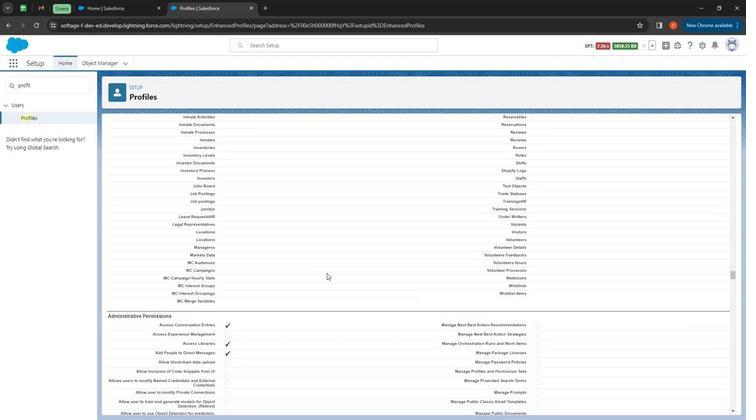 
Action: Mouse scrolled (326, 273) with delta (0, 0)
Screenshot: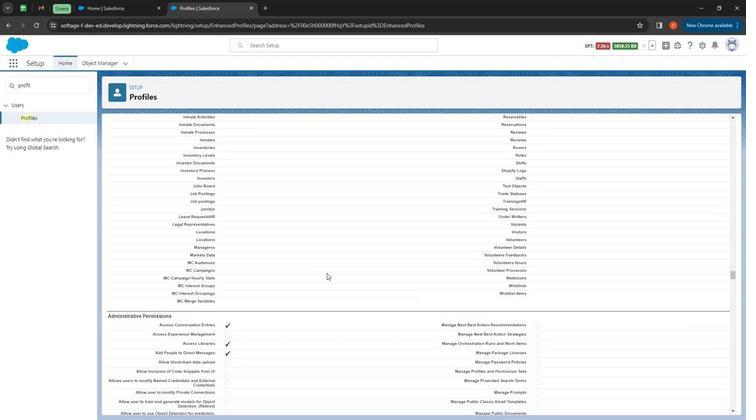
Action: Mouse scrolled (326, 273) with delta (0, 0)
Screenshot: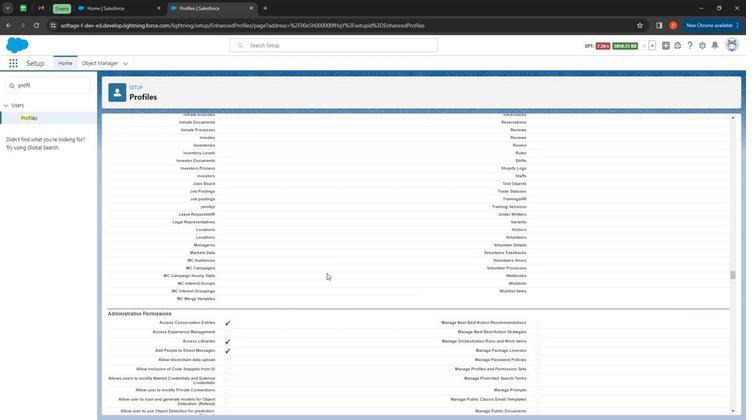 
Action: Mouse scrolled (326, 273) with delta (0, 0)
Screenshot: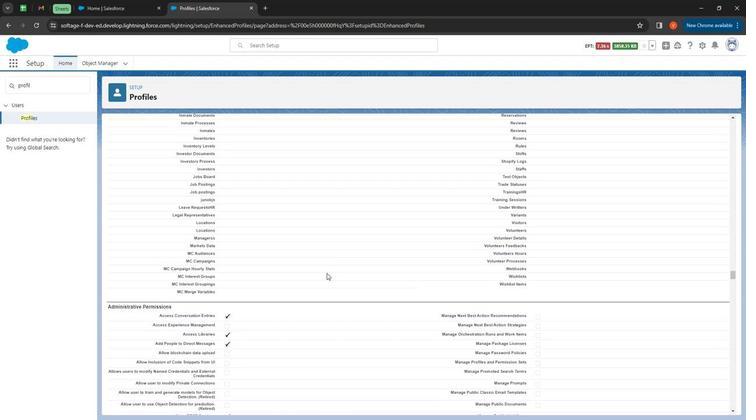 
Action: Mouse scrolled (326, 273) with delta (0, 0)
Screenshot: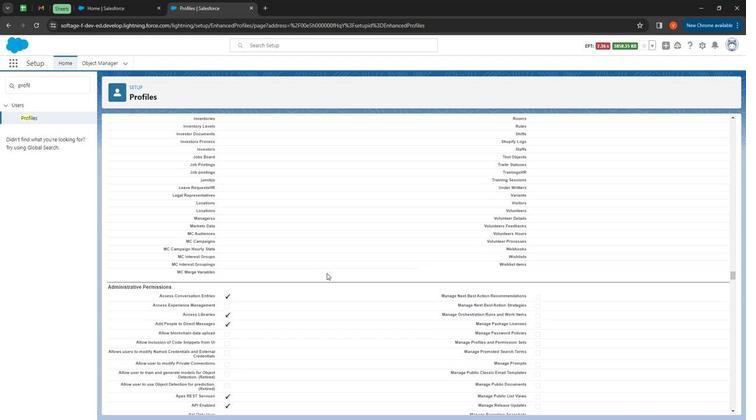 
Action: Mouse scrolled (326, 273) with delta (0, 0)
Screenshot: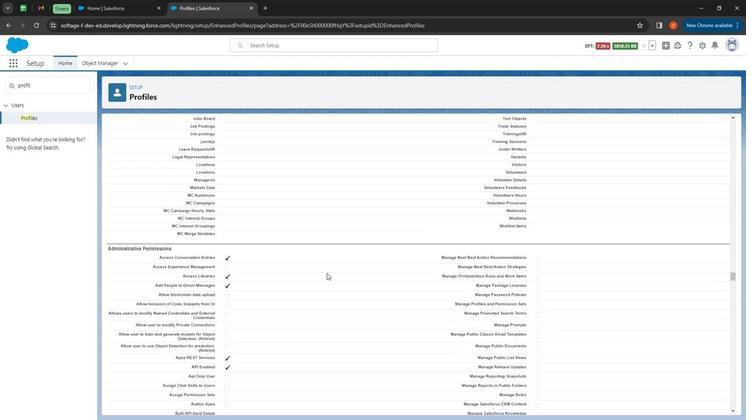 
Action: Mouse scrolled (326, 273) with delta (0, 0)
Screenshot: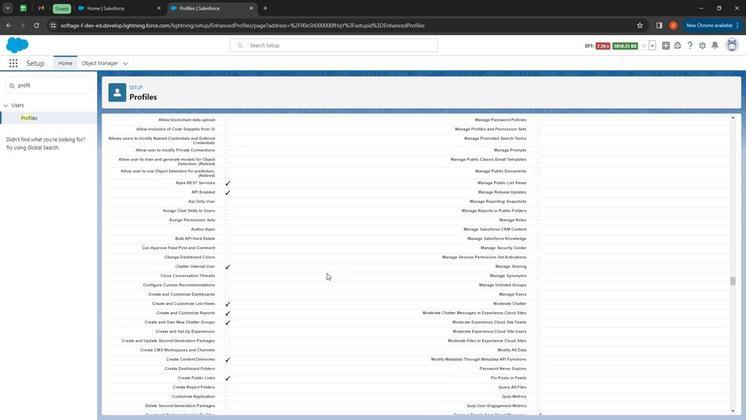
Action: Mouse scrolled (326, 273) with delta (0, 0)
Screenshot: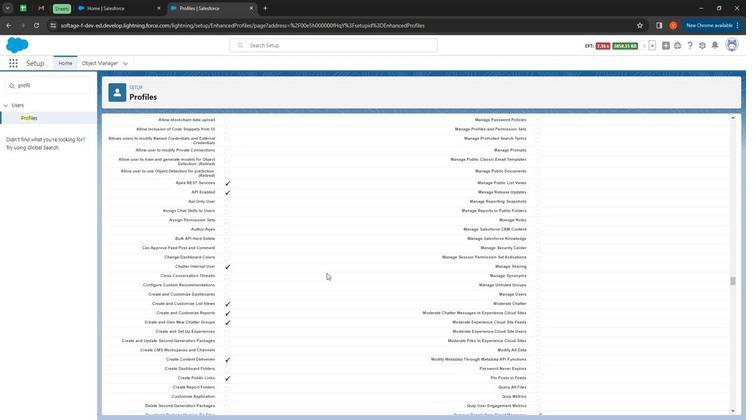 
Action: Mouse scrolled (326, 273) with delta (0, 0)
Screenshot: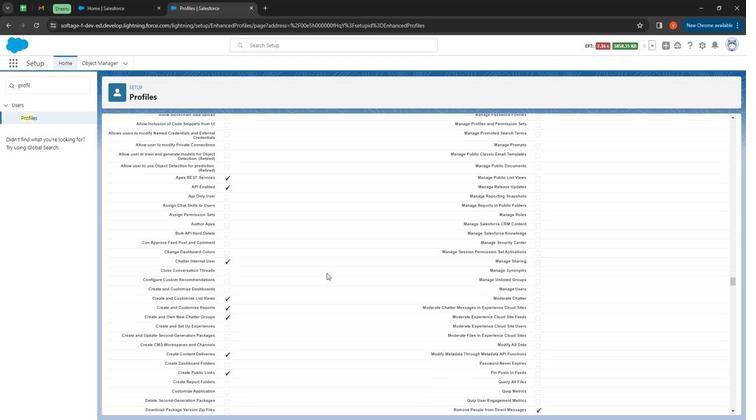 
Action: Mouse scrolled (326, 273) with delta (0, 0)
Screenshot: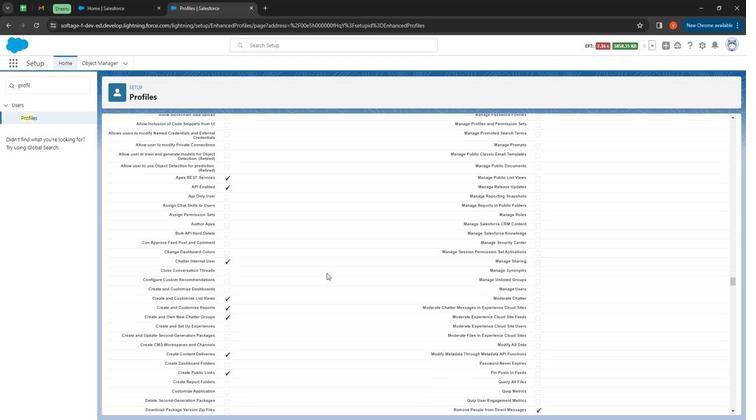 
Action: Mouse scrolled (326, 273) with delta (0, 0)
Screenshot: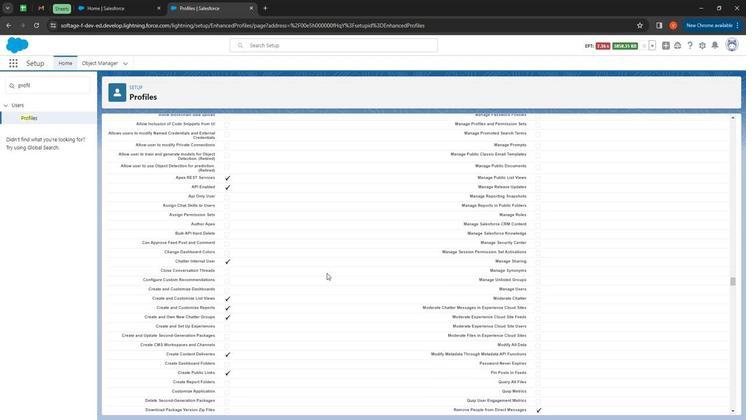 
Action: Mouse scrolled (326, 273) with delta (0, 0)
Screenshot: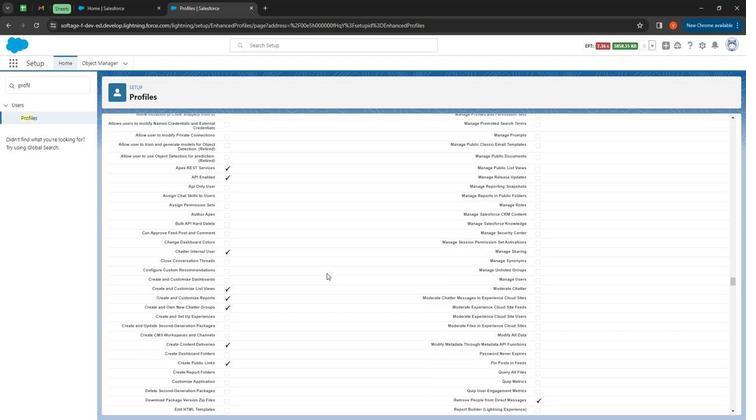 
Action: Mouse scrolled (326, 273) with delta (0, 0)
Screenshot: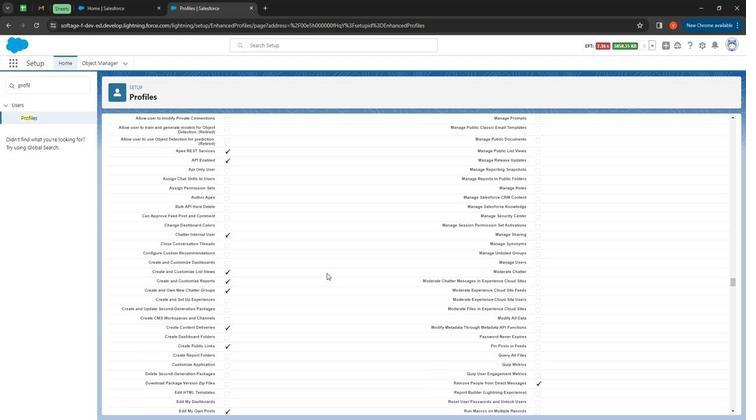 
Action: Mouse moved to (327, 273)
Screenshot: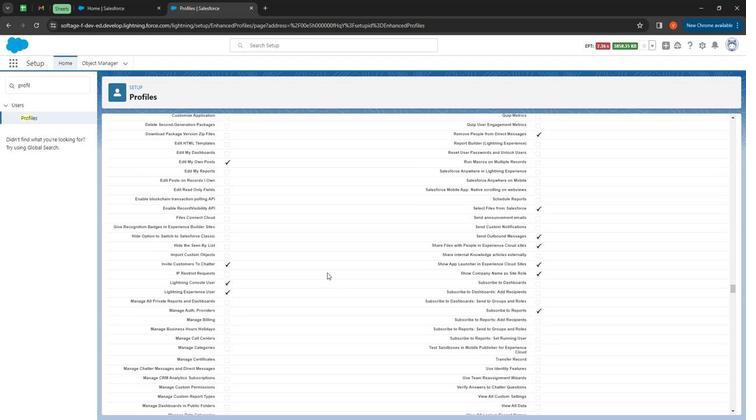 
Action: Mouse scrolled (327, 272) with delta (0, 0)
Screenshot: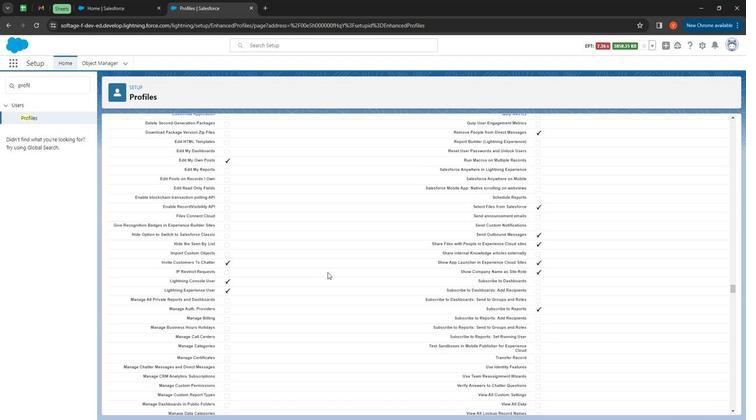 
Action: Mouse scrolled (327, 272) with delta (0, 0)
Screenshot: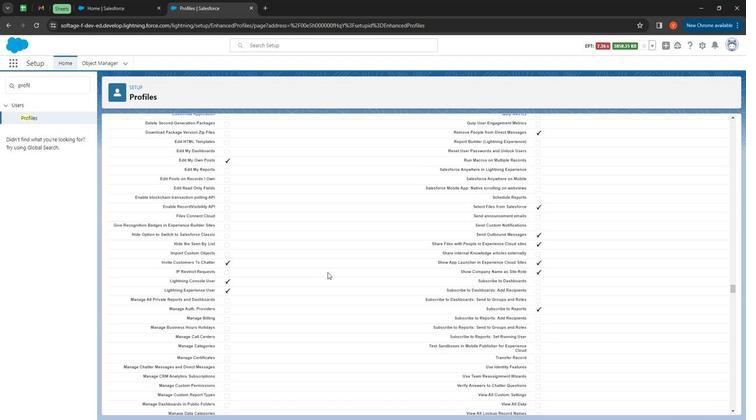 
Action: Mouse scrolled (327, 272) with delta (0, 0)
Screenshot: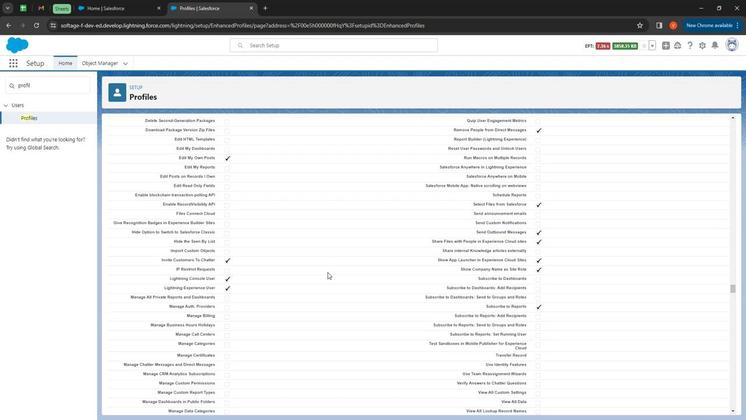 
Action: Mouse scrolled (327, 272) with delta (0, 0)
Screenshot: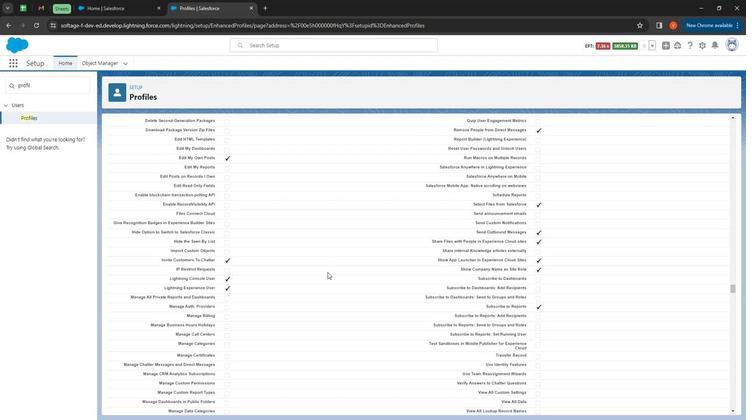 
Action: Mouse scrolled (327, 272) with delta (0, 0)
Screenshot: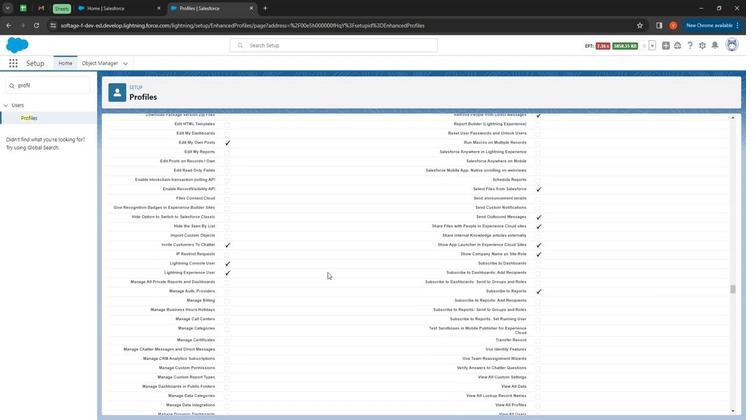 
Action: Mouse scrolled (327, 272) with delta (0, 0)
Screenshot: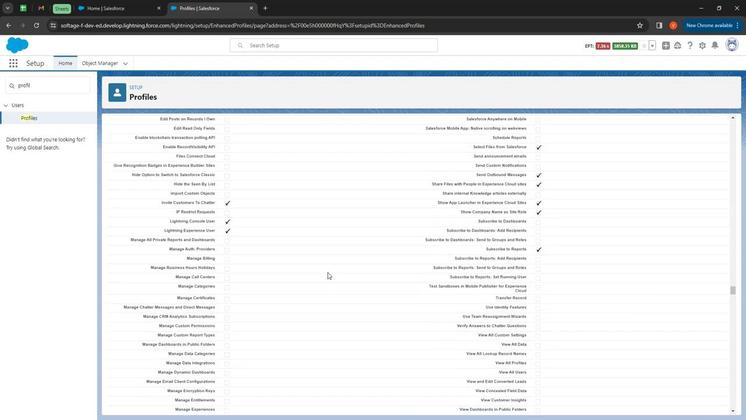 
Action: Mouse scrolled (327, 272) with delta (0, 0)
Screenshot: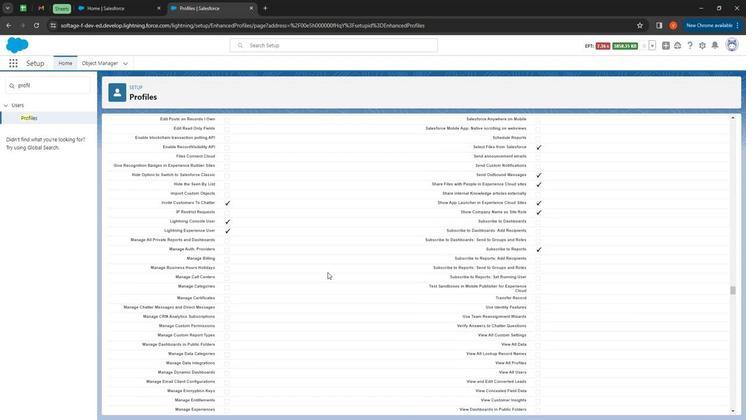 
Action: Mouse moved to (328, 271)
Screenshot: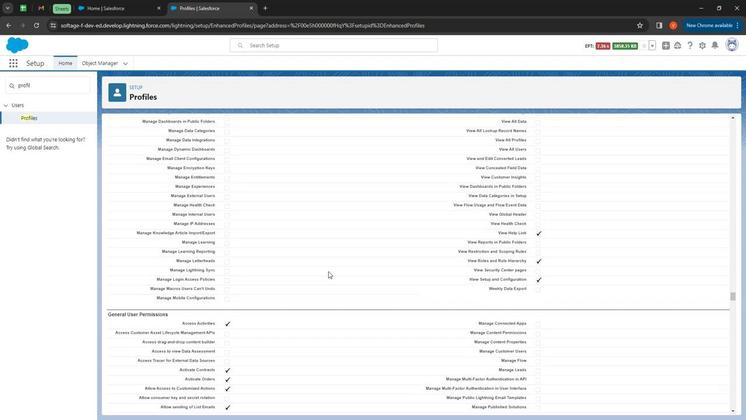 
Action: Mouse scrolled (328, 270) with delta (0, 0)
Screenshot: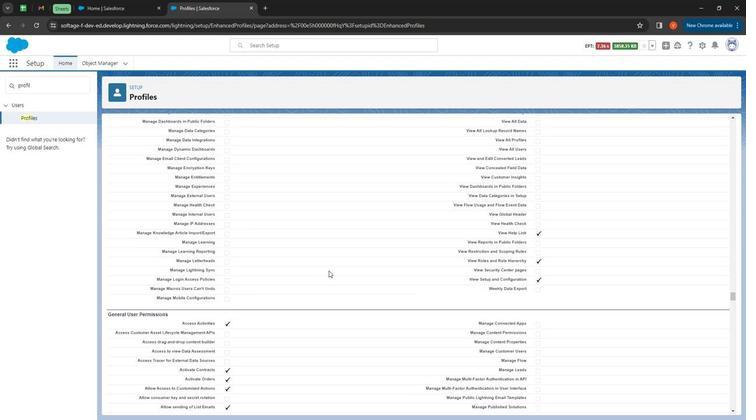 
Action: Mouse scrolled (328, 270) with delta (0, 0)
Screenshot: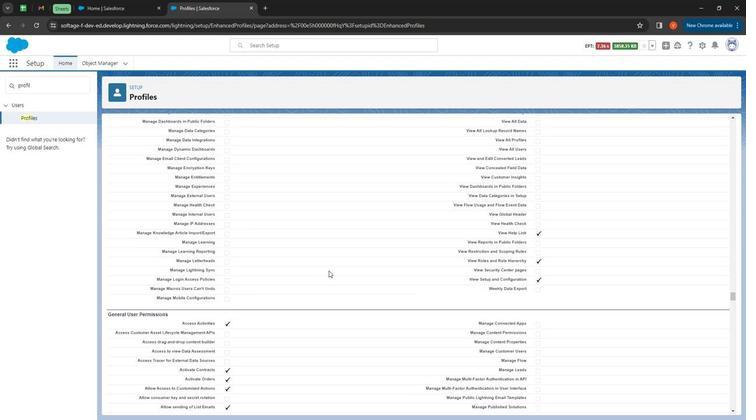 
Action: Mouse scrolled (328, 270) with delta (0, 0)
Screenshot: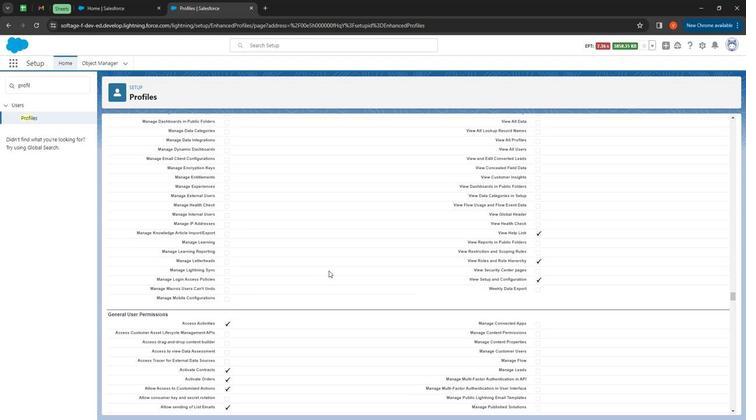 
Action: Mouse scrolled (328, 270) with delta (0, 0)
Screenshot: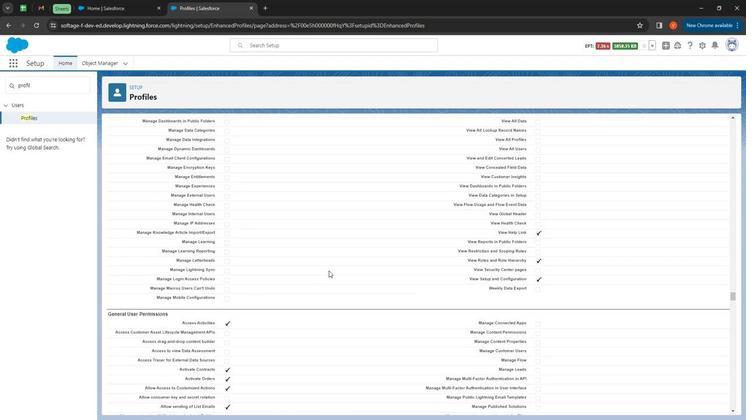 
Action: Mouse scrolled (328, 270) with delta (0, 0)
Screenshot: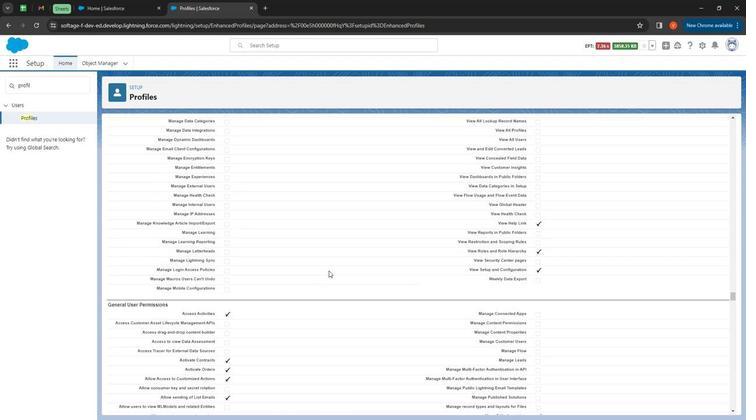 
Action: Mouse scrolled (328, 270) with delta (0, 0)
Screenshot: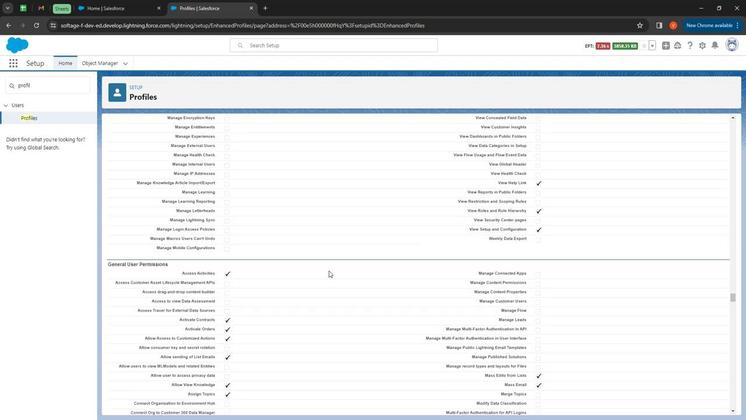 
Action: Mouse scrolled (328, 270) with delta (0, 0)
Screenshot: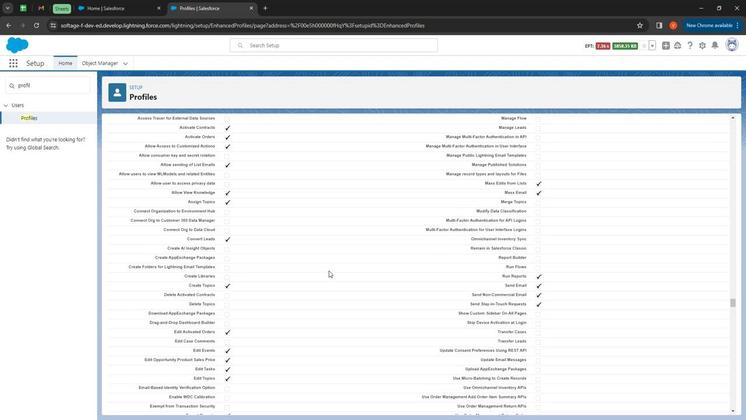 
Action: Mouse scrolled (328, 270) with delta (0, 0)
Screenshot: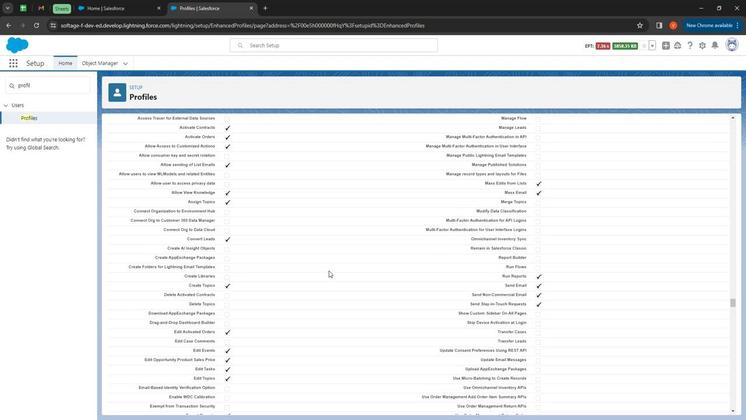 
Action: Mouse scrolled (328, 270) with delta (0, 0)
Screenshot: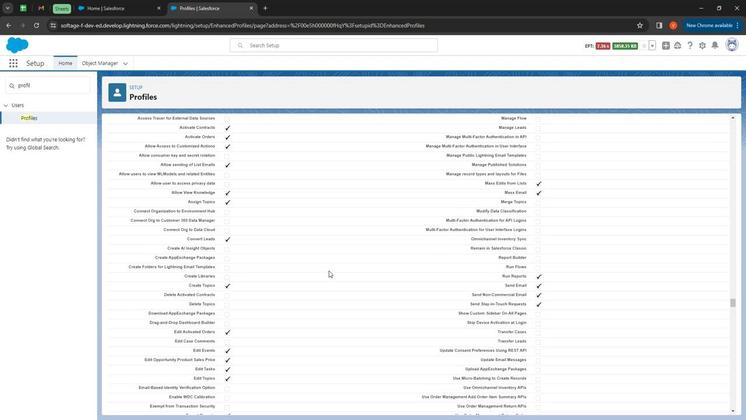 
Action: Mouse scrolled (328, 270) with delta (0, 0)
Screenshot: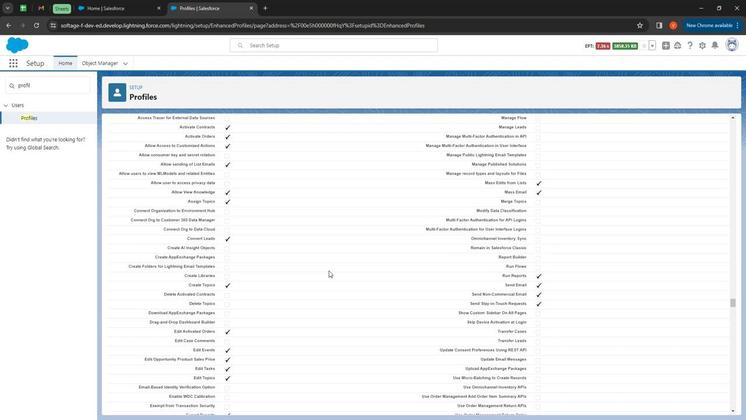 
Action: Mouse scrolled (328, 270) with delta (0, 0)
Screenshot: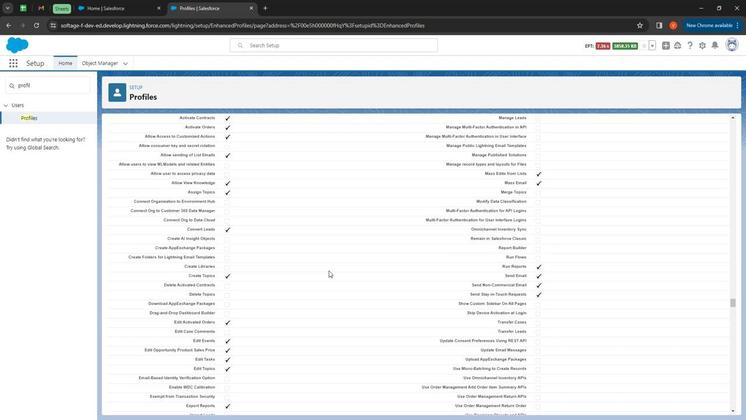 
Action: Mouse scrolled (328, 270) with delta (0, 0)
Screenshot: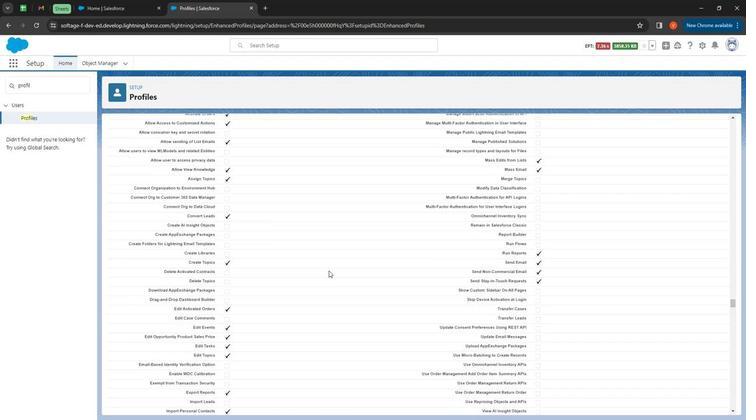 
Action: Mouse scrolled (328, 270) with delta (0, 0)
Screenshot: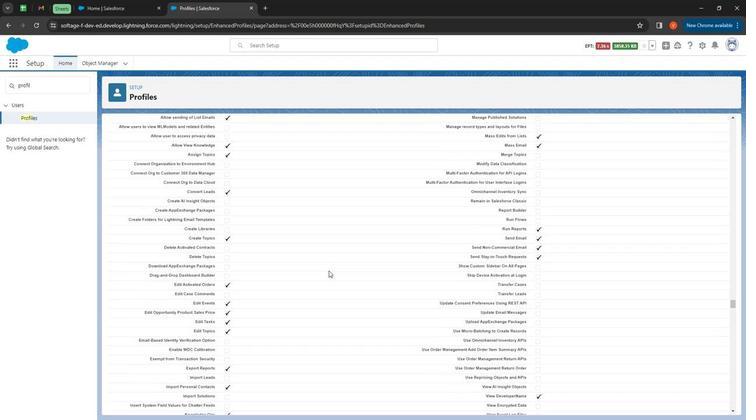 
Action: Mouse scrolled (328, 270) with delta (0, 0)
Screenshot: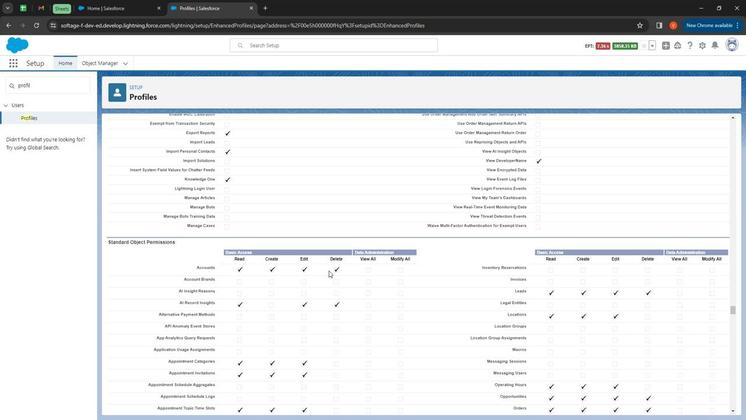
Action: Mouse scrolled (328, 270) with delta (0, 0)
Screenshot: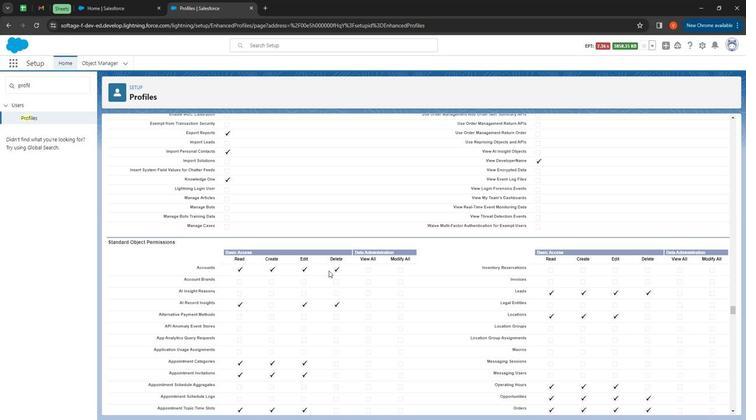 
Action: Mouse scrolled (328, 270) with delta (0, 0)
Screenshot: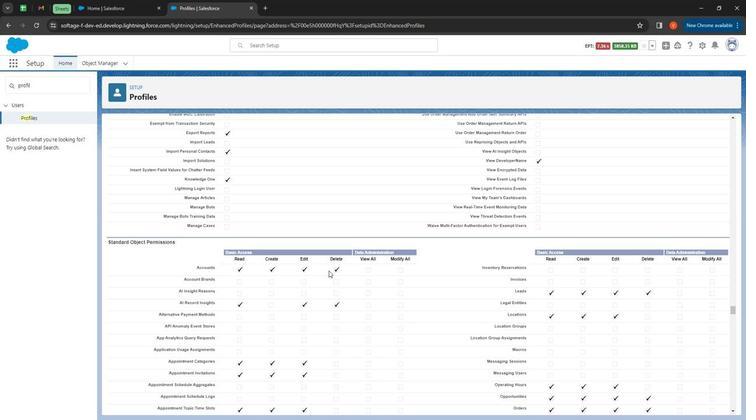 
Action: Mouse scrolled (328, 270) with delta (0, 0)
Screenshot: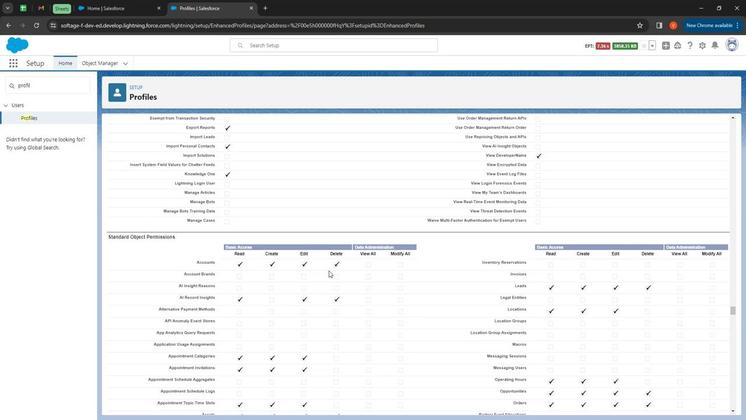 
Action: Mouse scrolled (328, 270) with delta (0, 0)
